 Task: Look for space in Cacém, Portugal from 13th August, 2023 to 17th August, 2023 for 2 adults in price range Rs.10000 to Rs.16000. Place can be entire place with 2 bedrooms having 2 beds and 1 bathroom. Property type can be house, flat, guest house. Booking option can be shelf check-in. Required host language is English.
Action: Mouse pressed left at (464, 98)
Screenshot: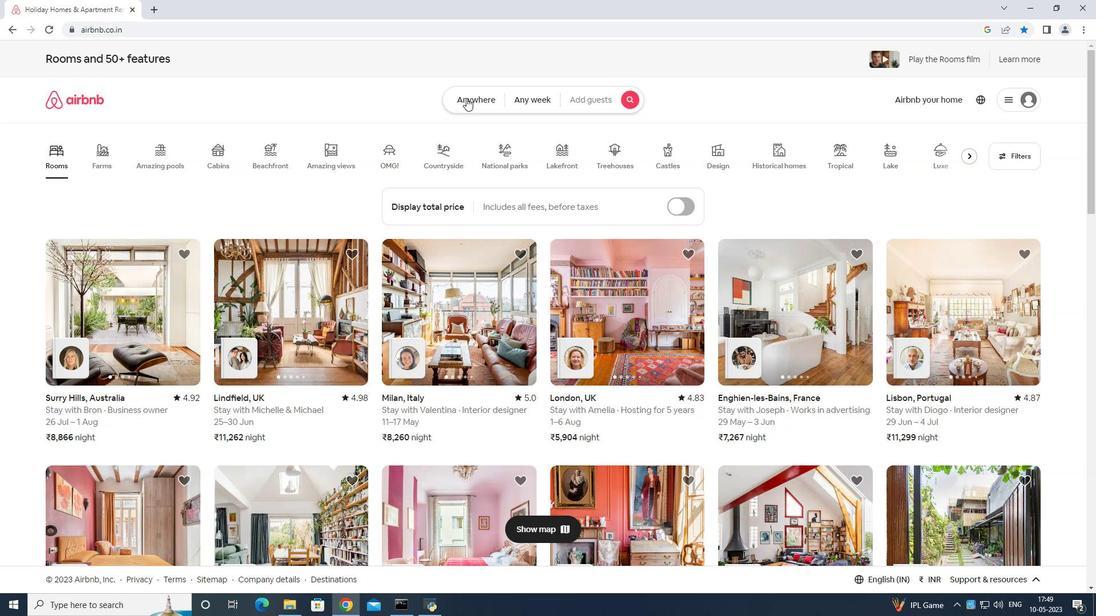 
Action: Mouse moved to (434, 147)
Screenshot: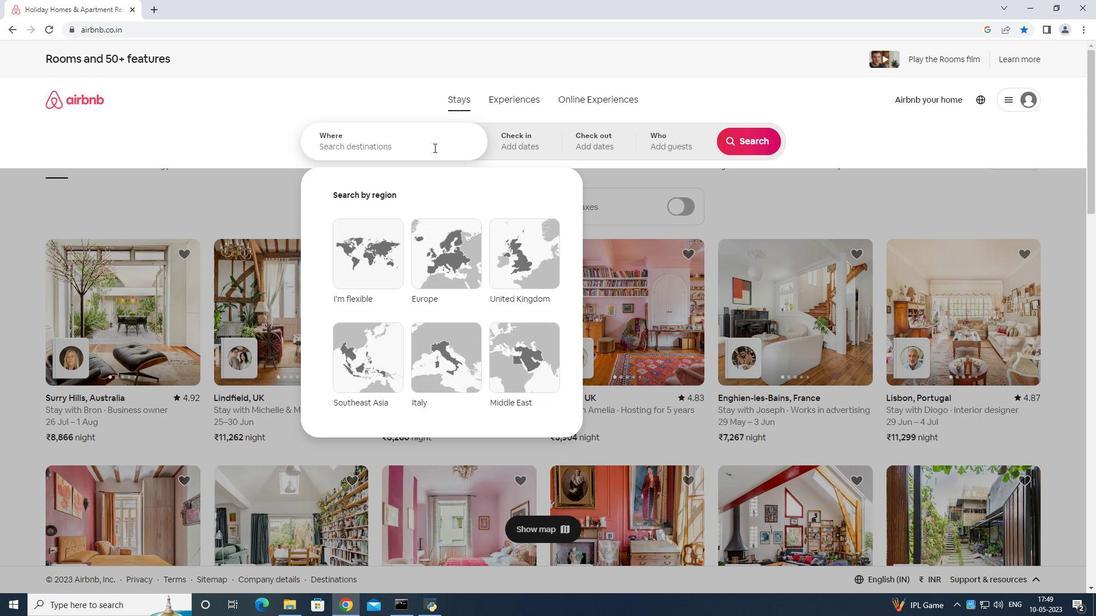 
Action: Mouse pressed left at (434, 147)
Screenshot: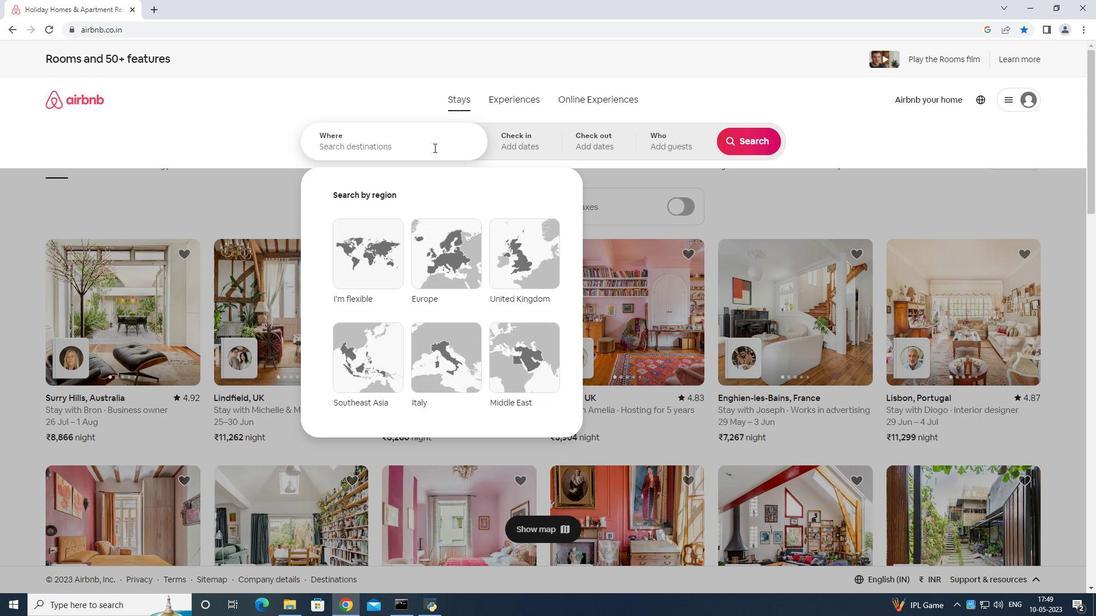 
Action: Mouse moved to (446, 162)
Screenshot: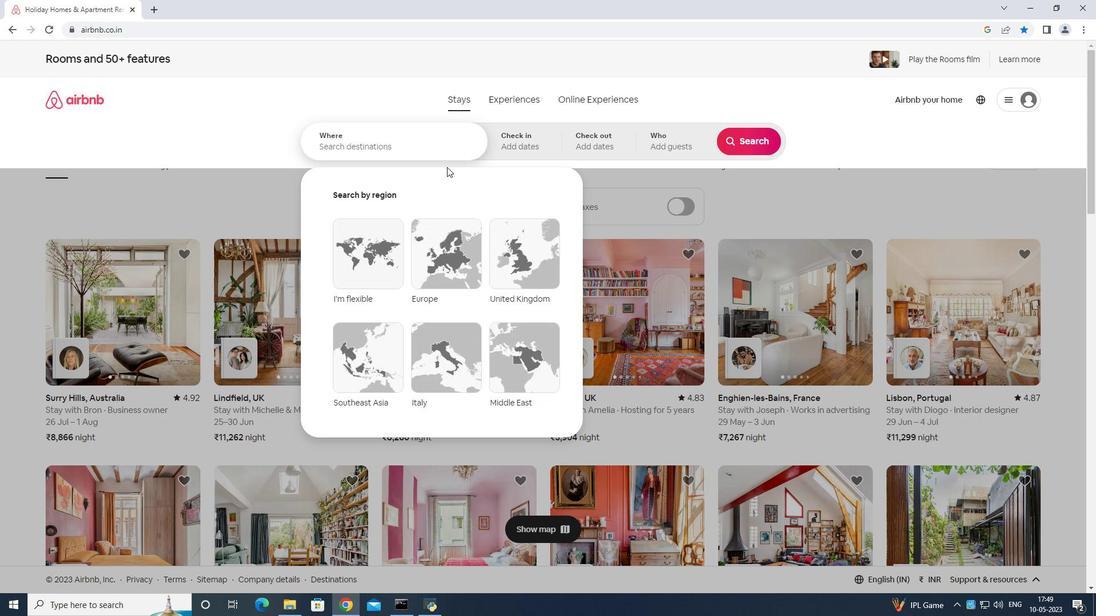 
Action: Key pressed <Key.shift>Ceca<Key.backspace><Key.backspace><Key.backspace>acem<Key.space>portugal<Key.enter>
Screenshot: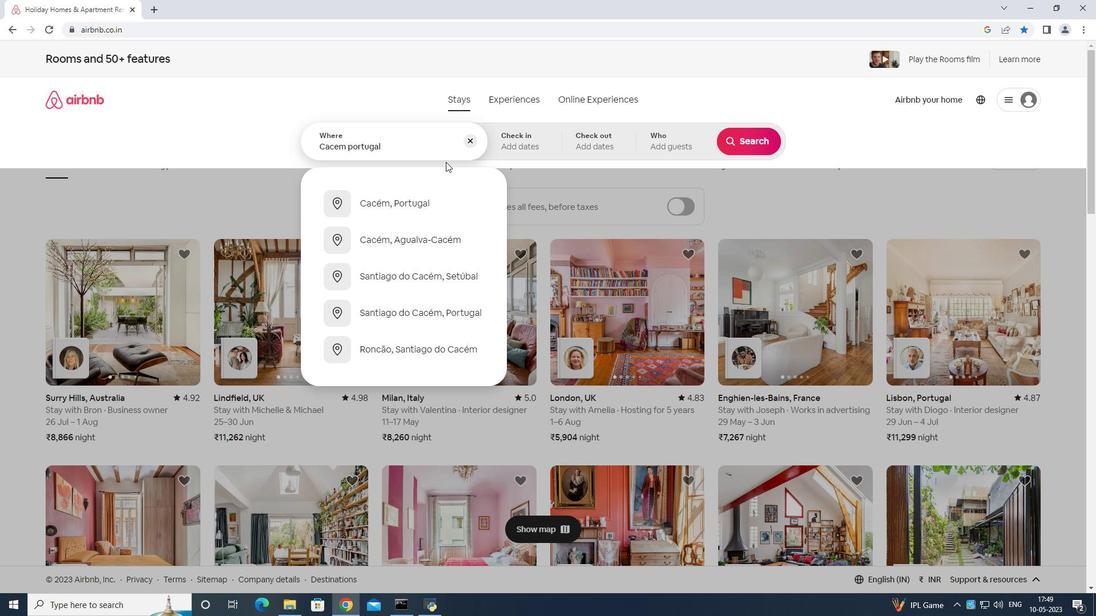 
Action: Mouse moved to (761, 228)
Screenshot: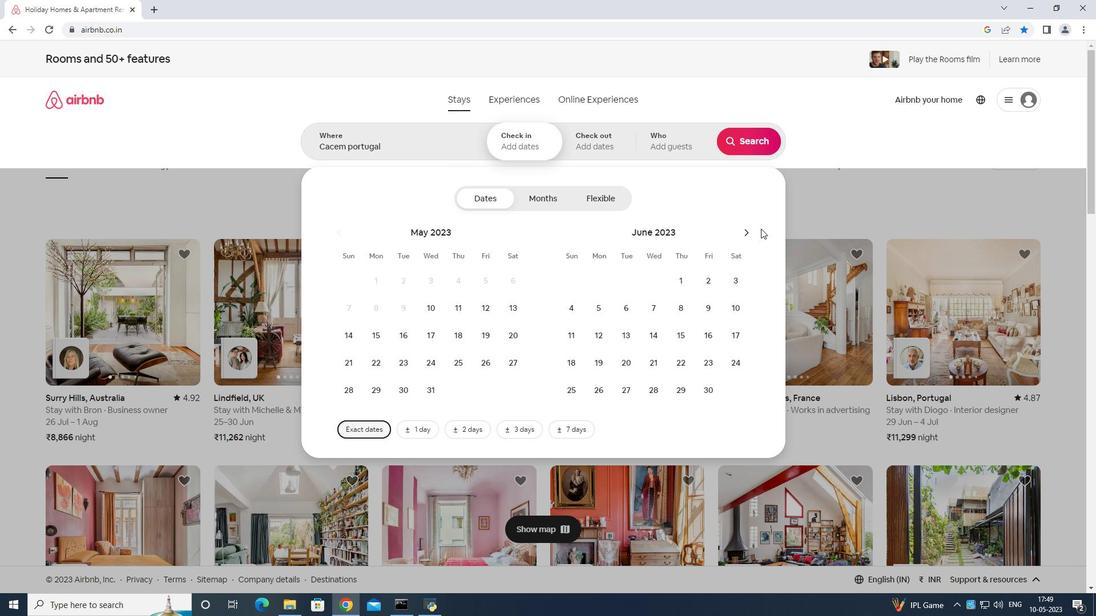 
Action: Mouse pressed left at (761, 228)
Screenshot: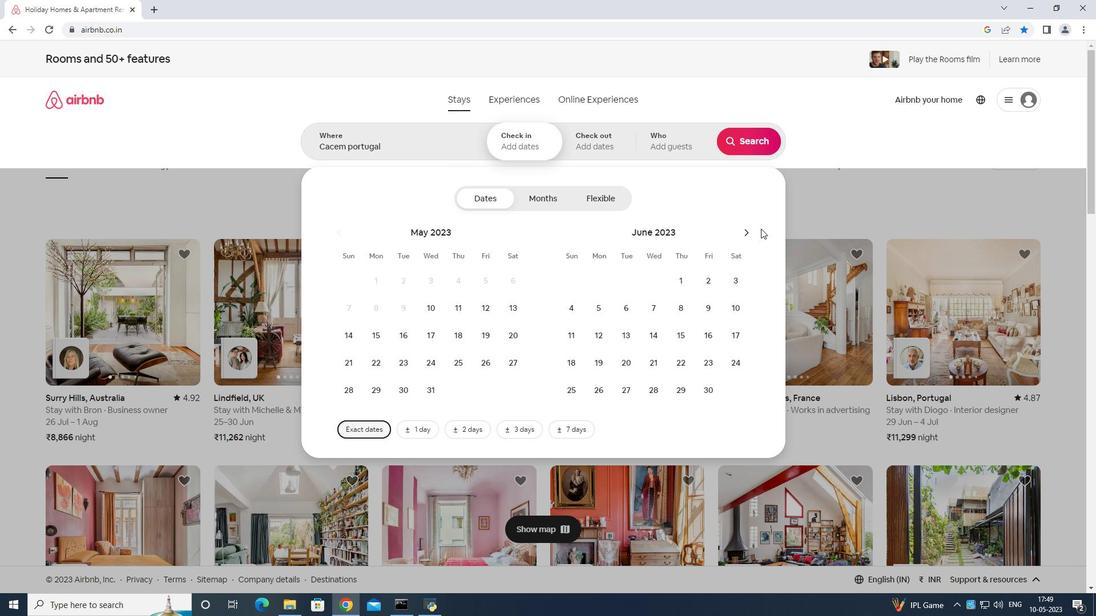
Action: Mouse moved to (738, 232)
Screenshot: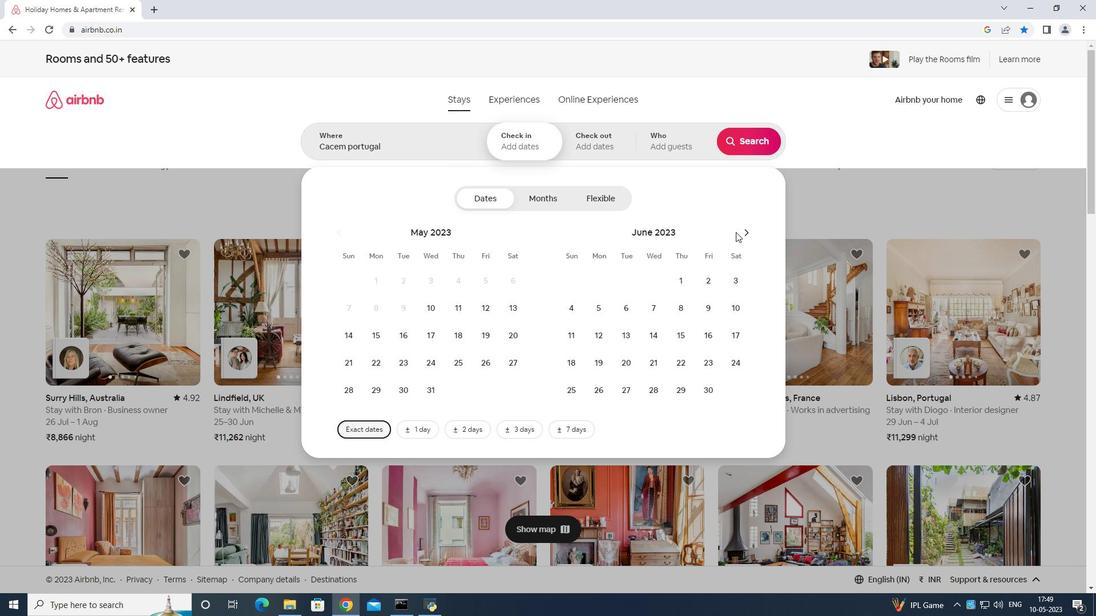 
Action: Mouse pressed left at (738, 232)
Screenshot: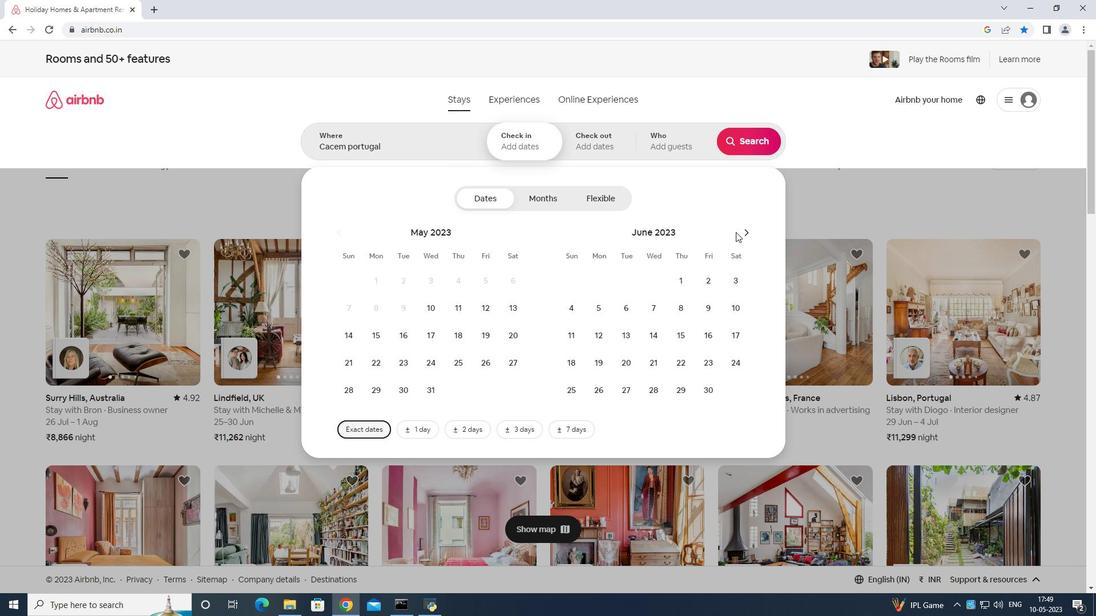 
Action: Mouse moved to (740, 231)
Screenshot: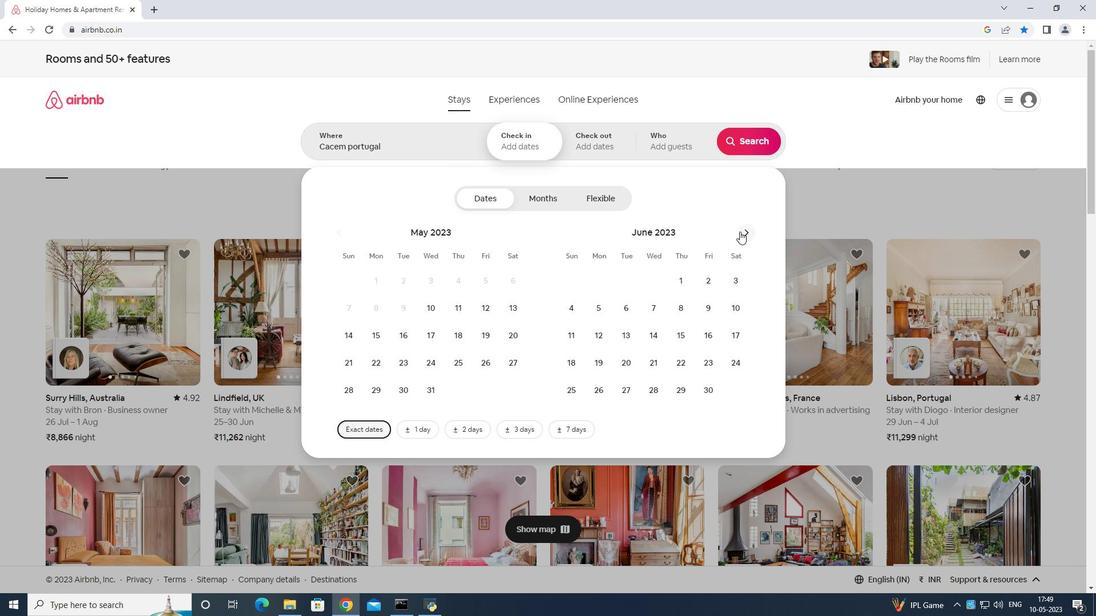 
Action: Mouse pressed left at (740, 231)
Screenshot: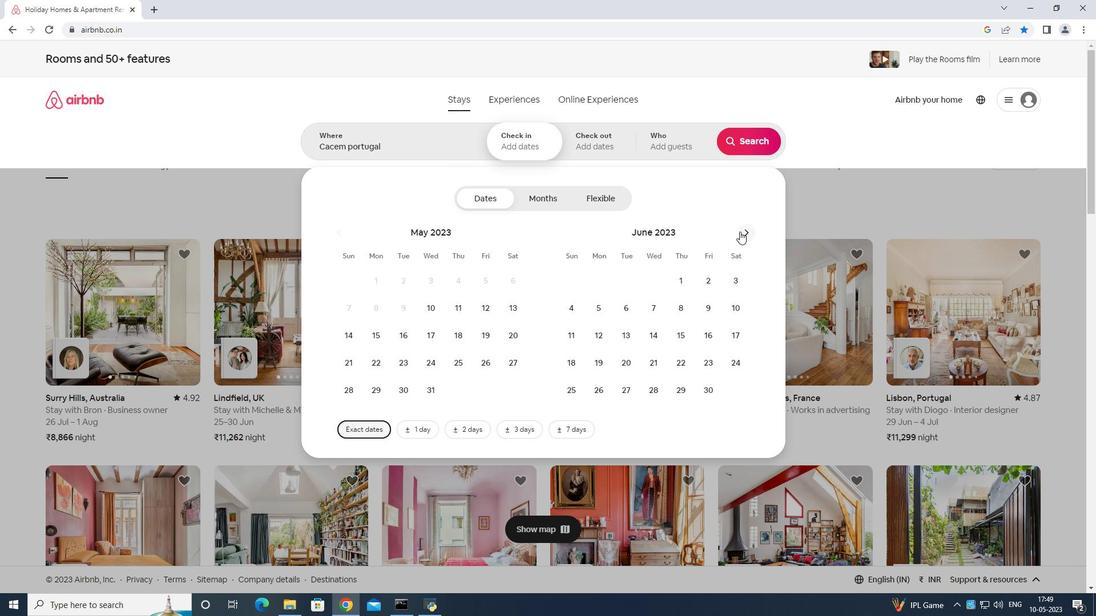 
Action: Mouse moved to (575, 335)
Screenshot: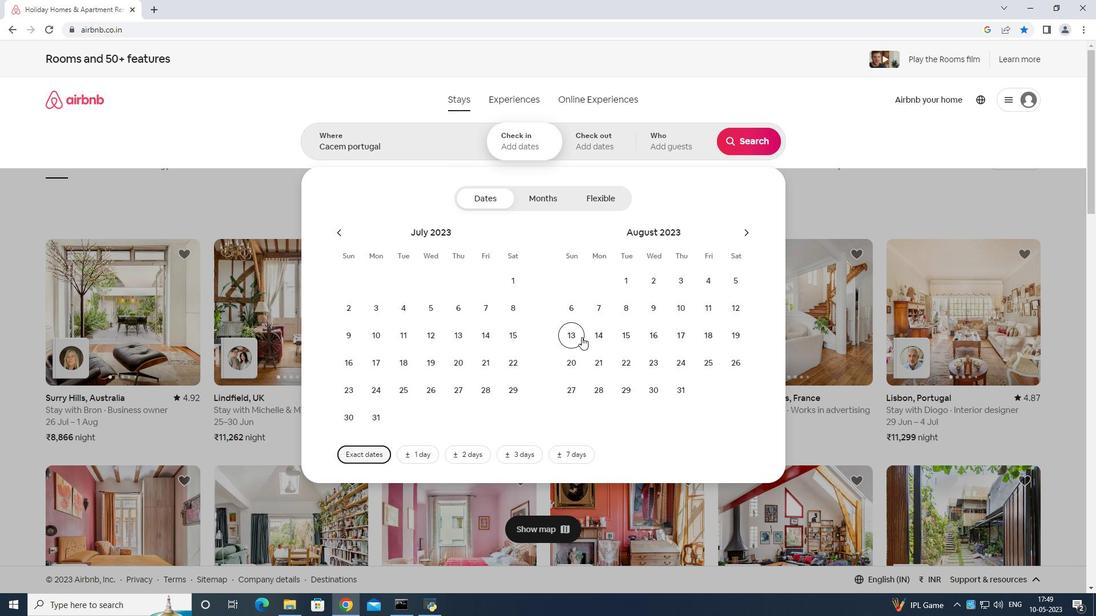 
Action: Mouse pressed left at (575, 335)
Screenshot: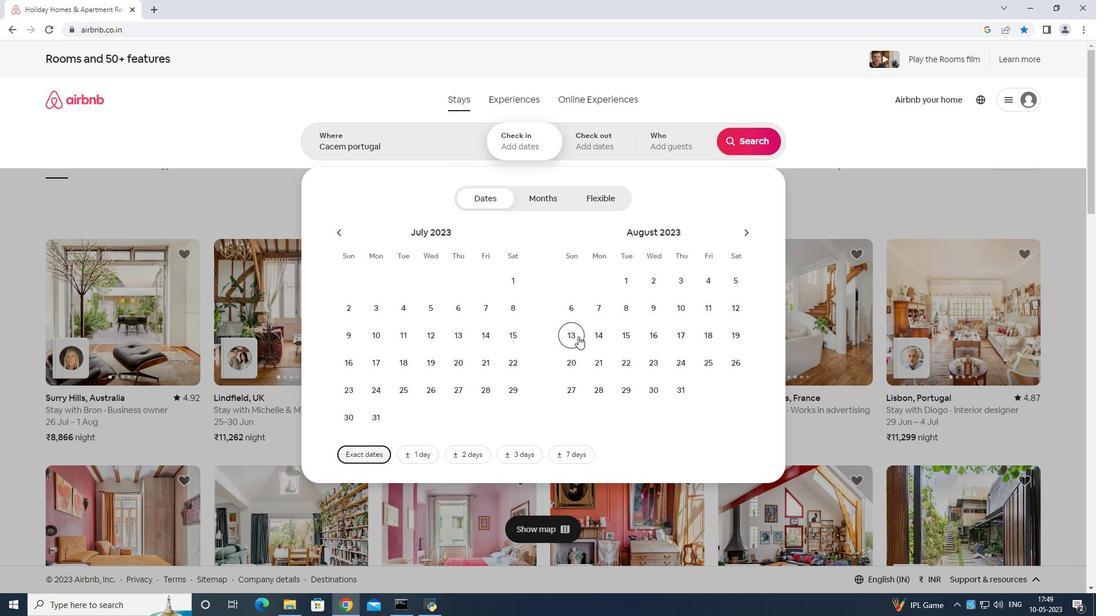 
Action: Mouse moved to (673, 334)
Screenshot: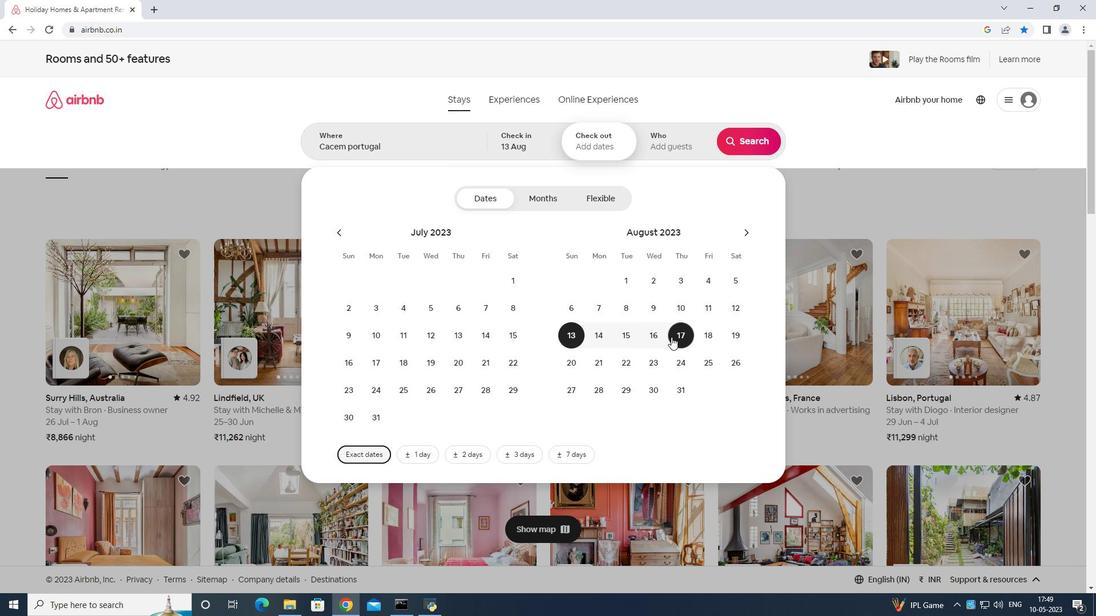 
Action: Mouse pressed left at (673, 334)
Screenshot: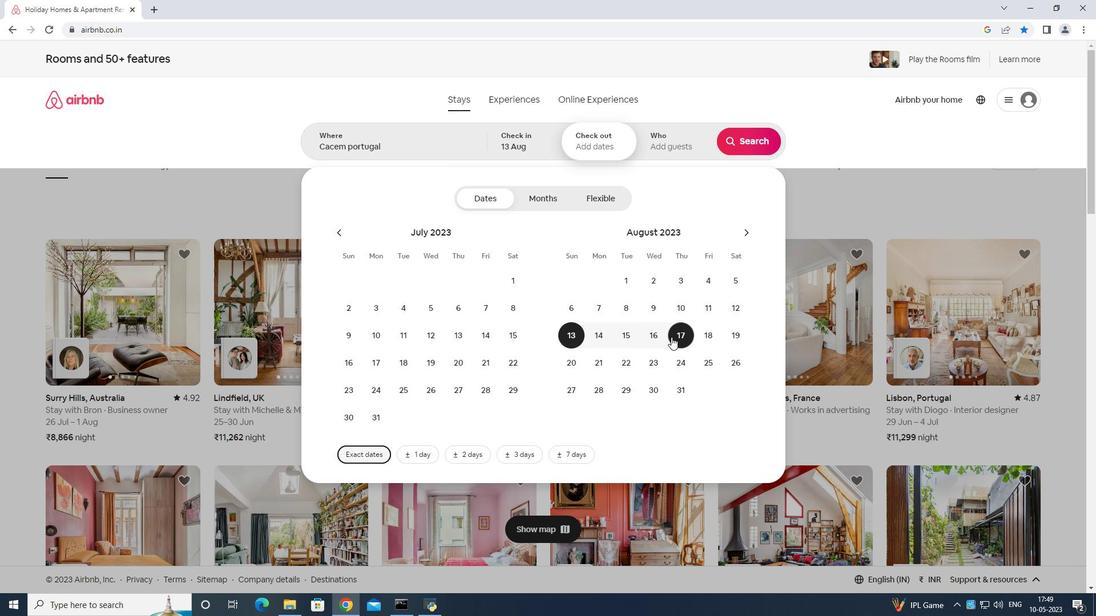 
Action: Mouse moved to (672, 139)
Screenshot: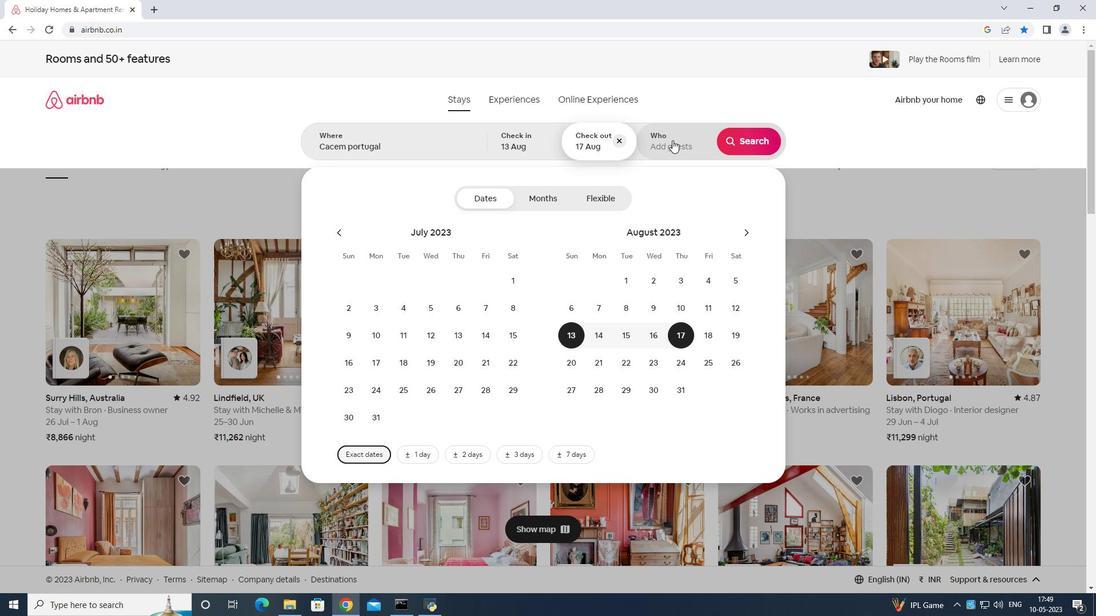 
Action: Mouse pressed left at (672, 139)
Screenshot: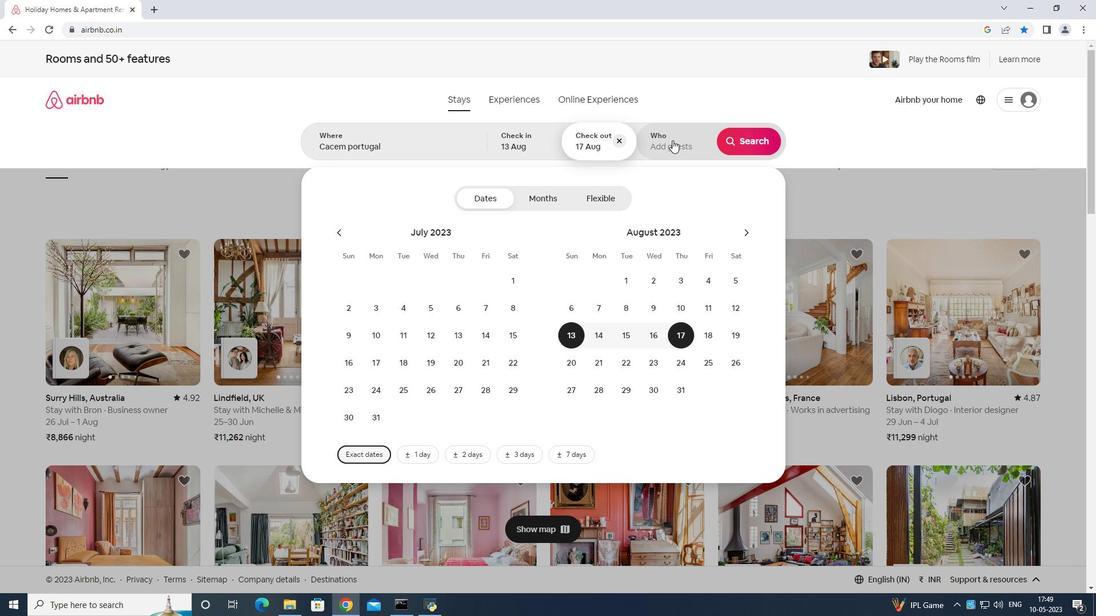 
Action: Mouse moved to (752, 203)
Screenshot: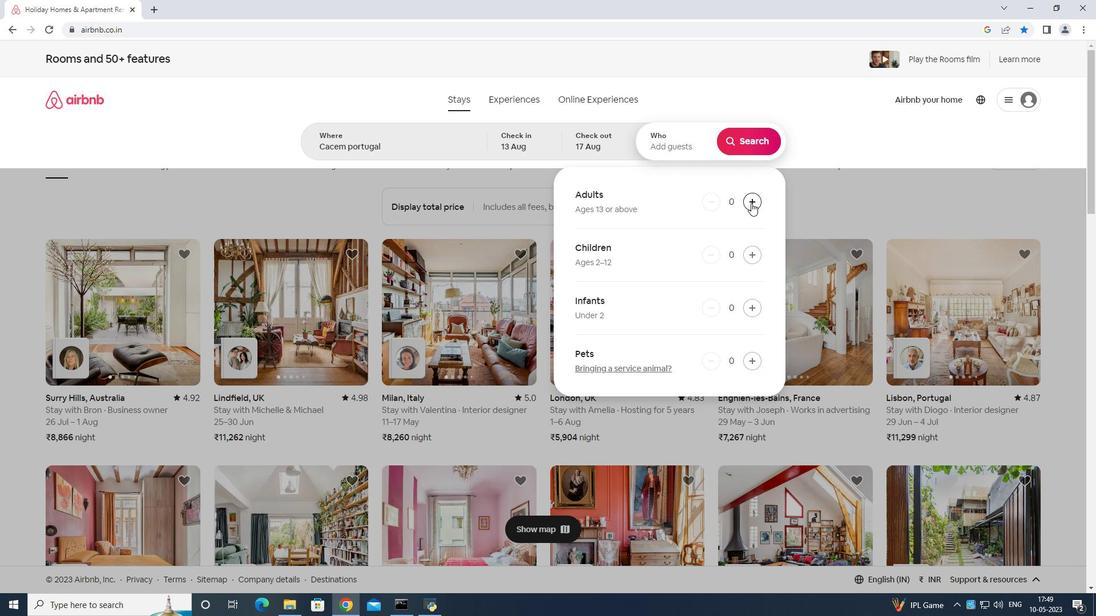
Action: Mouse pressed left at (752, 203)
Screenshot: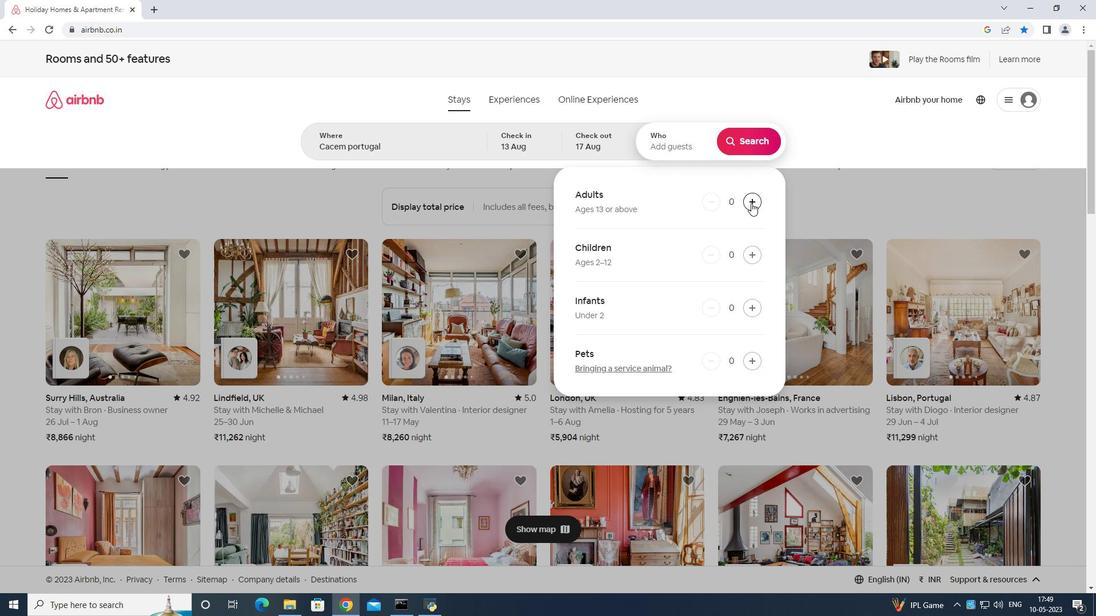 
Action: Mouse moved to (752, 202)
Screenshot: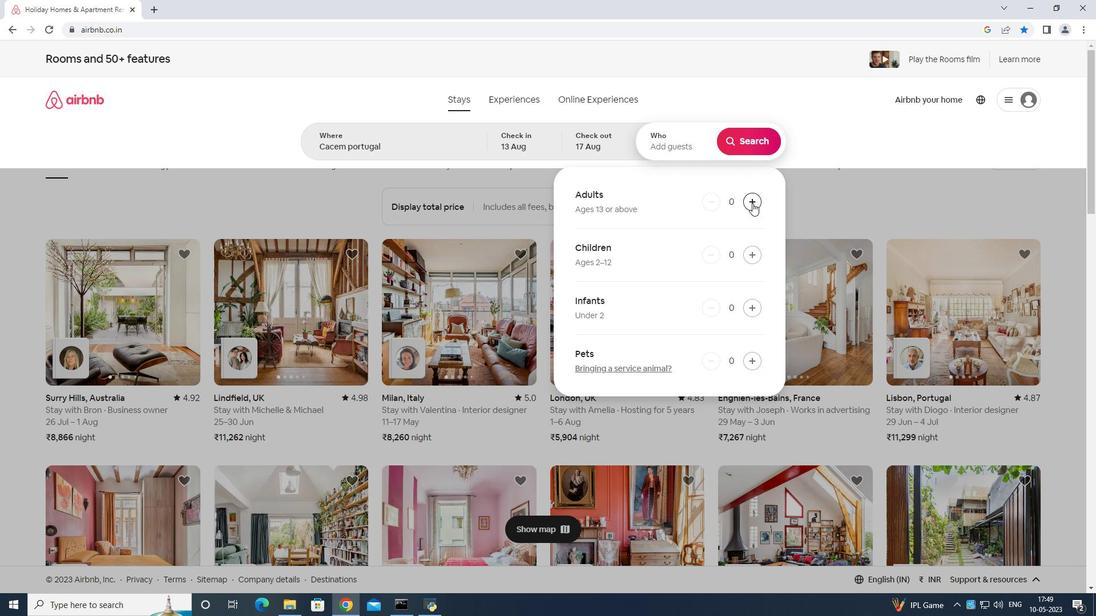 
Action: Mouse pressed left at (752, 202)
Screenshot: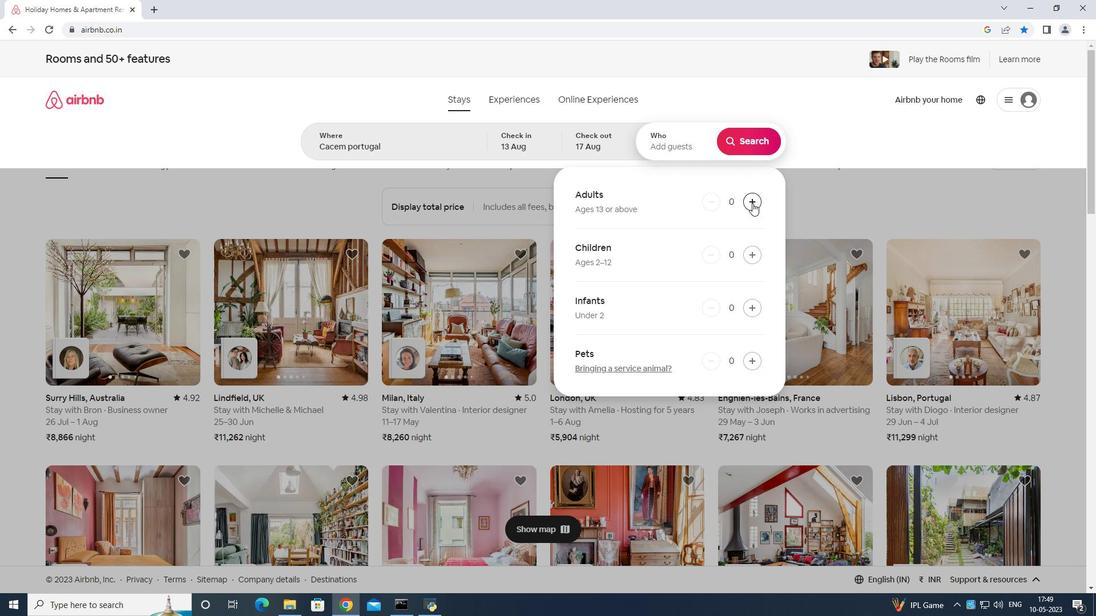 
Action: Mouse moved to (750, 137)
Screenshot: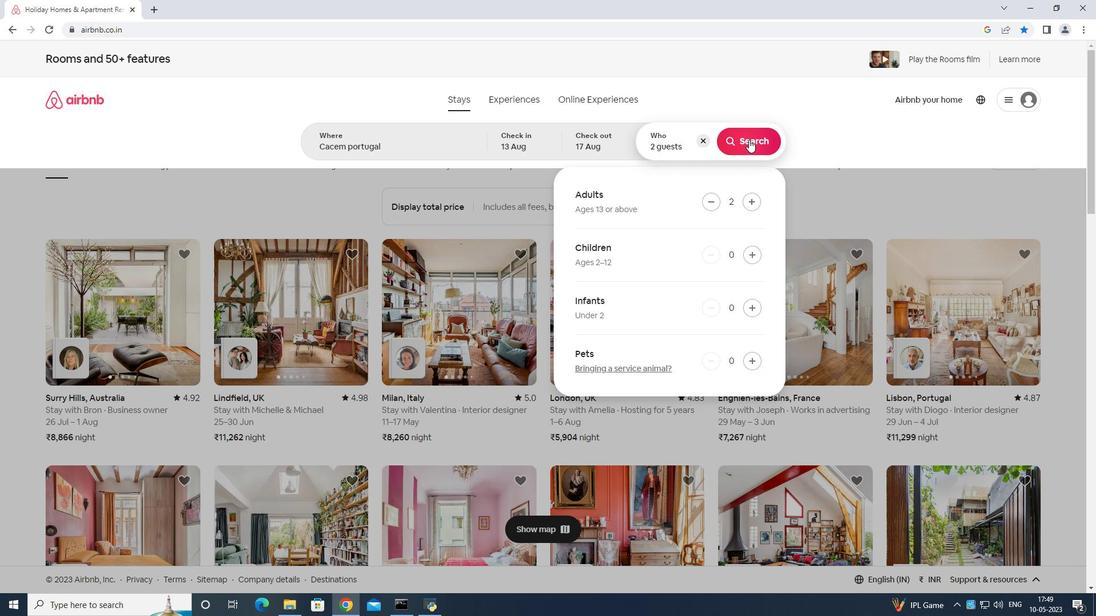 
Action: Mouse pressed left at (750, 137)
Screenshot: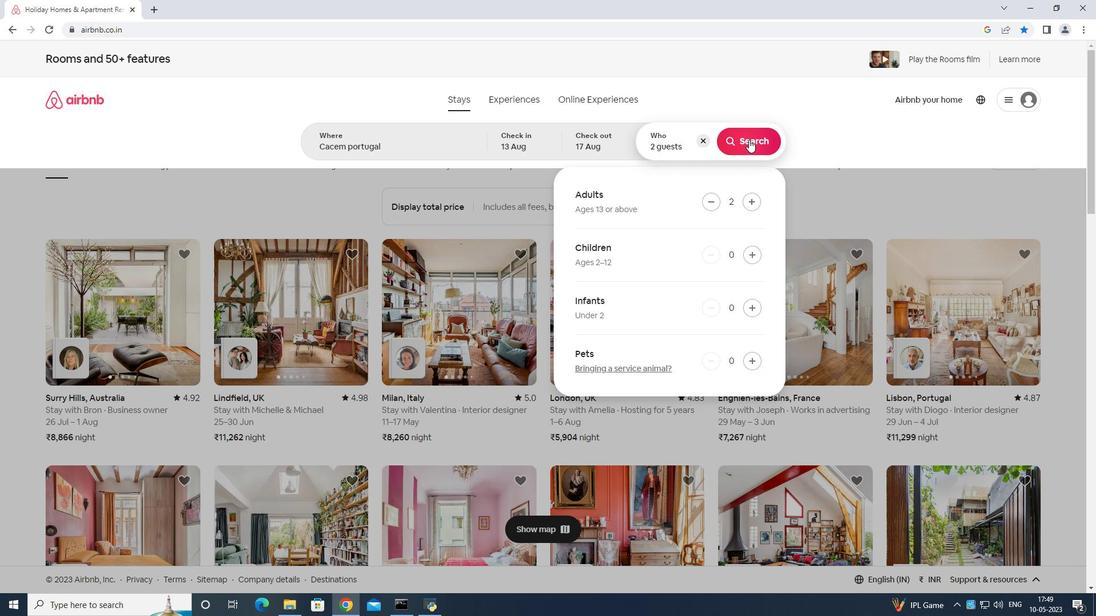 
Action: Mouse moved to (1052, 101)
Screenshot: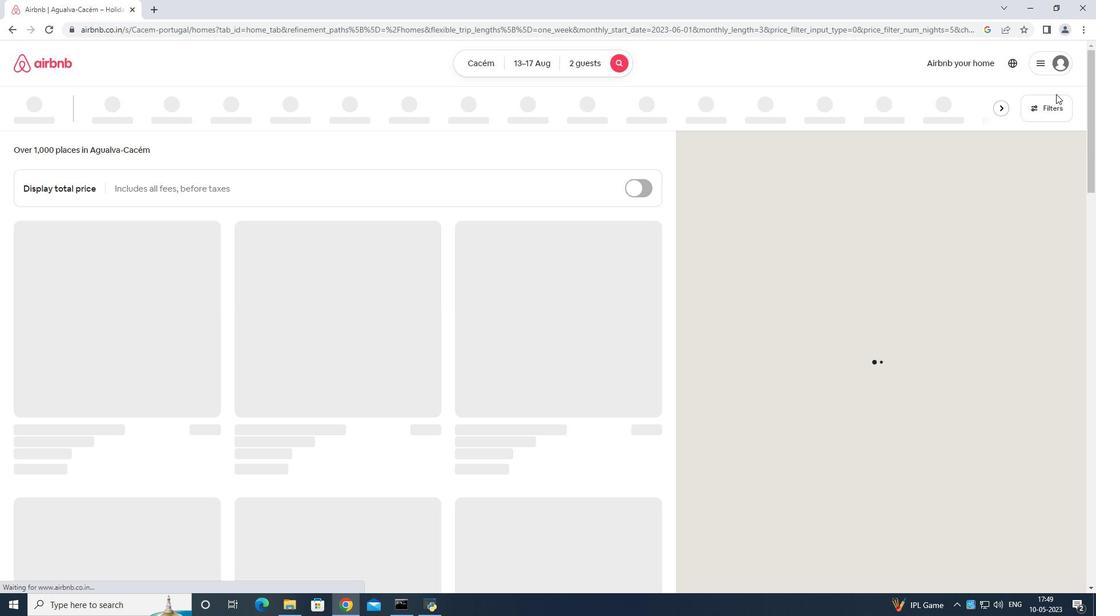 
Action: Mouse pressed left at (1052, 101)
Screenshot: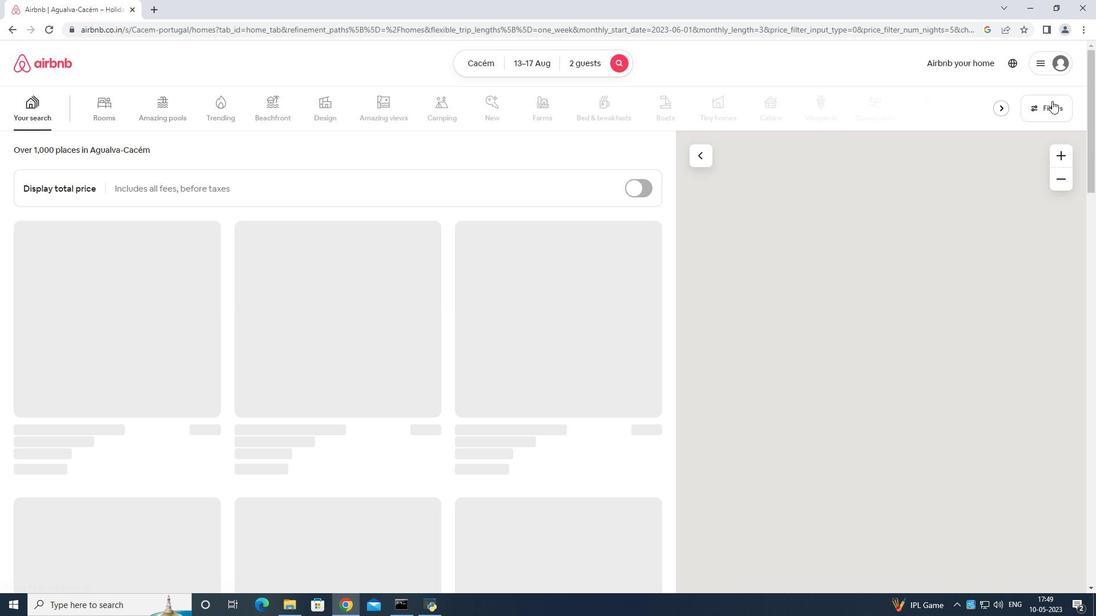 
Action: Mouse moved to (510, 382)
Screenshot: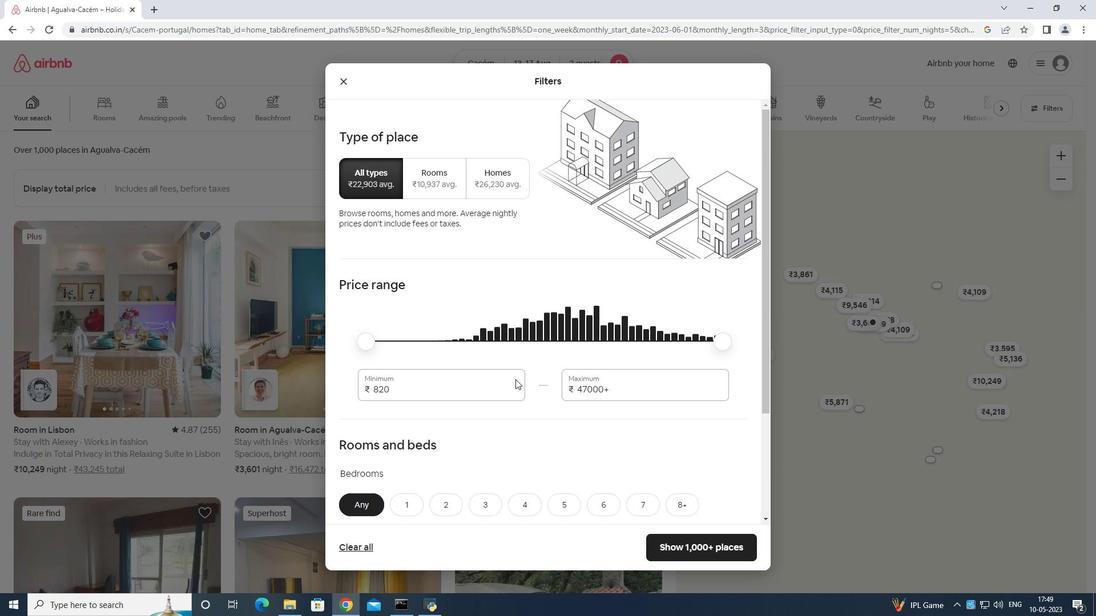 
Action: Mouse pressed left at (510, 382)
Screenshot: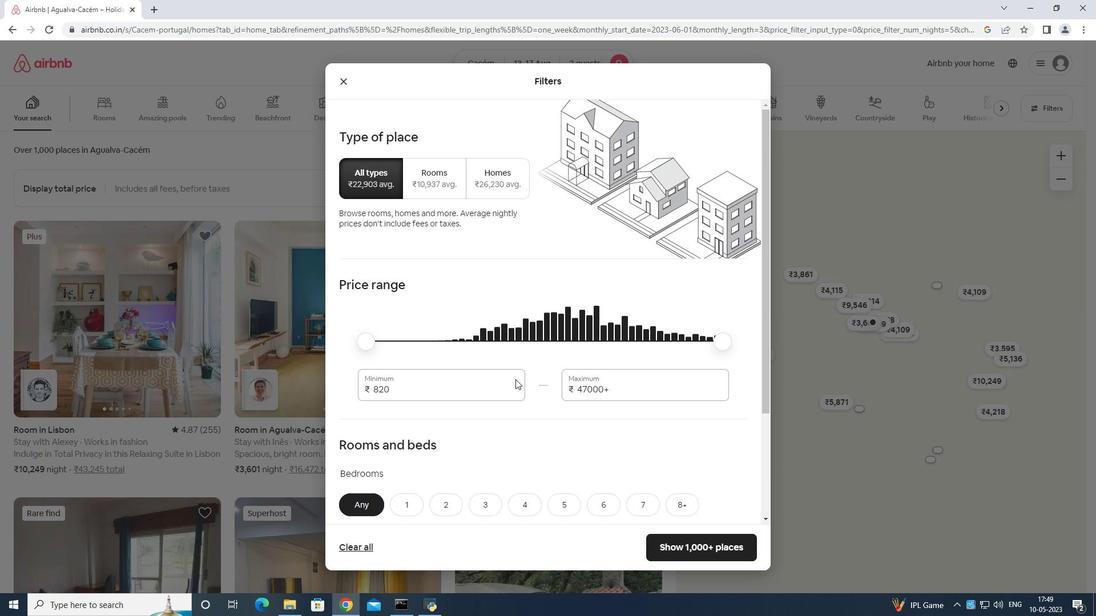 
Action: Mouse moved to (524, 365)
Screenshot: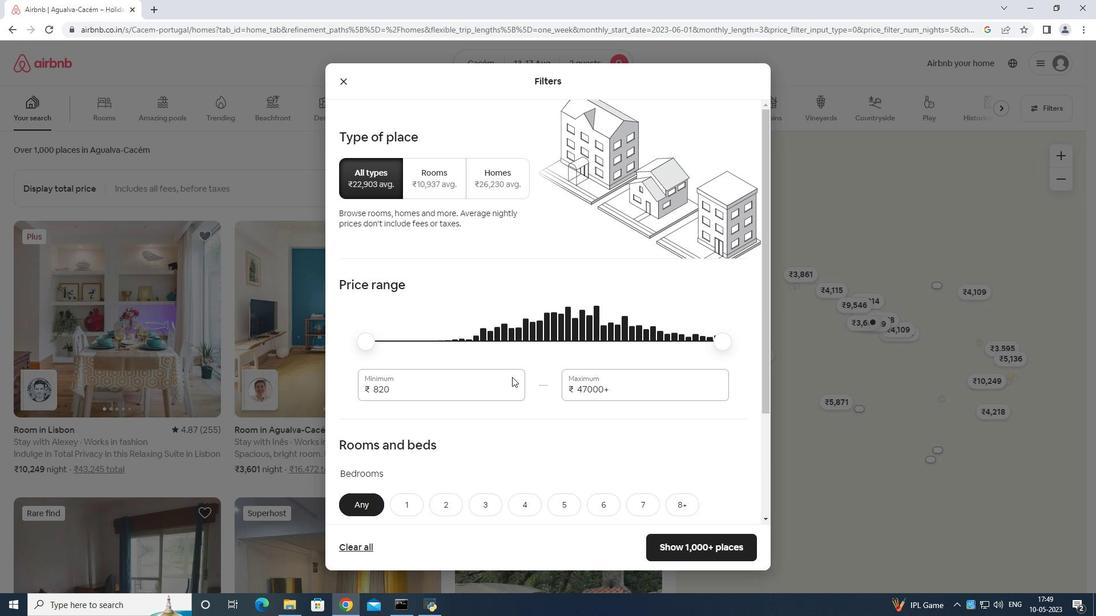 
Action: Key pressed <Key.backspace><Key.backspace><Key.backspace><Key.backspace>10000
Screenshot: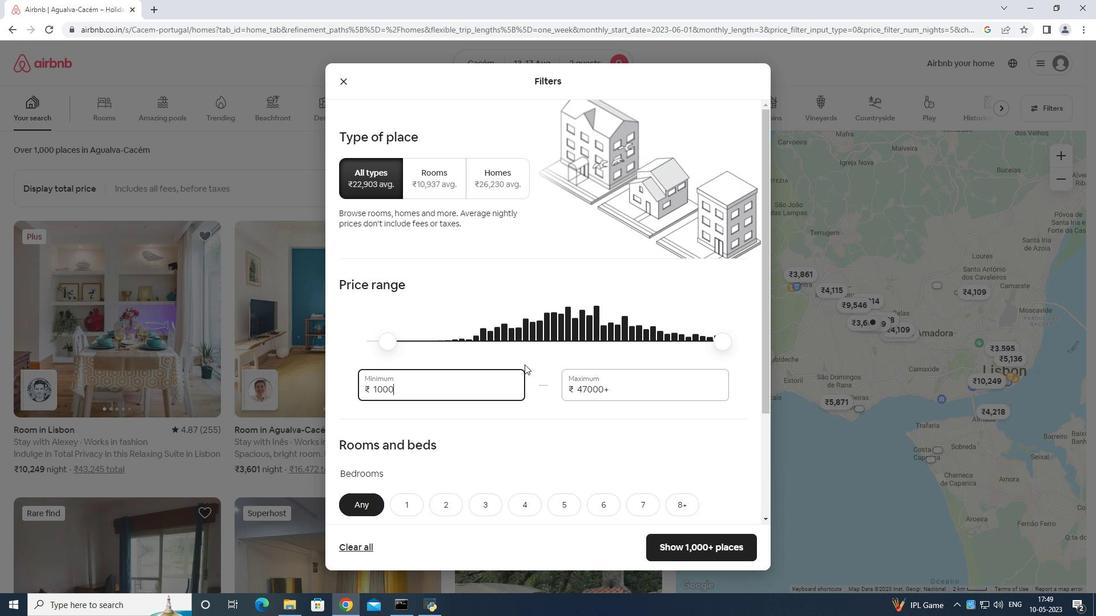 
Action: Mouse moved to (641, 395)
Screenshot: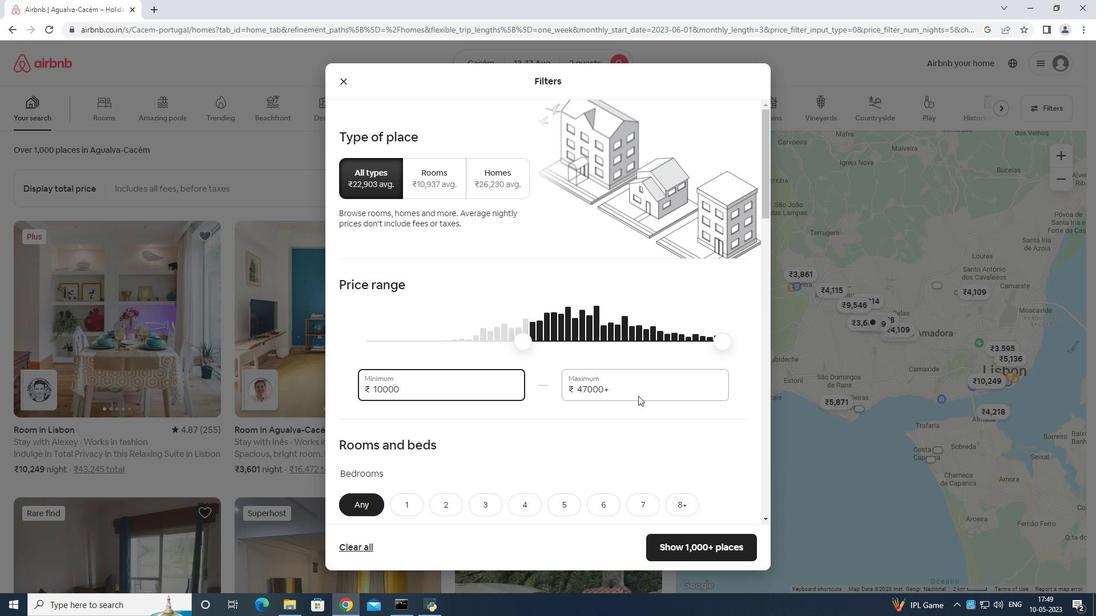
Action: Mouse pressed left at (641, 395)
Screenshot: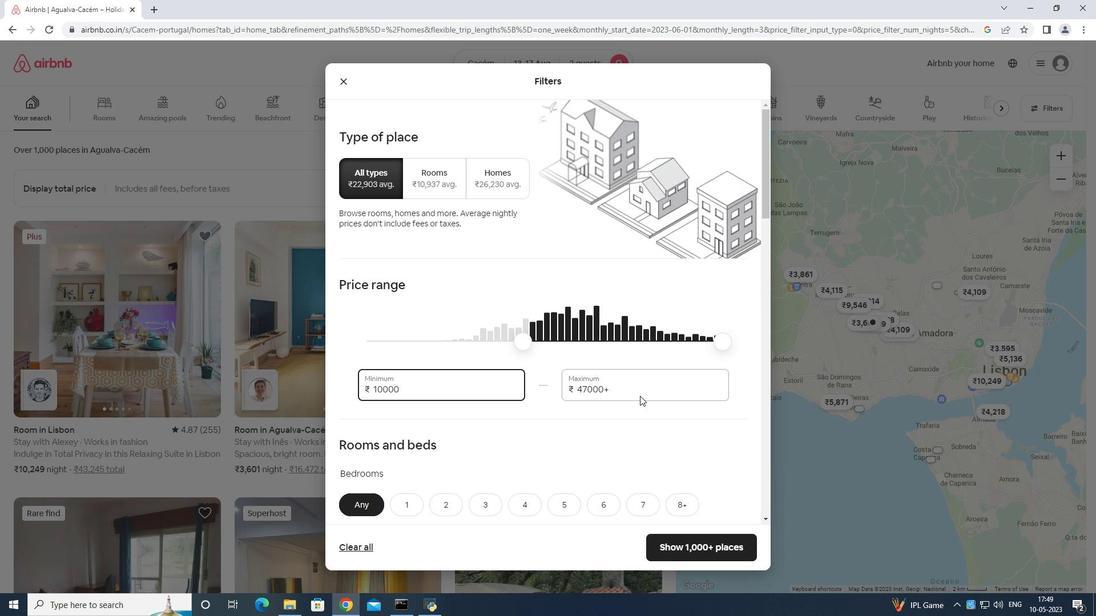 
Action: Mouse moved to (643, 391)
Screenshot: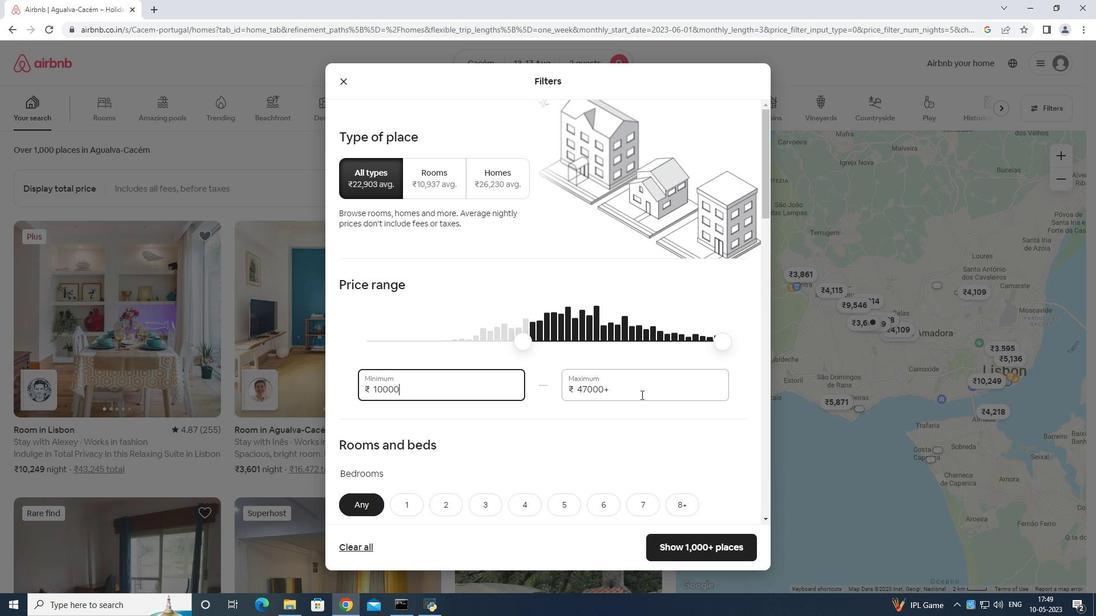 
Action: Key pressed <Key.backspace><Key.backspace><Key.backspace><Key.backspace><Key.backspace><Key.backspace><Key.backspace><Key.backspace><Key.backspace><Key.backspace><Key.backspace><Key.backspace><Key.backspace><Key.backspace>16000
Screenshot: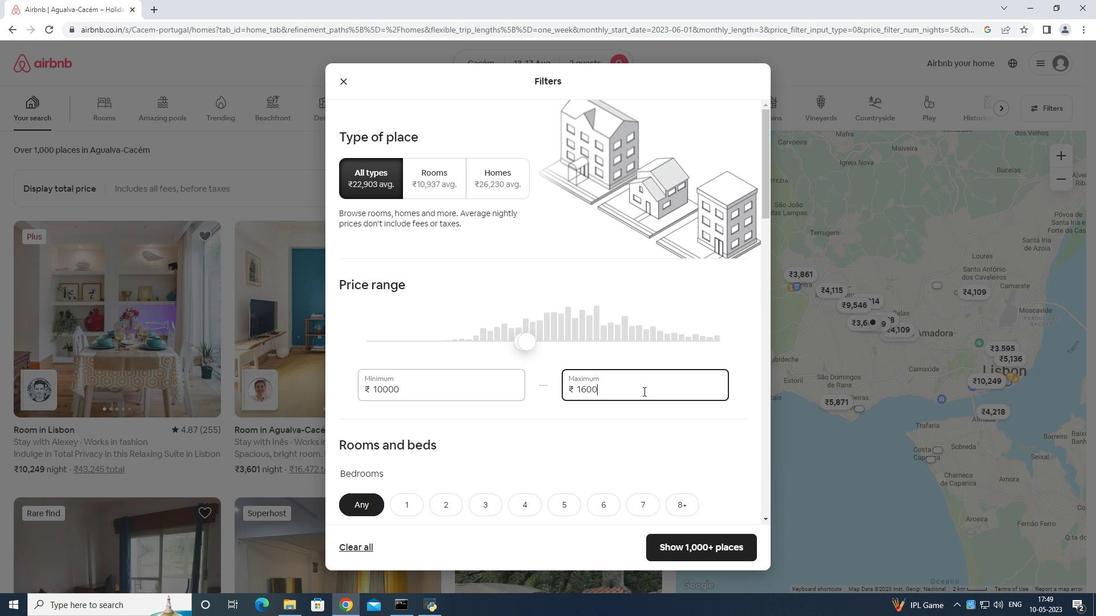 
Action: Mouse moved to (636, 382)
Screenshot: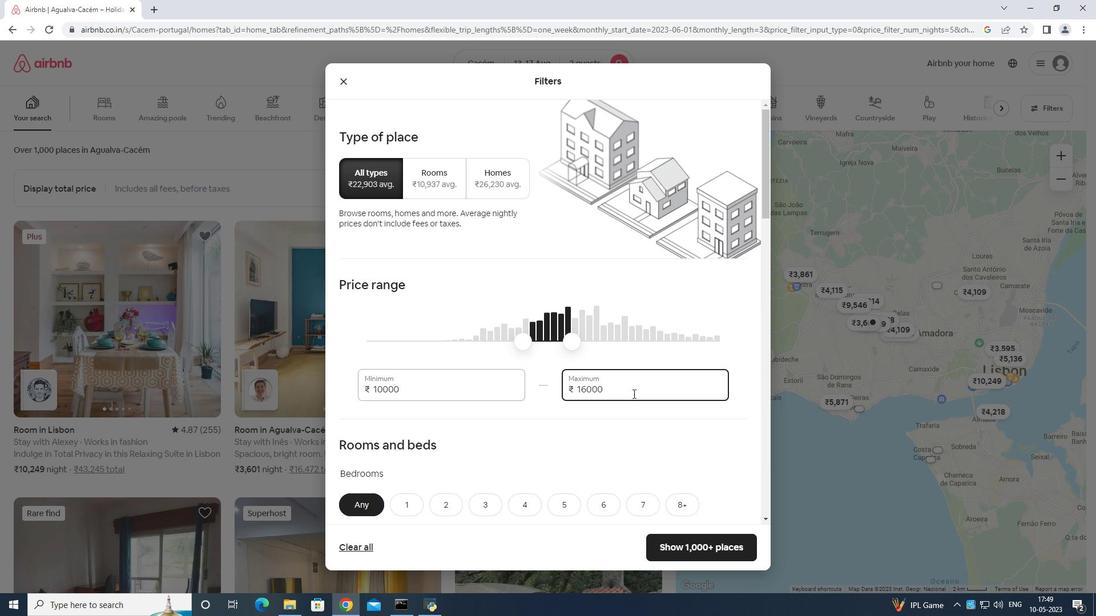 
Action: Mouse scrolled (636, 381) with delta (0, 0)
Screenshot: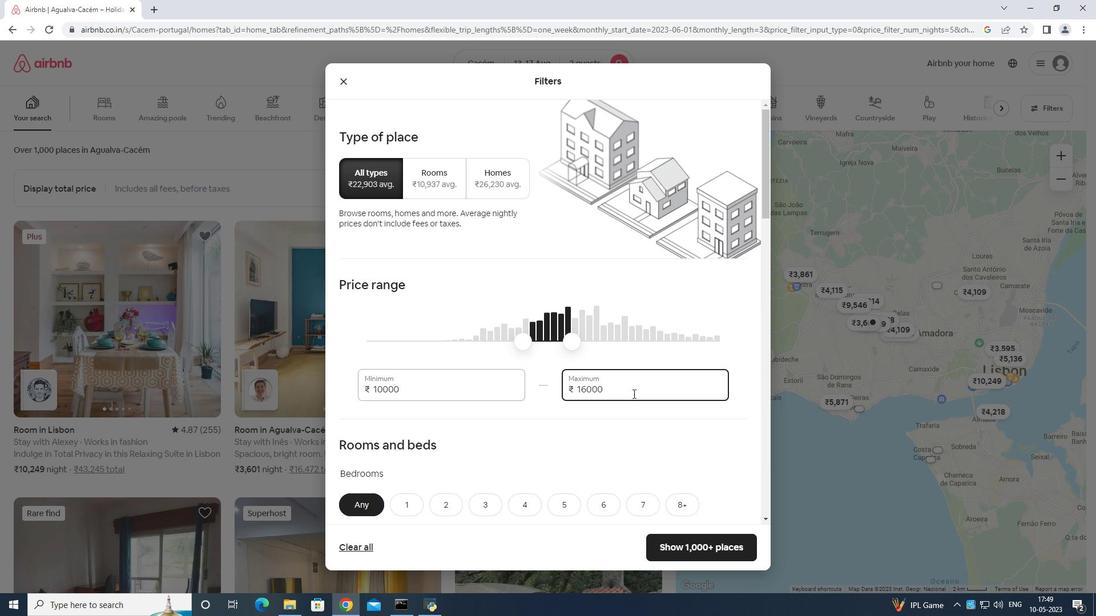 
Action: Mouse moved to (641, 367)
Screenshot: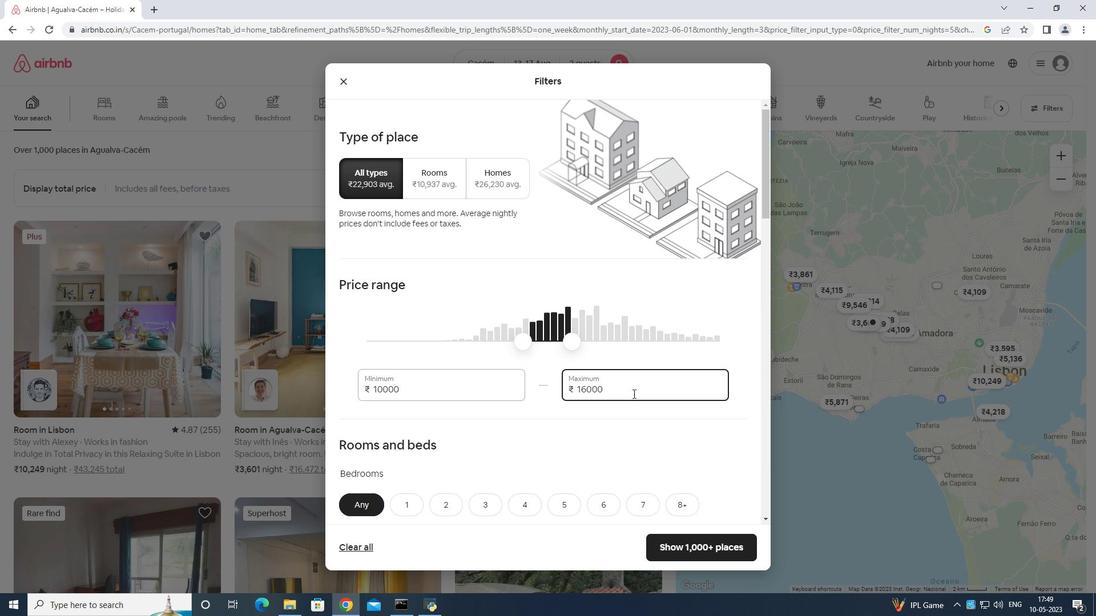 
Action: Mouse scrolled (641, 367) with delta (0, 0)
Screenshot: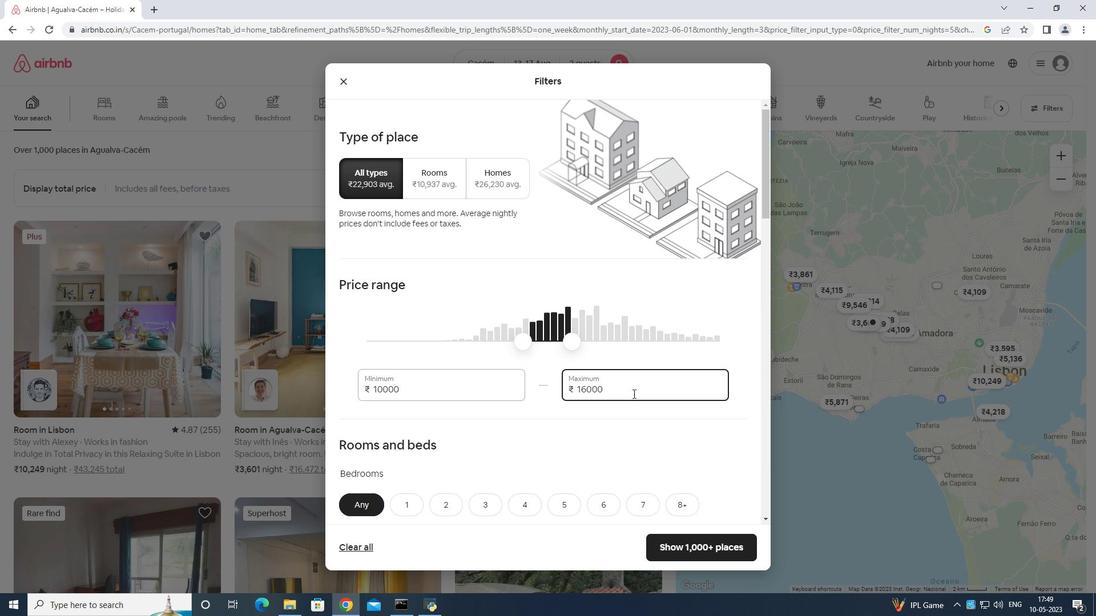 
Action: Mouse moved to (644, 353)
Screenshot: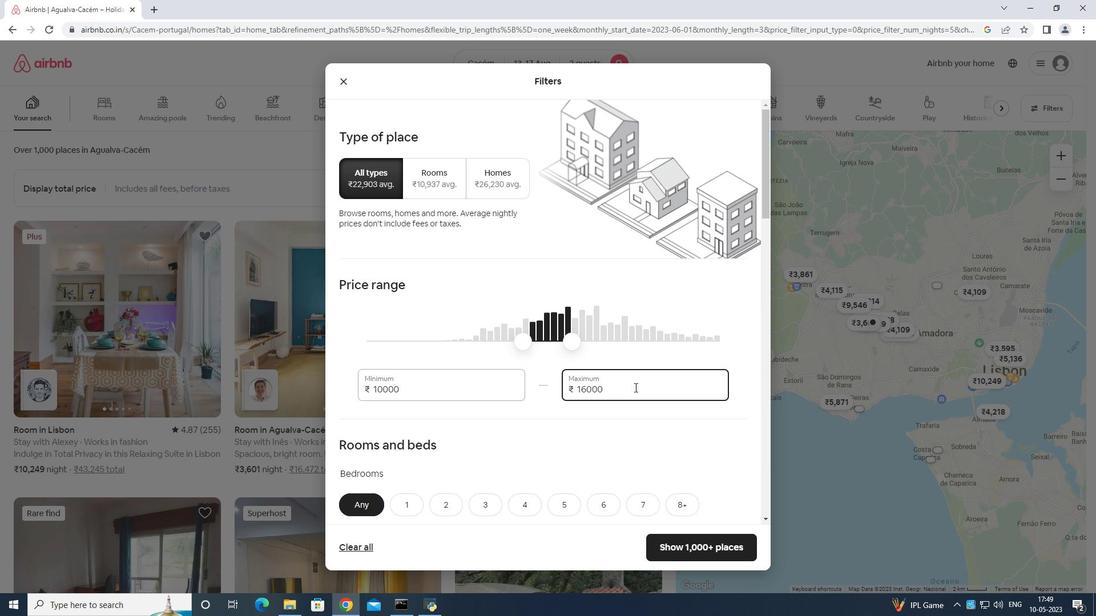 
Action: Mouse scrolled (644, 352) with delta (0, 0)
Screenshot: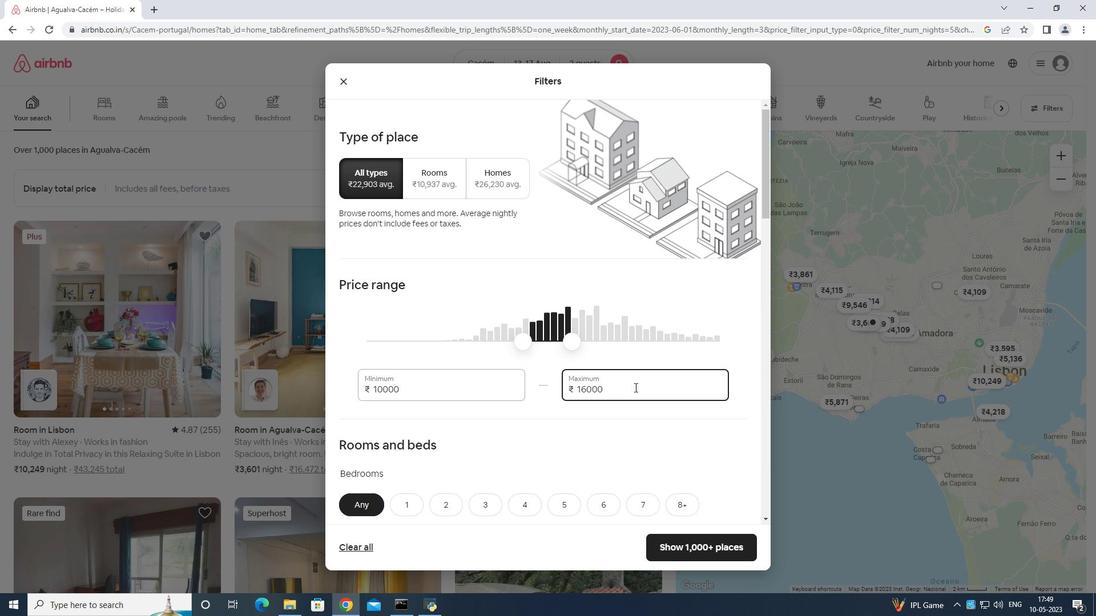 
Action: Mouse moved to (444, 333)
Screenshot: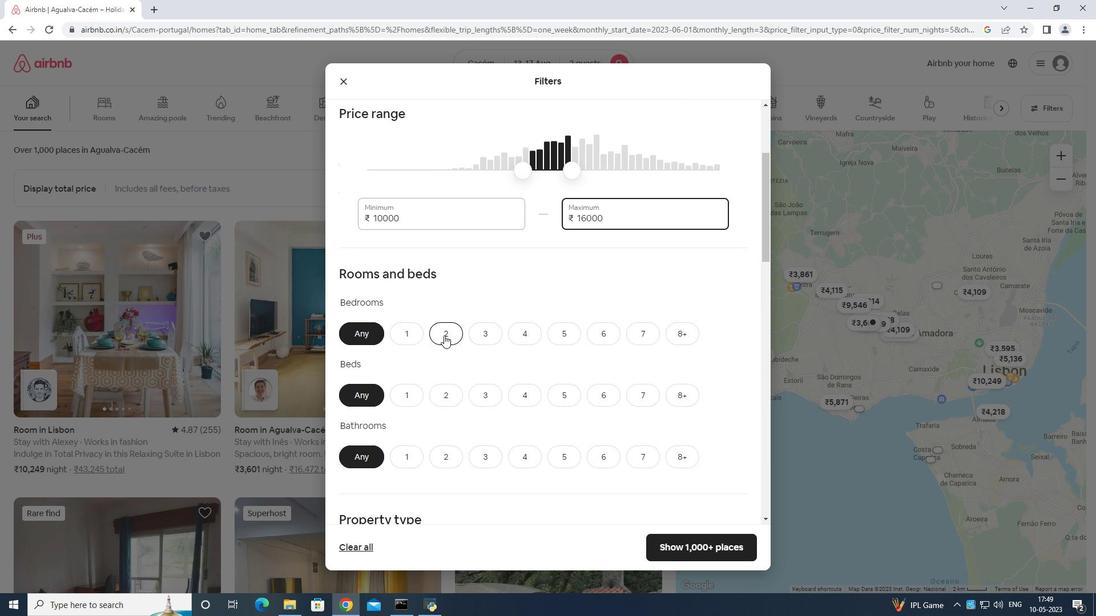 
Action: Mouse pressed left at (444, 333)
Screenshot: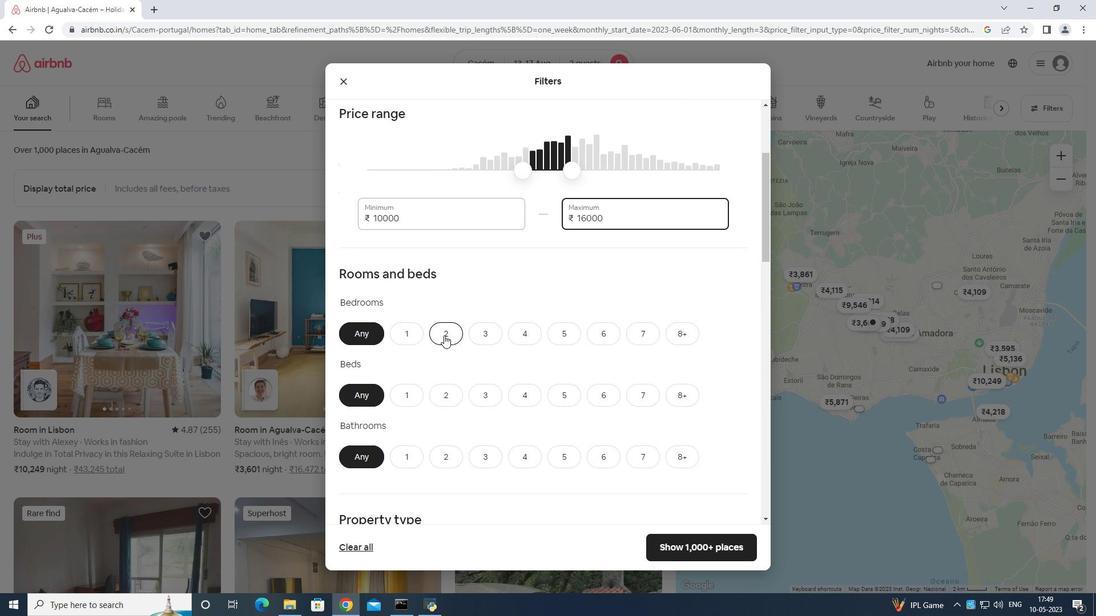 
Action: Mouse moved to (447, 392)
Screenshot: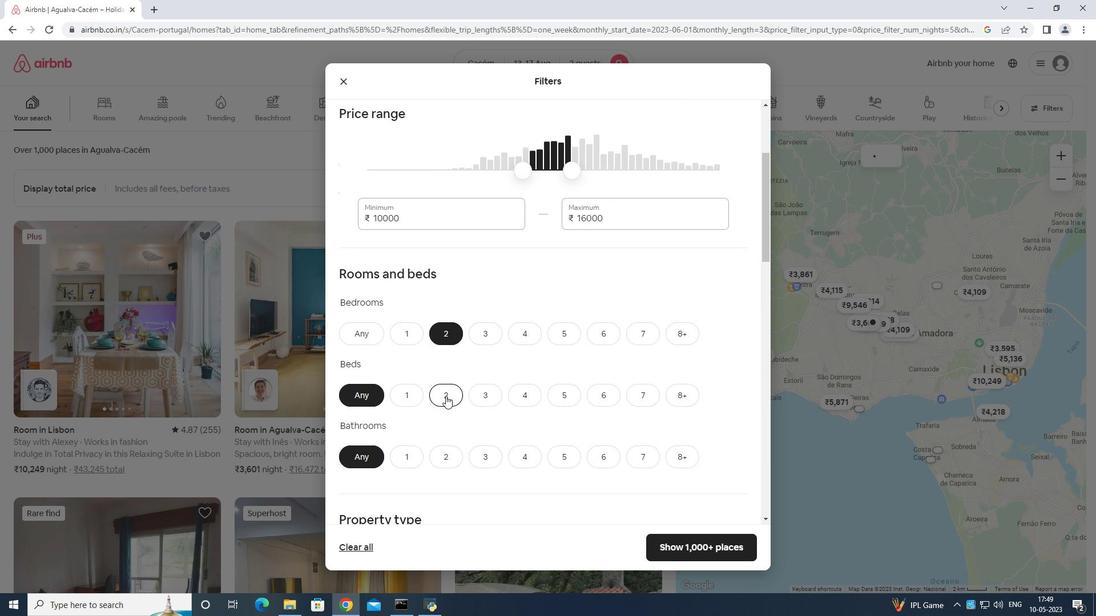 
Action: Mouse pressed left at (447, 392)
Screenshot: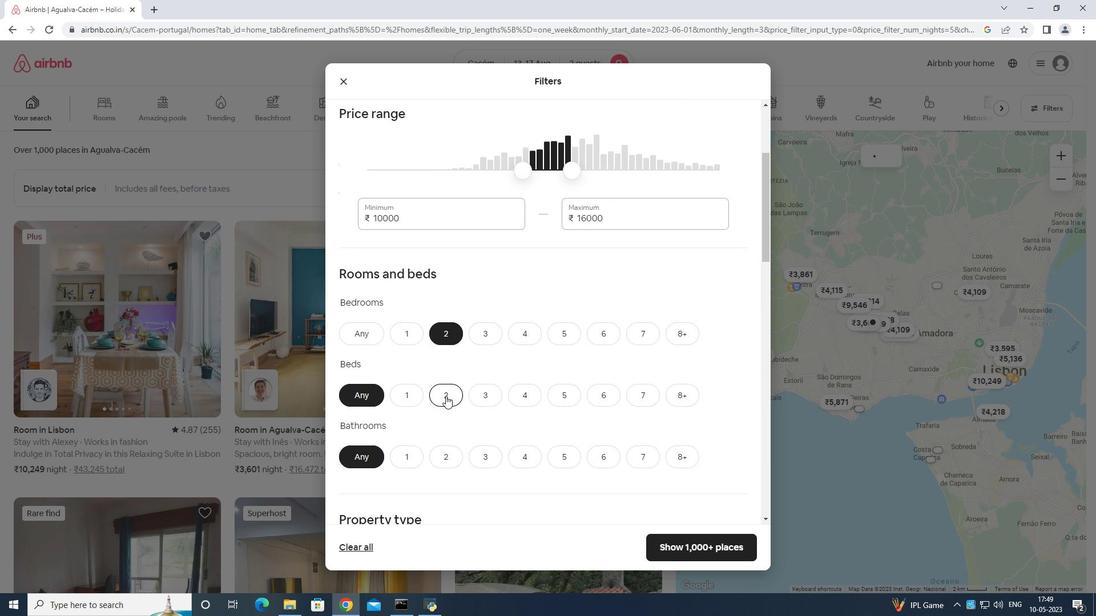 
Action: Mouse moved to (405, 450)
Screenshot: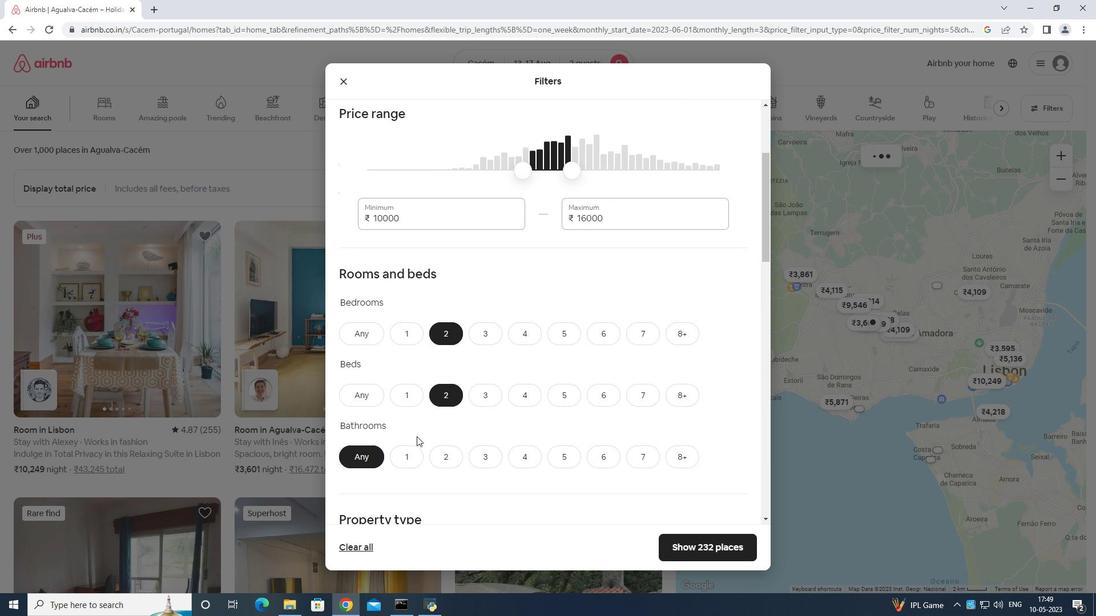 
Action: Mouse pressed left at (405, 450)
Screenshot: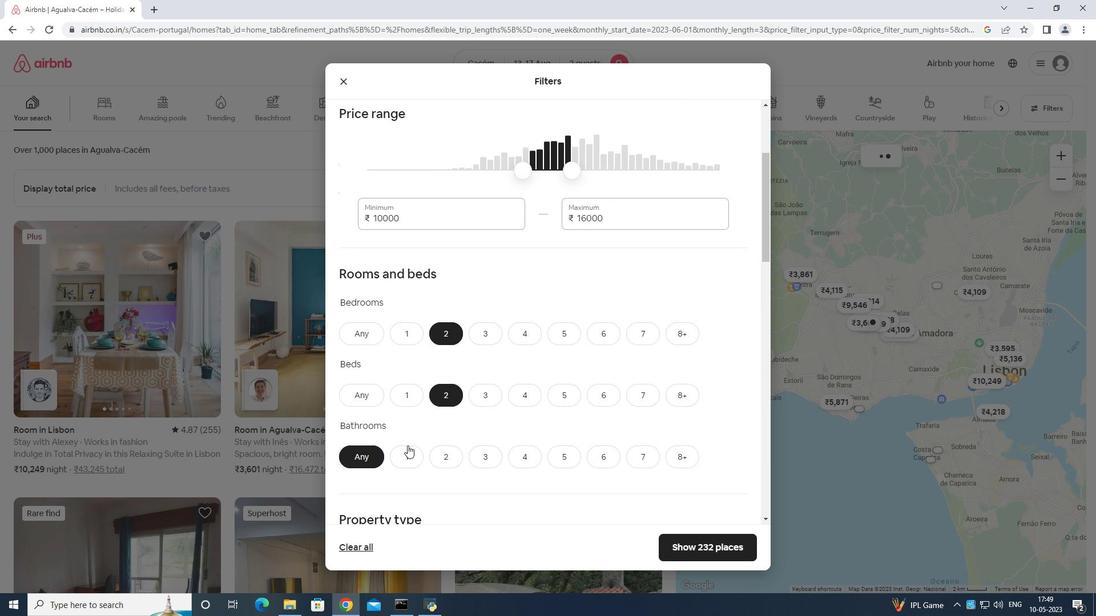 
Action: Mouse moved to (426, 430)
Screenshot: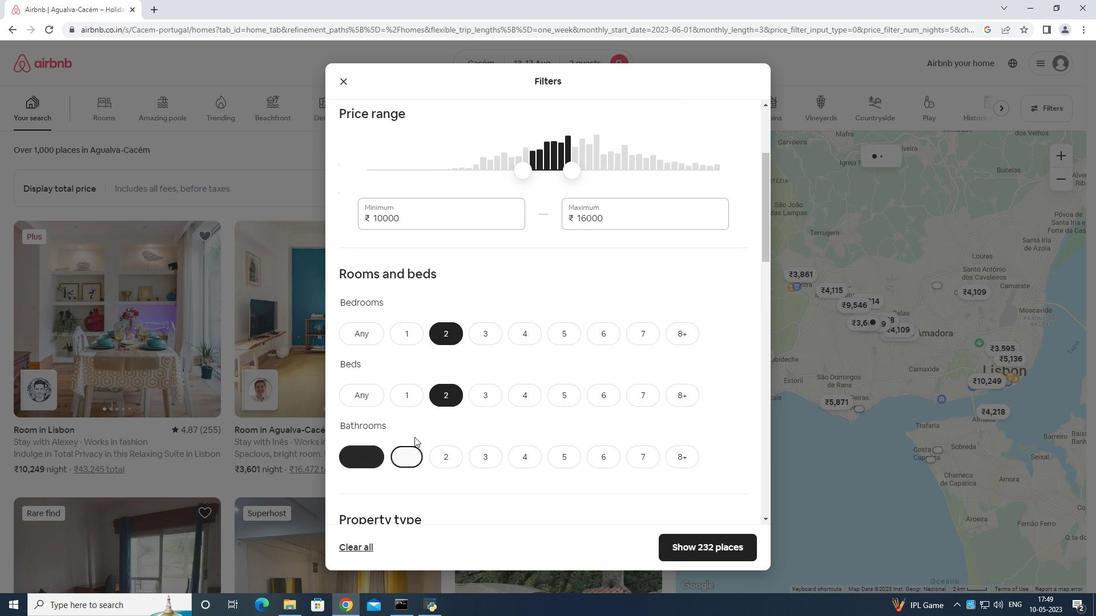 
Action: Mouse scrolled (426, 429) with delta (0, 0)
Screenshot: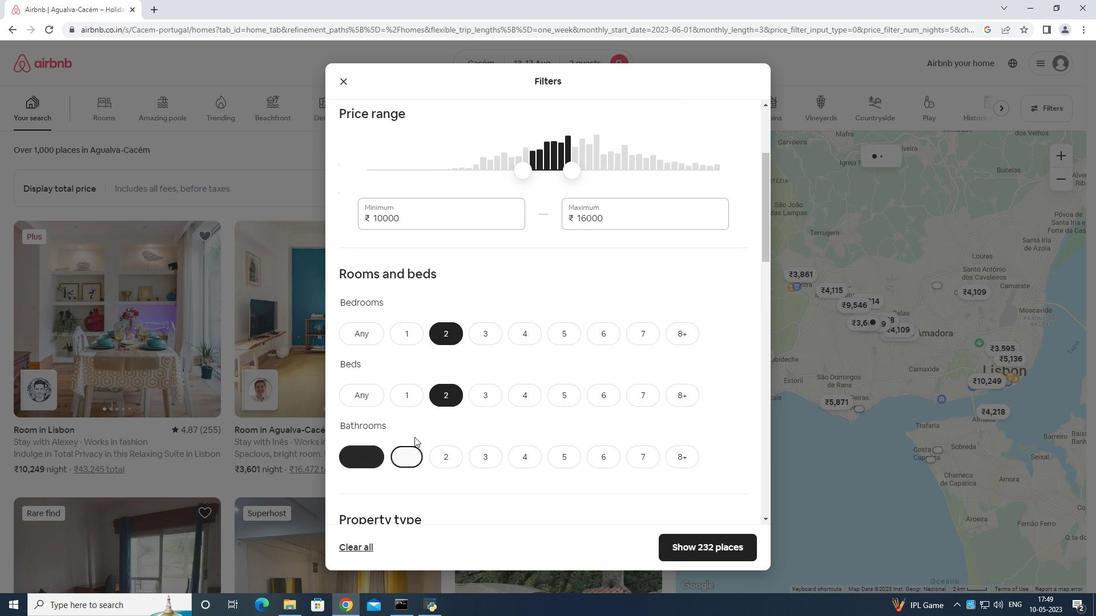 
Action: Mouse moved to (446, 430)
Screenshot: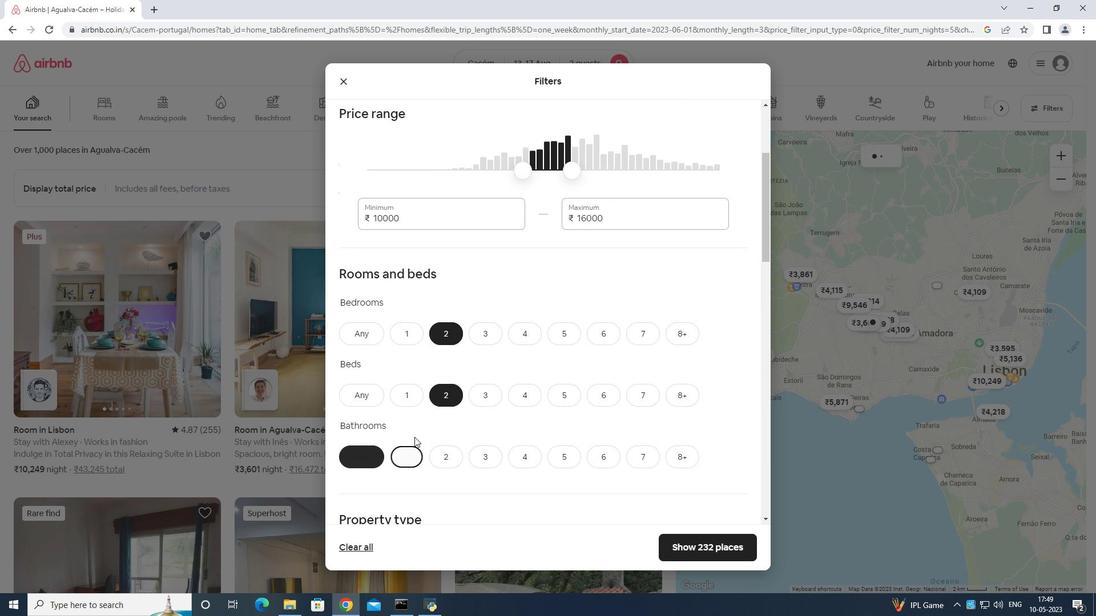 
Action: Mouse scrolled (443, 429) with delta (0, 0)
Screenshot: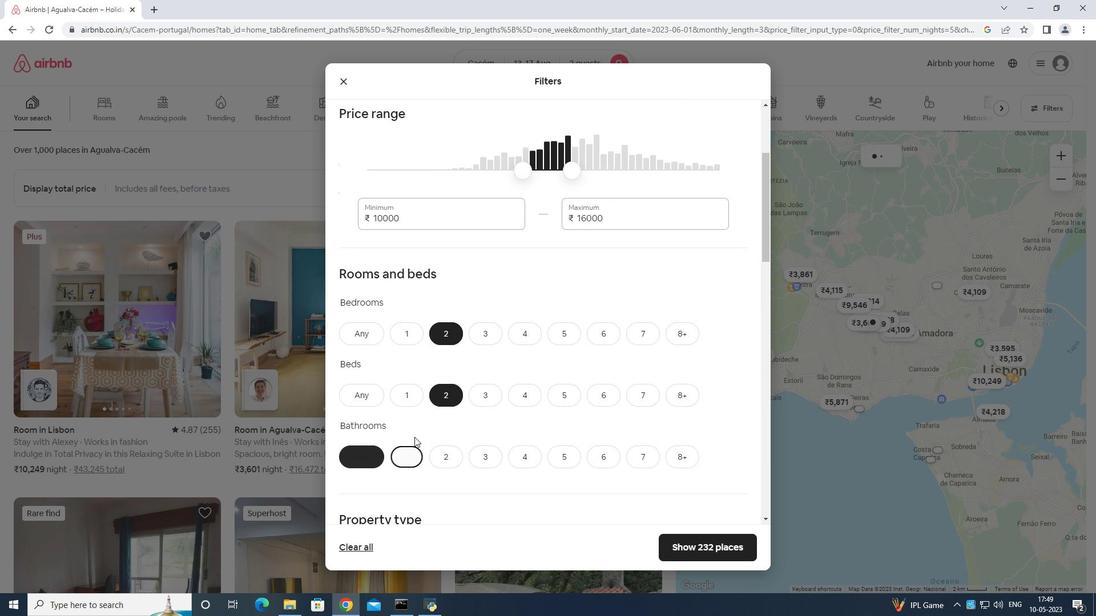 
Action: Mouse moved to (451, 427)
Screenshot: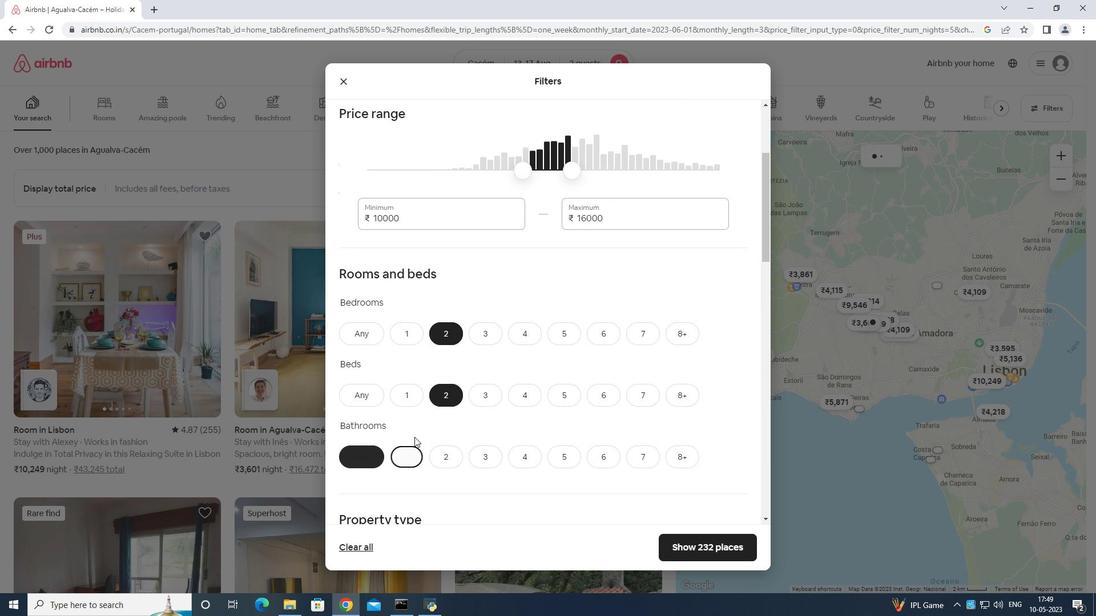 
Action: Mouse scrolled (451, 426) with delta (0, 0)
Screenshot: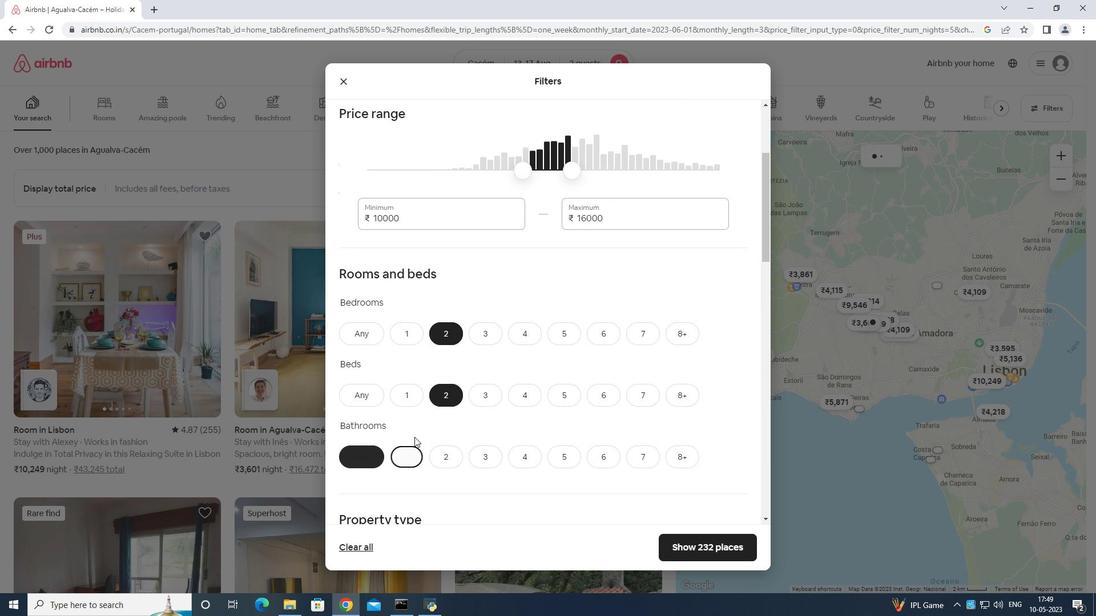 
Action: Mouse moved to (455, 421)
Screenshot: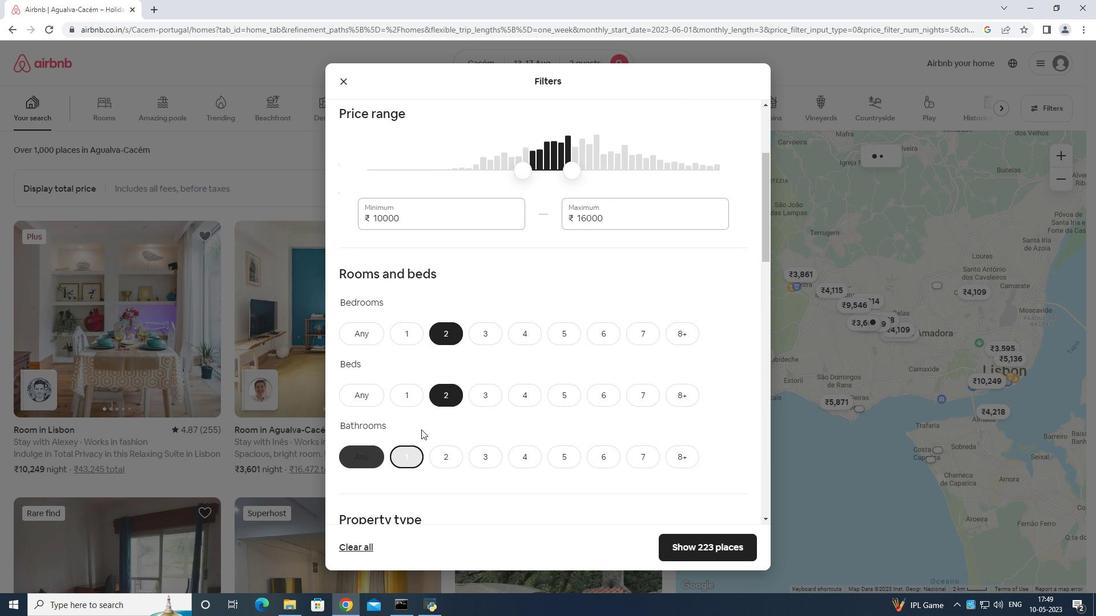 
Action: Mouse scrolled (455, 420) with delta (0, 0)
Screenshot: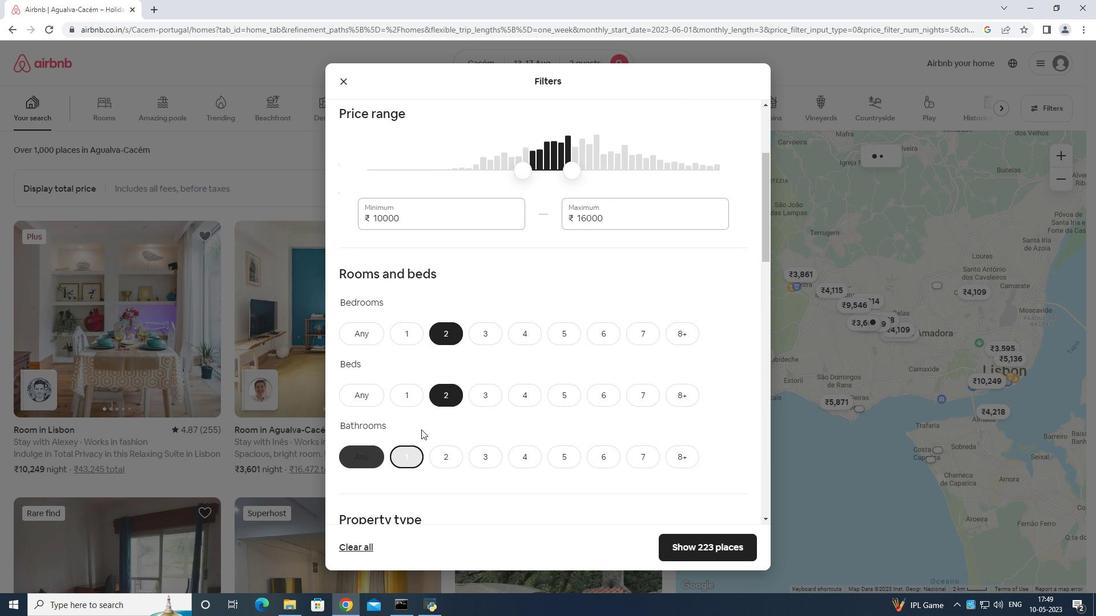
Action: Mouse moved to (389, 351)
Screenshot: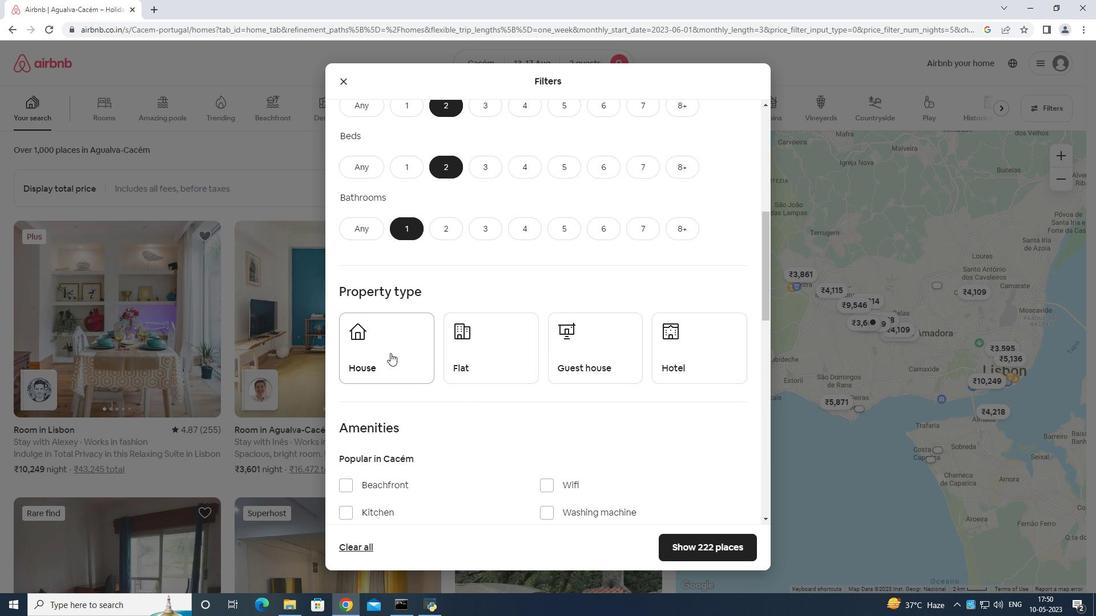 
Action: Mouse pressed left at (389, 351)
Screenshot: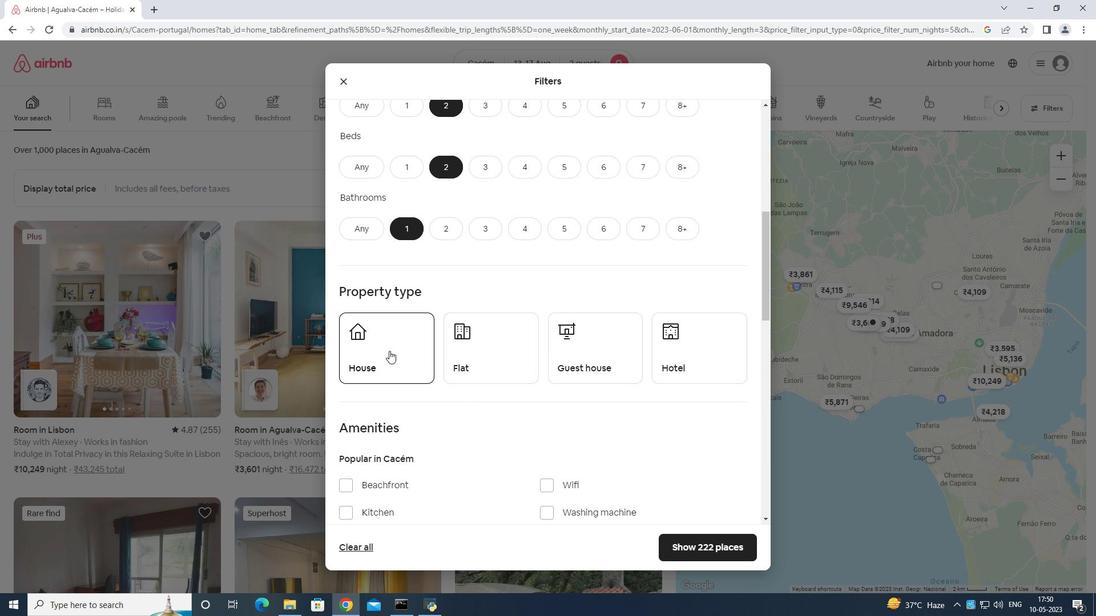 
Action: Mouse moved to (455, 343)
Screenshot: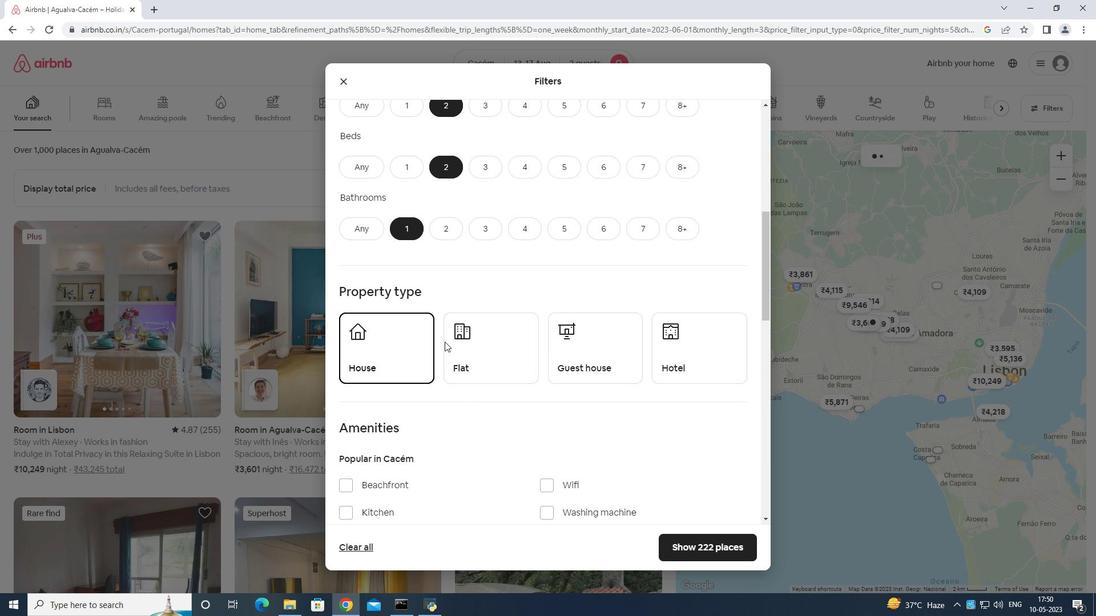 
Action: Mouse pressed left at (455, 343)
Screenshot: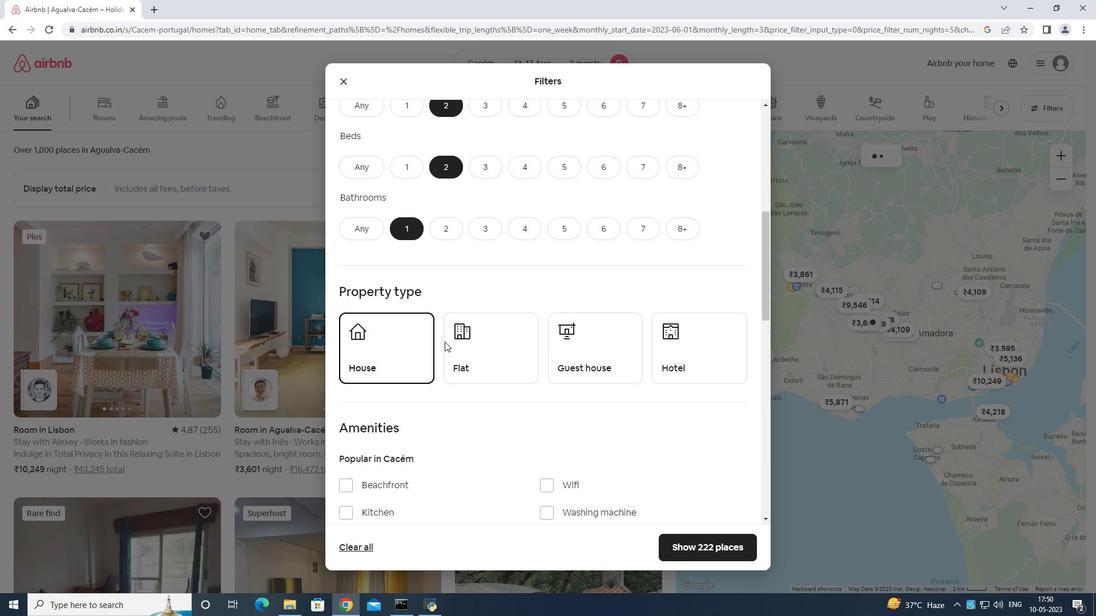 
Action: Mouse moved to (588, 341)
Screenshot: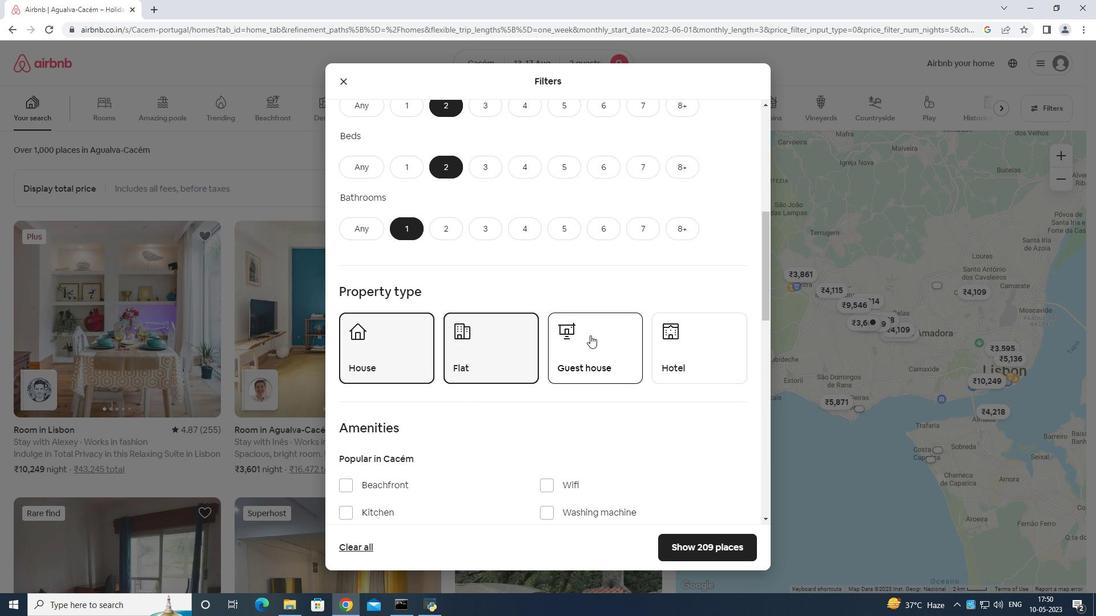 
Action: Mouse pressed left at (588, 341)
Screenshot: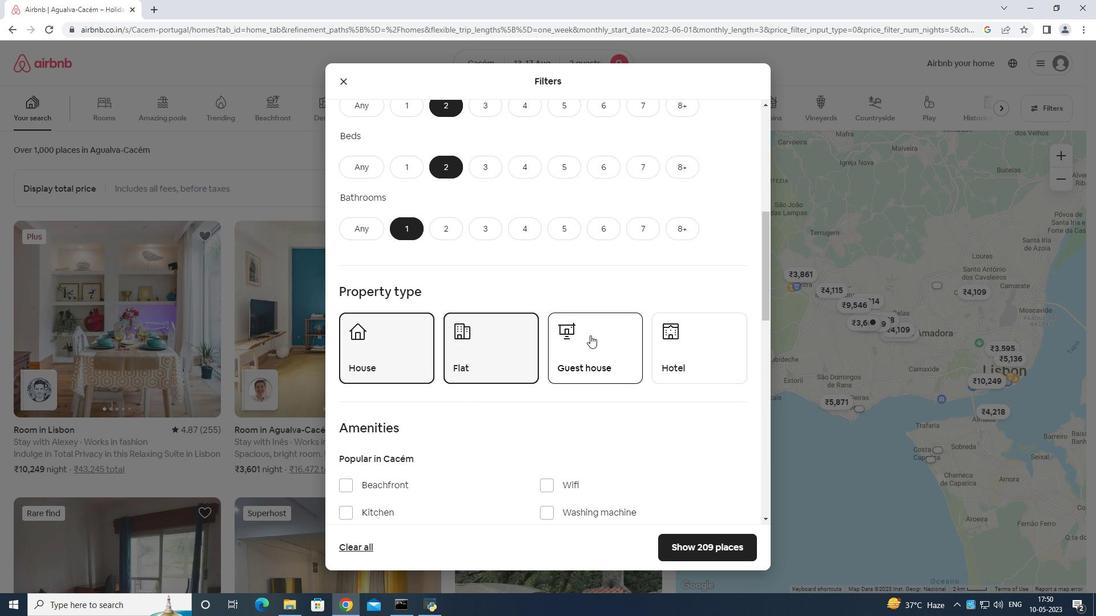 
Action: Mouse moved to (589, 327)
Screenshot: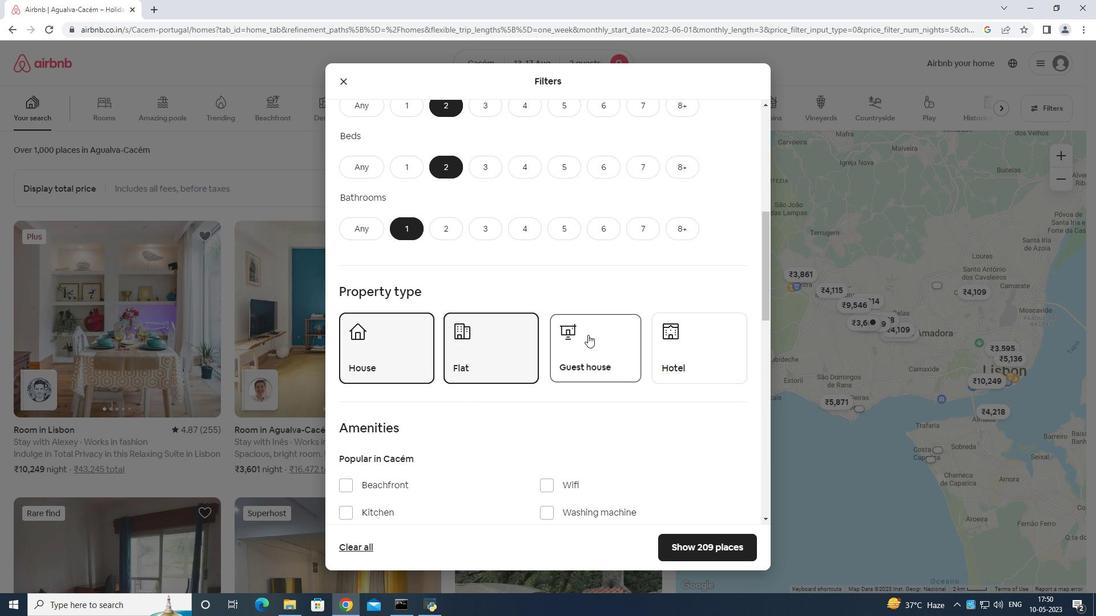 
Action: Mouse scrolled (589, 327) with delta (0, 0)
Screenshot: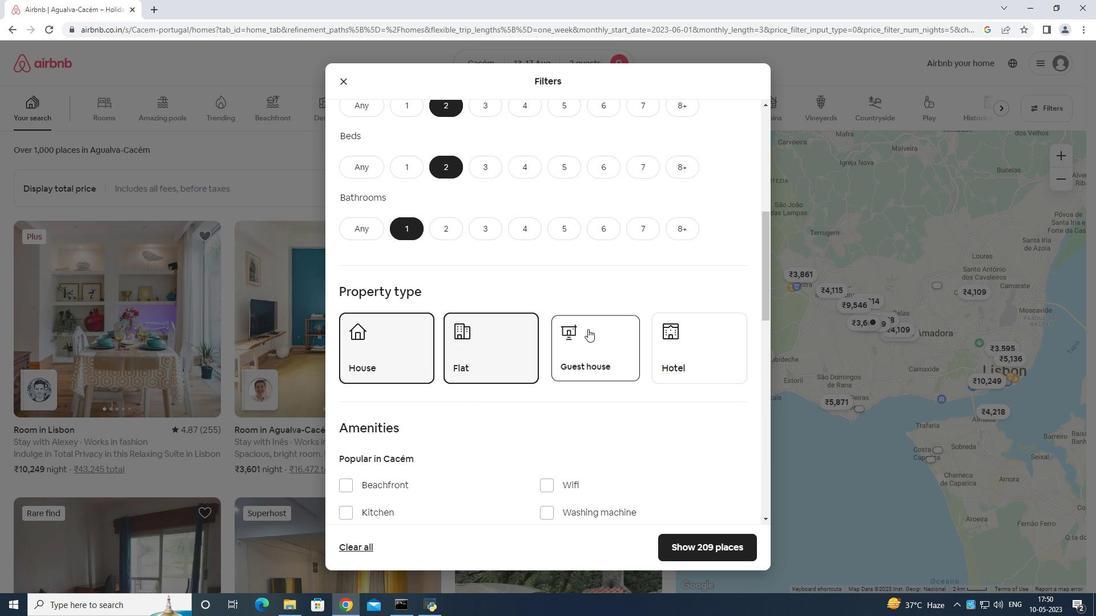
Action: Mouse scrolled (589, 327) with delta (0, 0)
Screenshot: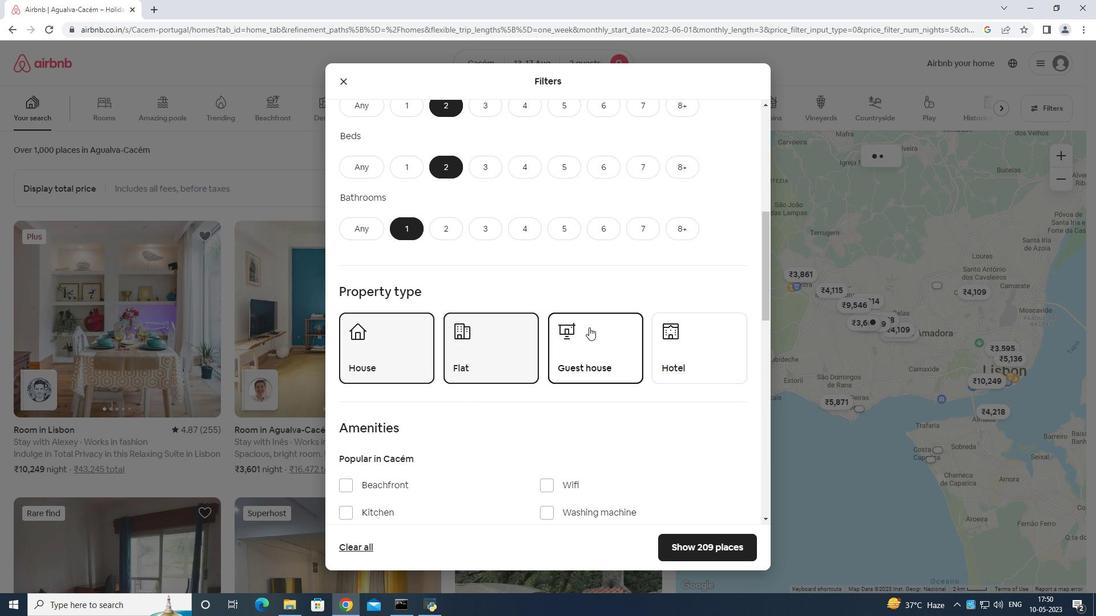 
Action: Mouse moved to (591, 326)
Screenshot: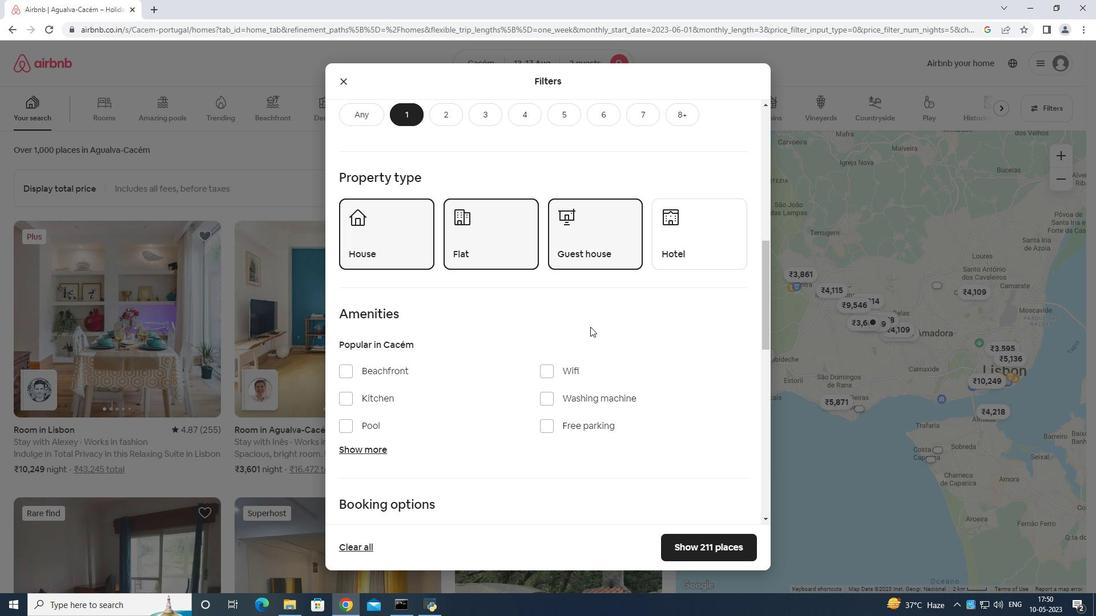 
Action: Mouse scrolled (591, 325) with delta (0, 0)
Screenshot: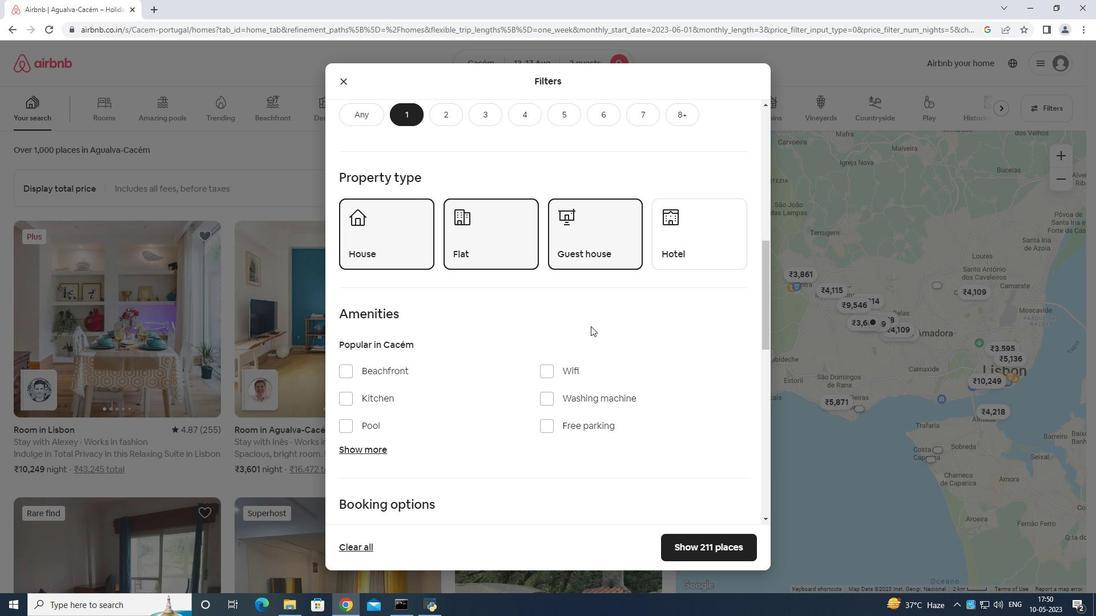 
Action: Mouse scrolled (591, 325) with delta (0, 0)
Screenshot: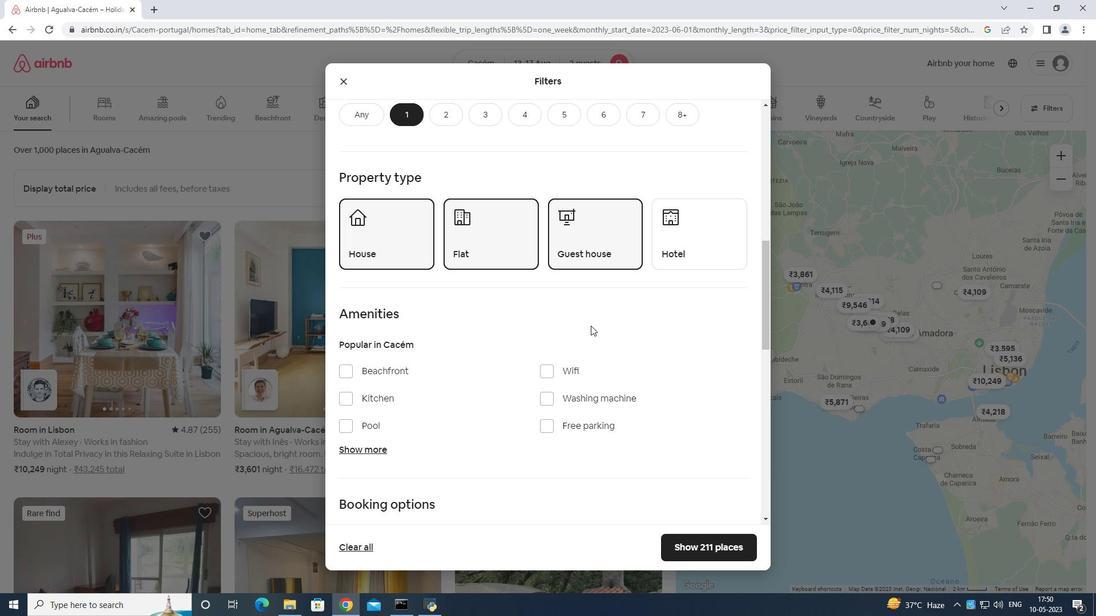 
Action: Mouse moved to (591, 326)
Screenshot: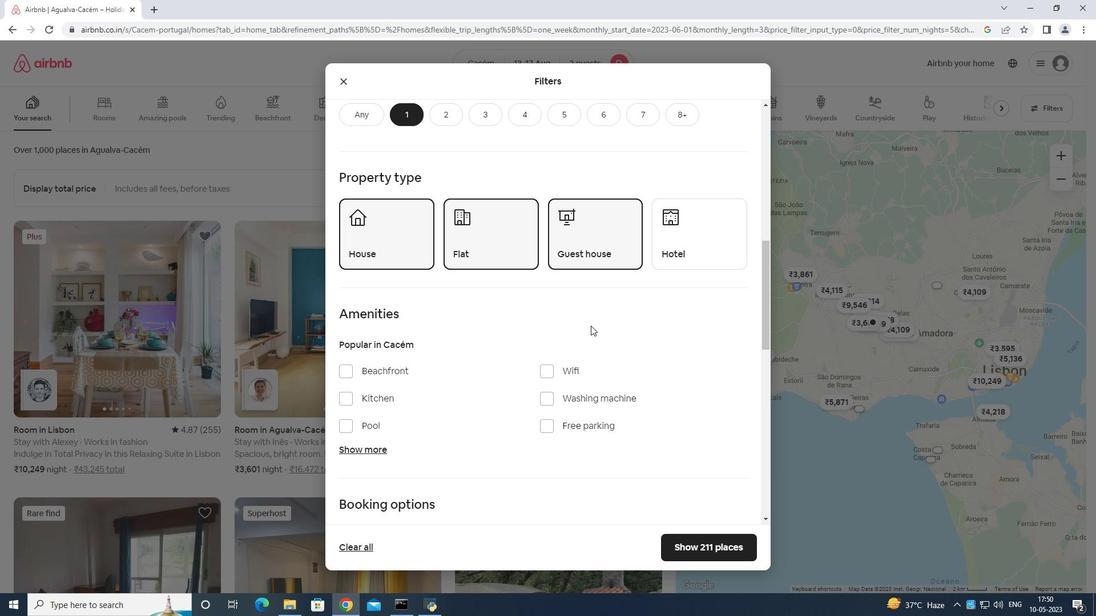 
Action: Mouse scrolled (591, 325) with delta (0, 0)
Screenshot: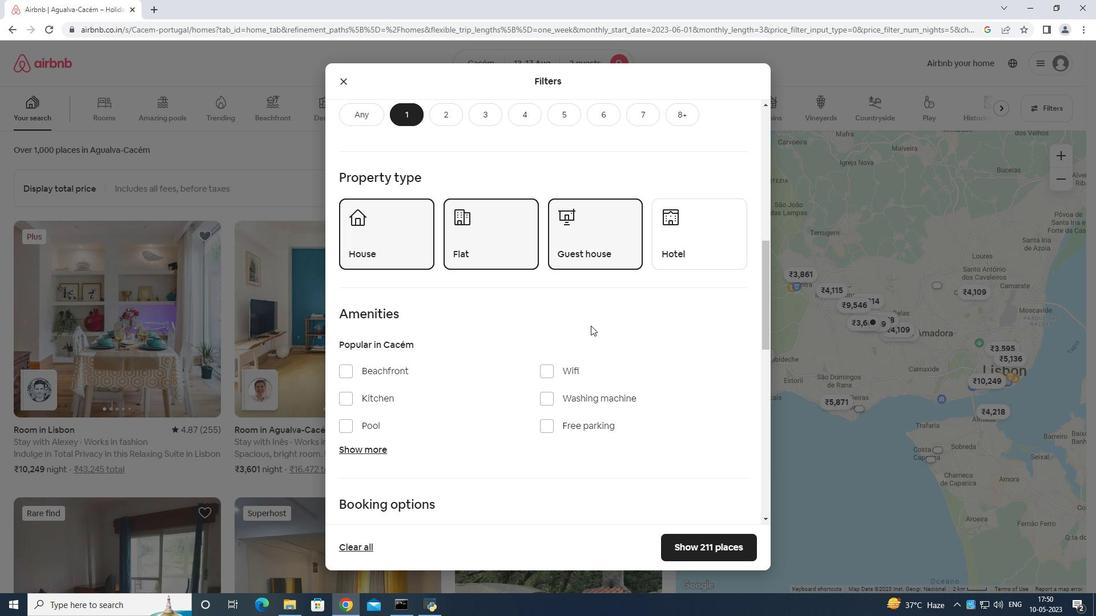 
Action: Mouse scrolled (591, 325) with delta (0, 0)
Screenshot: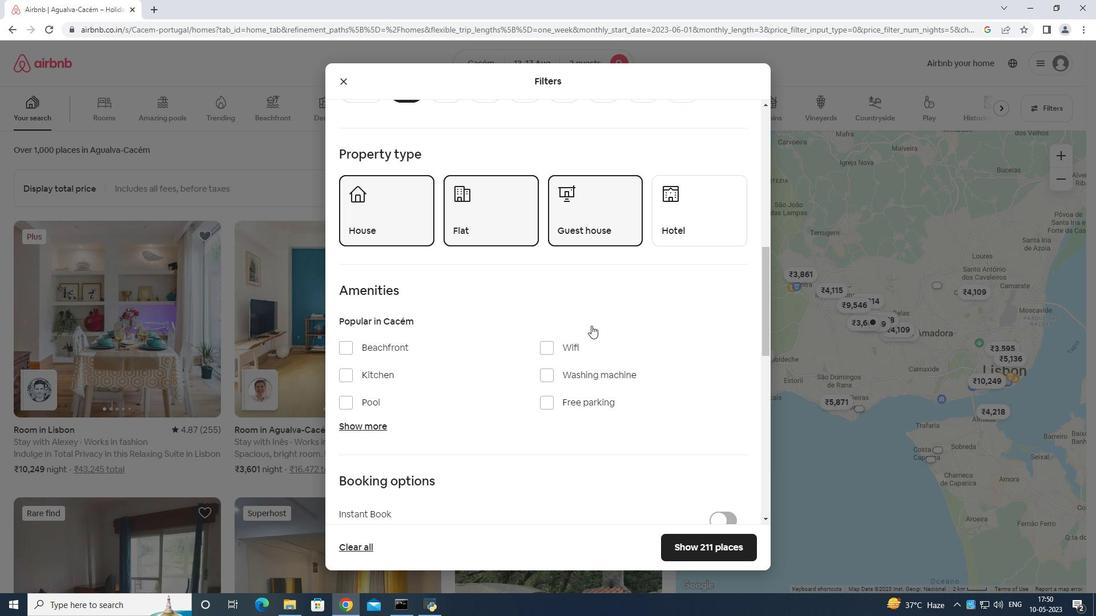 
Action: Mouse scrolled (591, 325) with delta (0, 0)
Screenshot: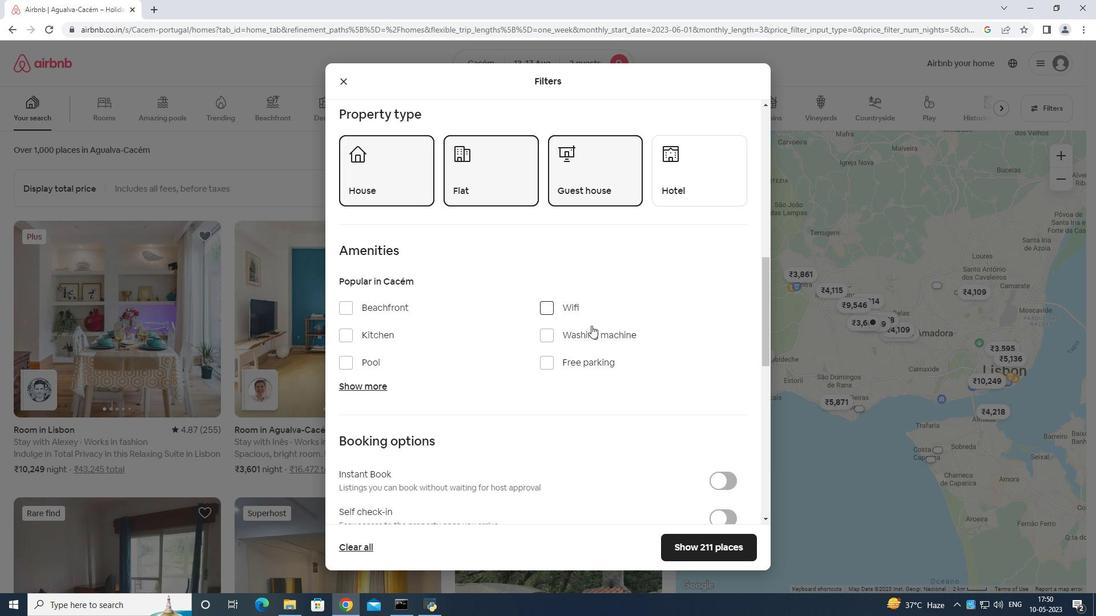 
Action: Mouse moved to (592, 321)
Screenshot: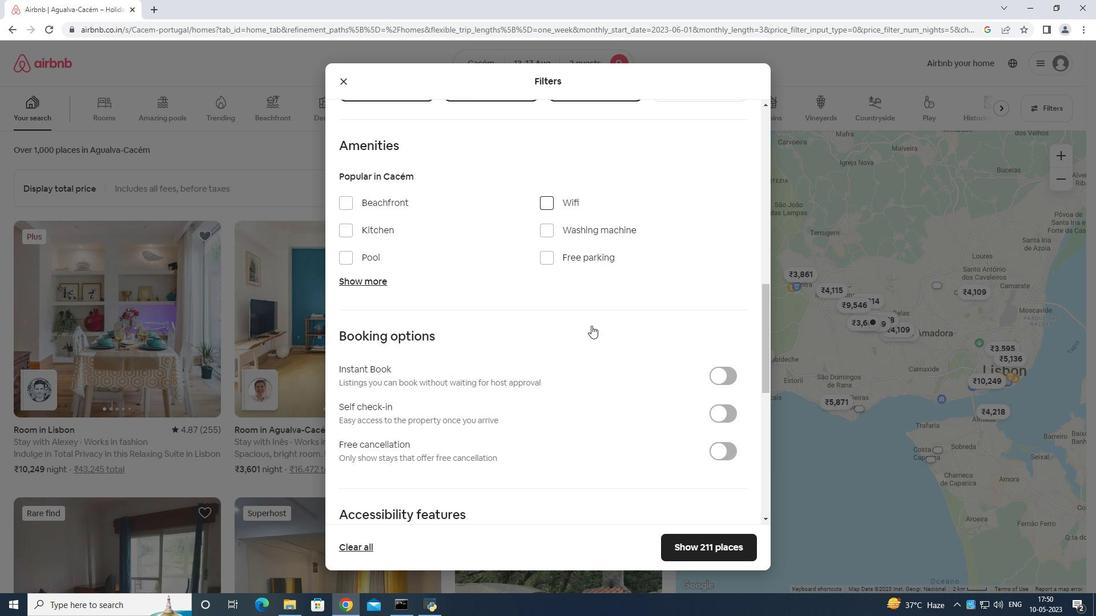 
Action: Mouse scrolled (592, 321) with delta (0, 0)
Screenshot: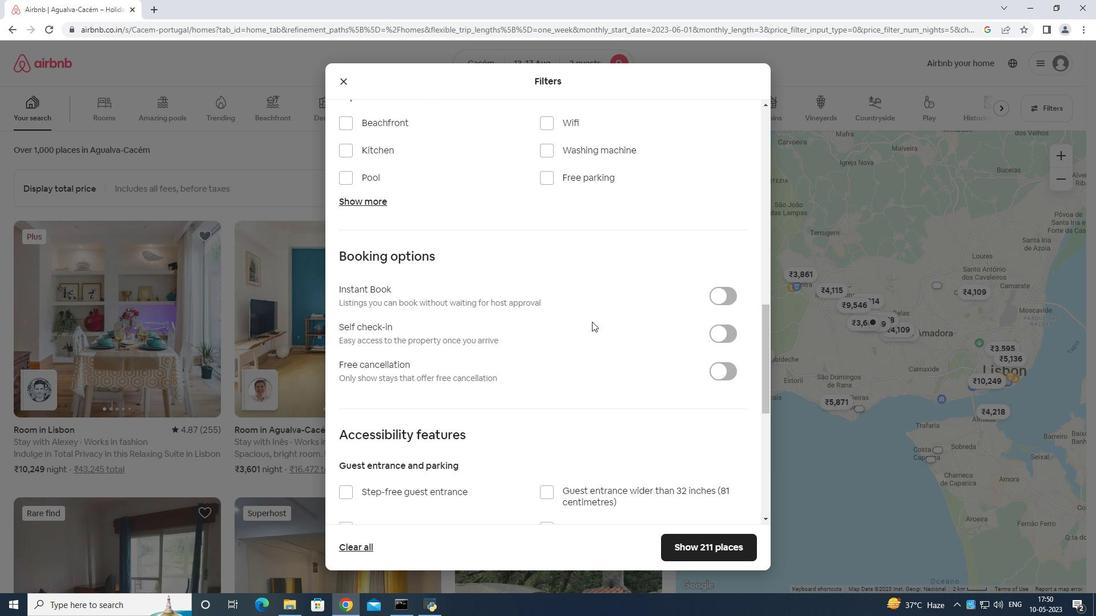
Action: Mouse scrolled (592, 321) with delta (0, 0)
Screenshot: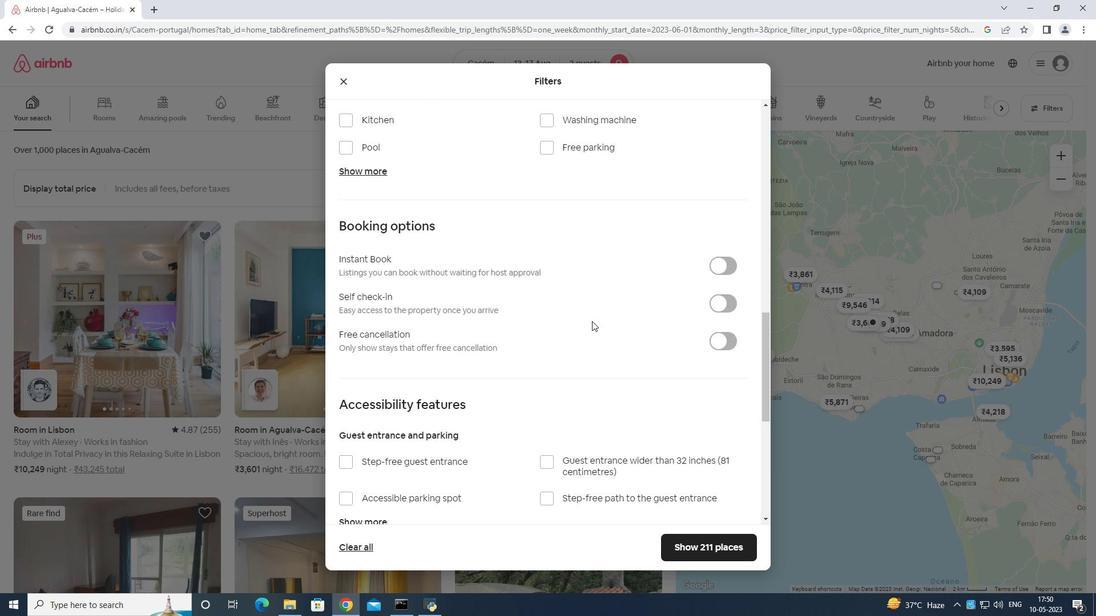 
Action: Mouse scrolled (592, 321) with delta (0, 0)
Screenshot: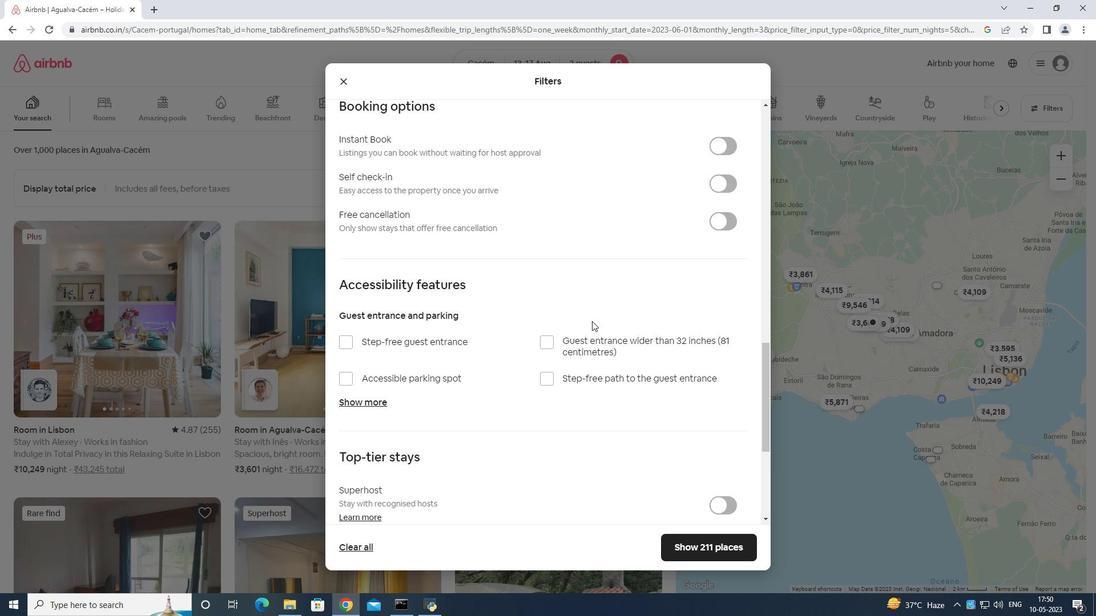
Action: Mouse moved to (593, 319)
Screenshot: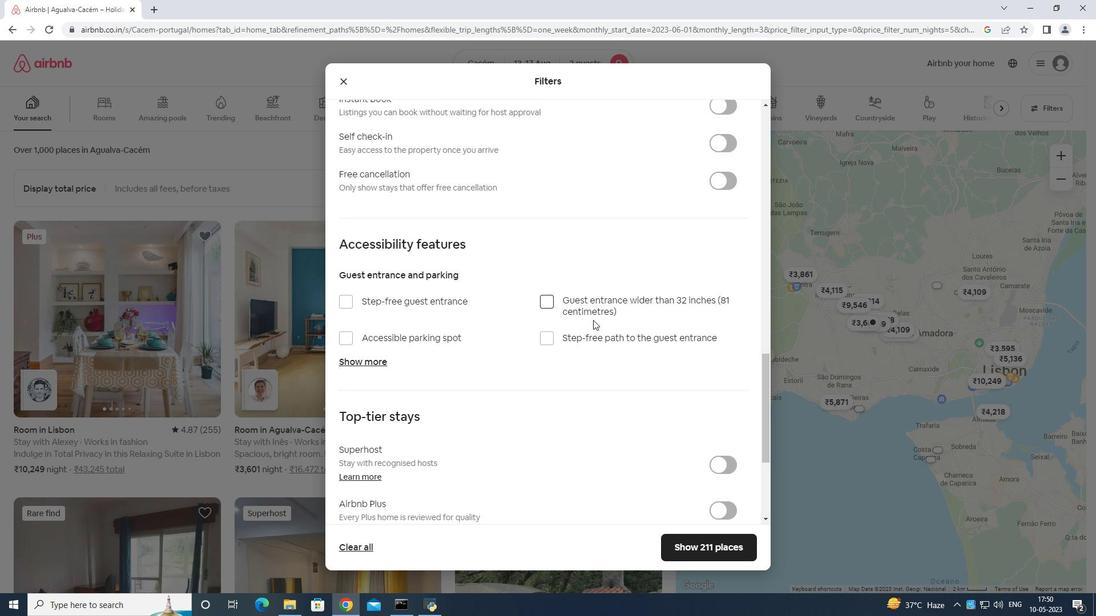 
Action: Mouse scrolled (593, 319) with delta (0, 0)
Screenshot: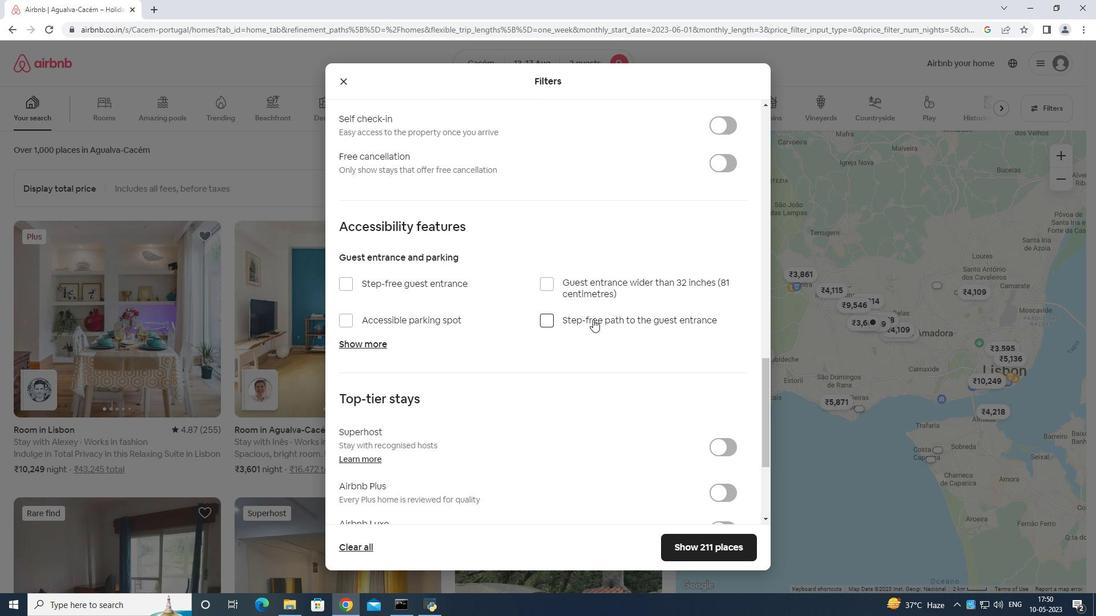
Action: Mouse moved to (718, 434)
Screenshot: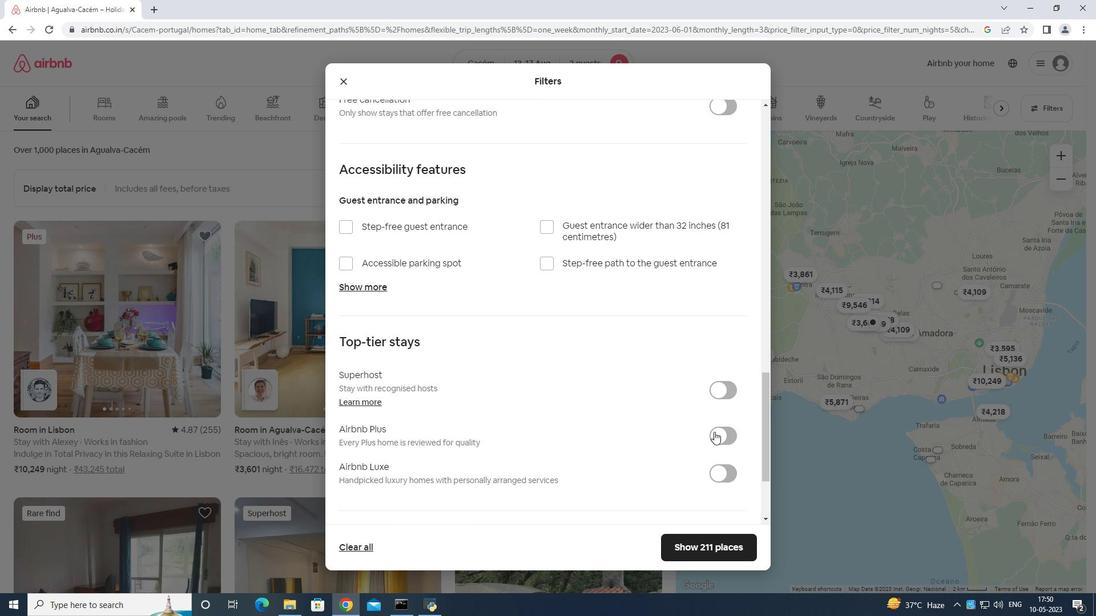 
Action: Mouse pressed left at (718, 434)
Screenshot: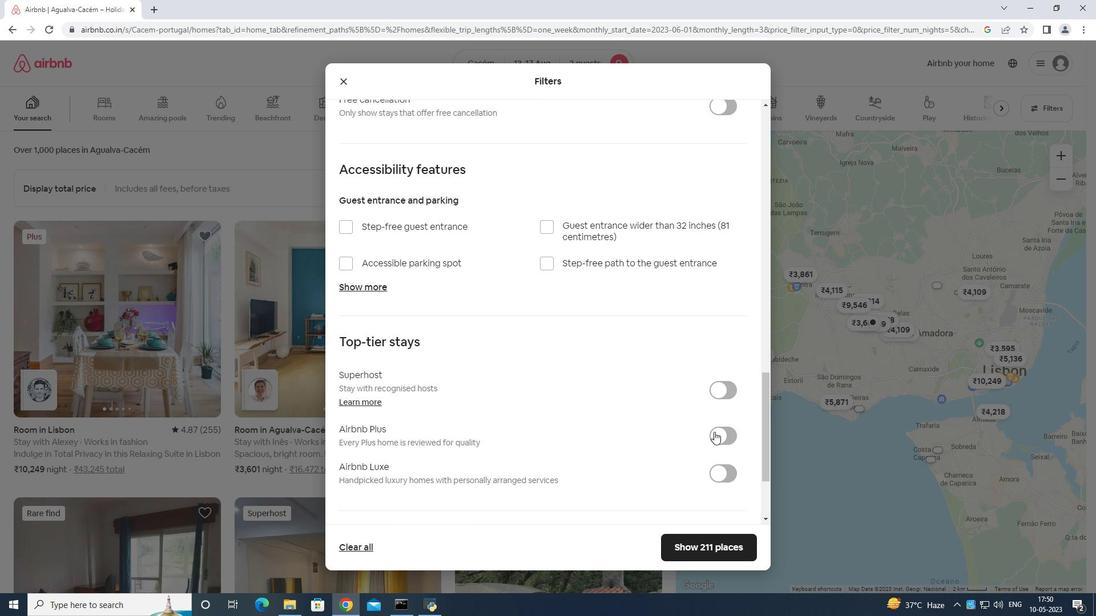 
Action: Mouse moved to (736, 413)
Screenshot: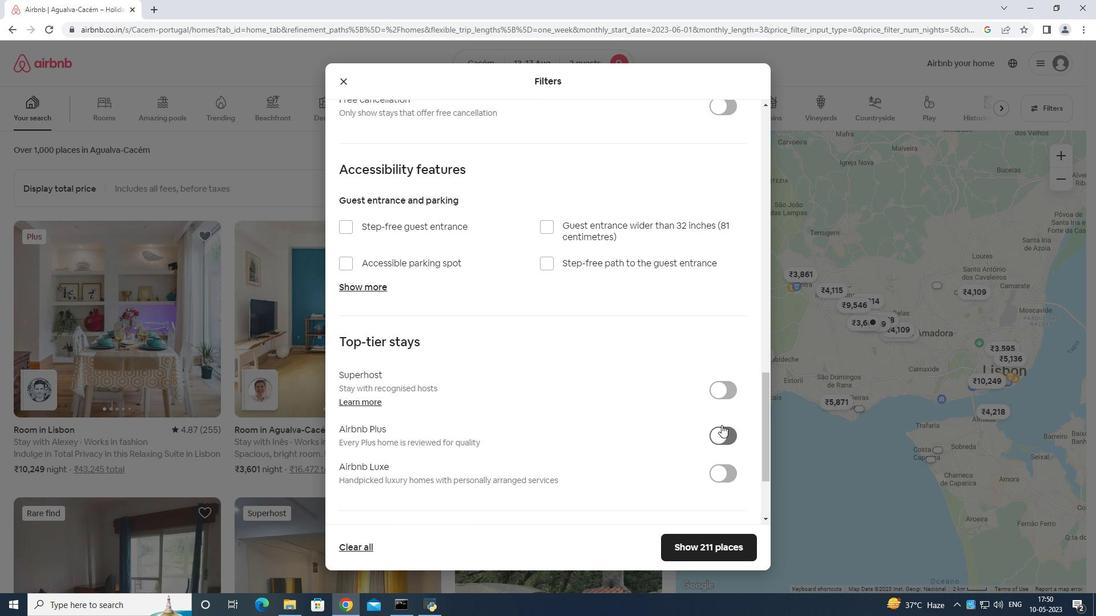 
Action: Mouse scrolled (736, 412) with delta (0, 0)
Screenshot: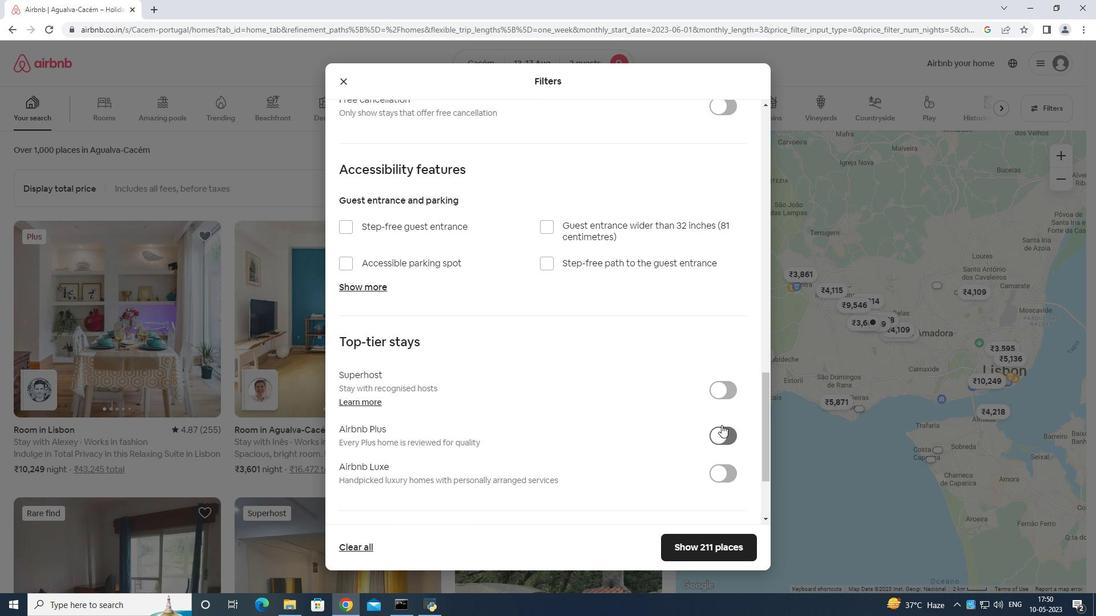 
Action: Mouse moved to (736, 415)
Screenshot: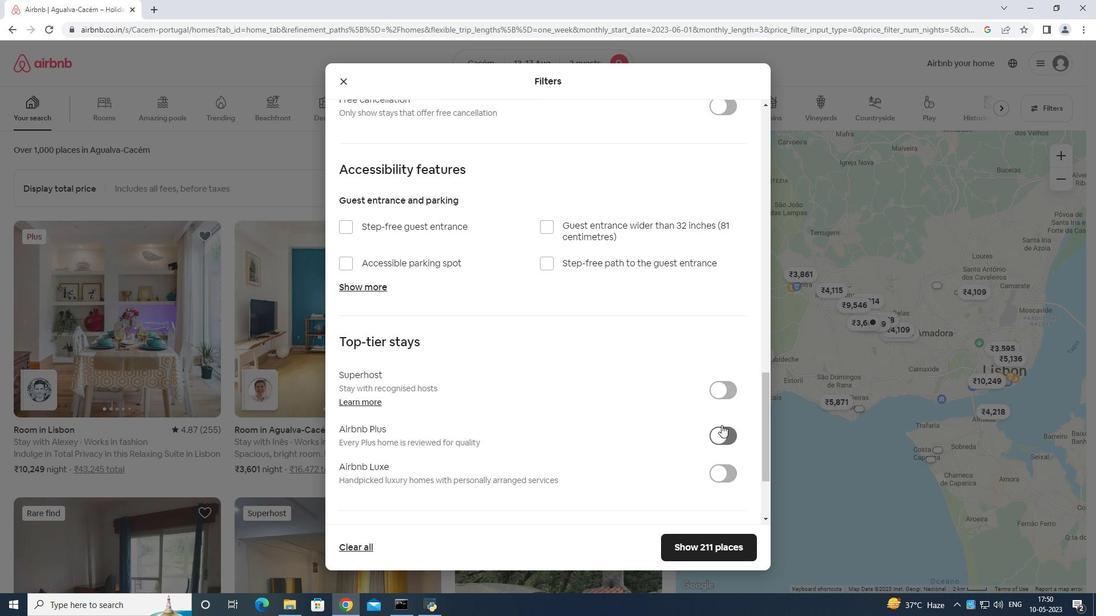 
Action: Mouse scrolled (736, 414) with delta (0, 0)
Screenshot: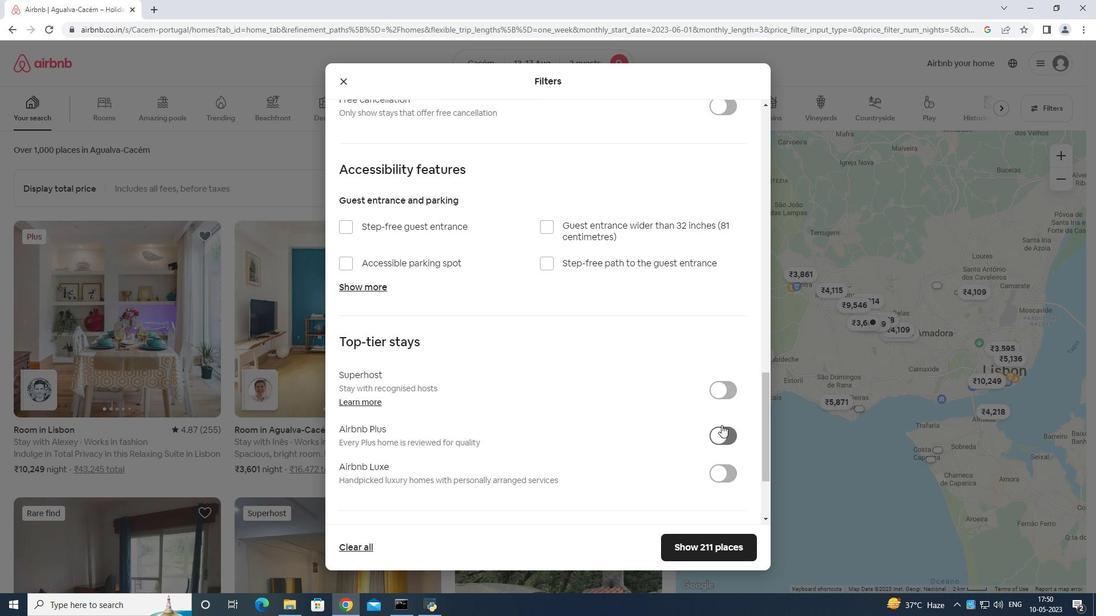 
Action: Mouse moved to (736, 415)
Screenshot: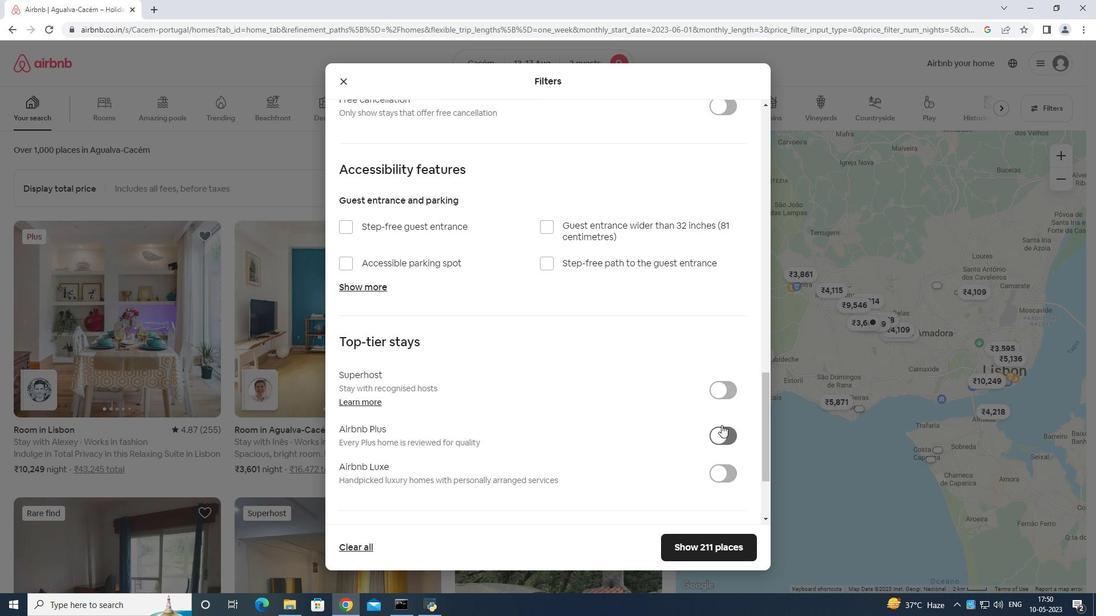 
Action: Mouse scrolled (736, 414) with delta (0, 0)
Screenshot: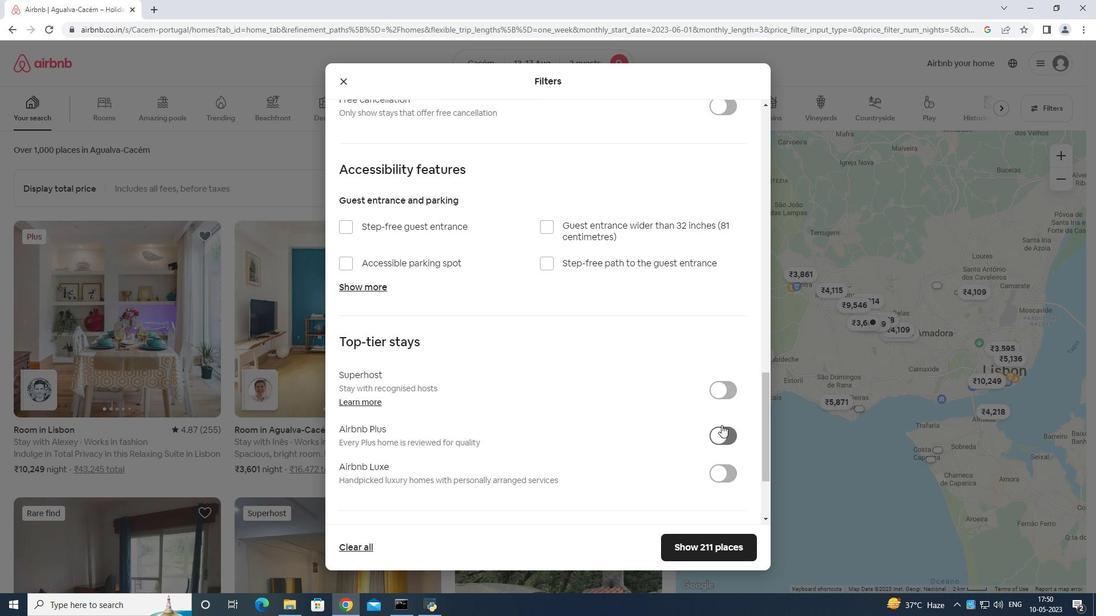 
Action: Mouse moved to (735, 416)
Screenshot: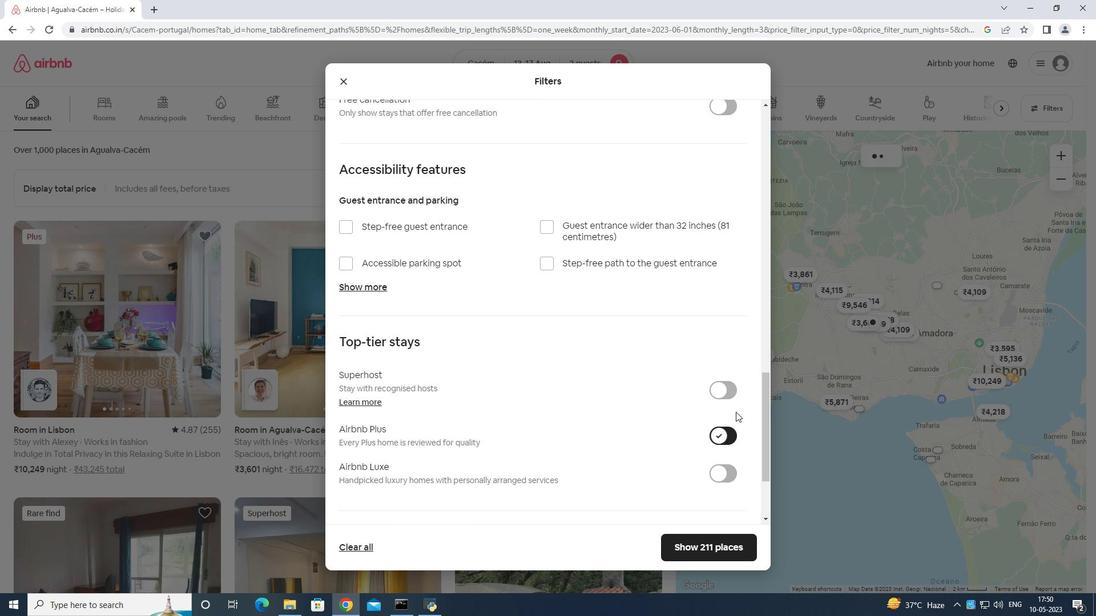 
Action: Mouse scrolled (735, 415) with delta (0, 0)
Screenshot: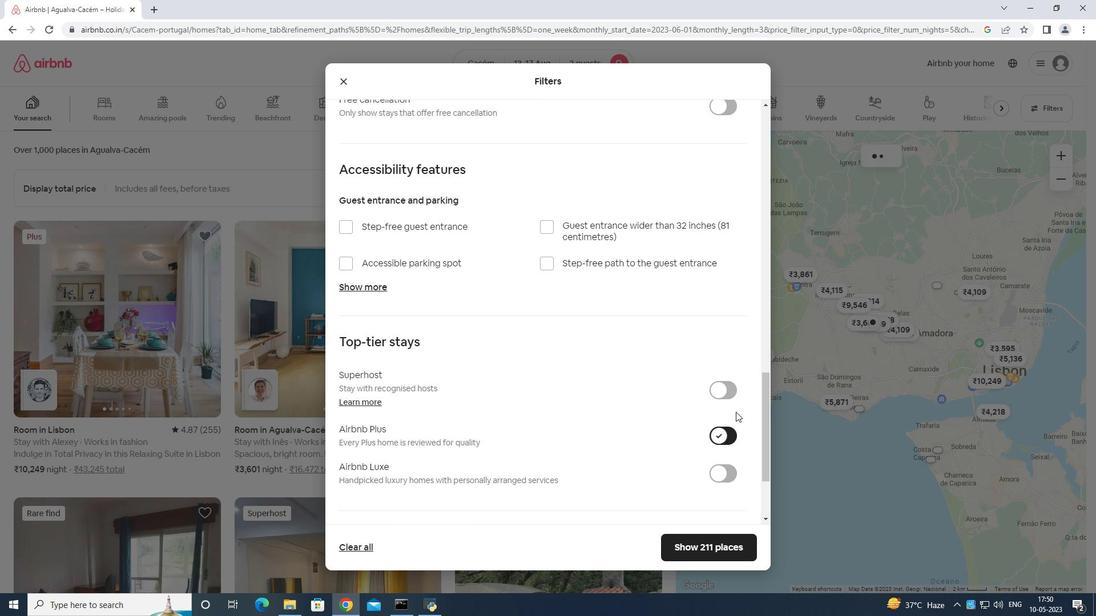 
Action: Mouse moved to (722, 394)
Screenshot: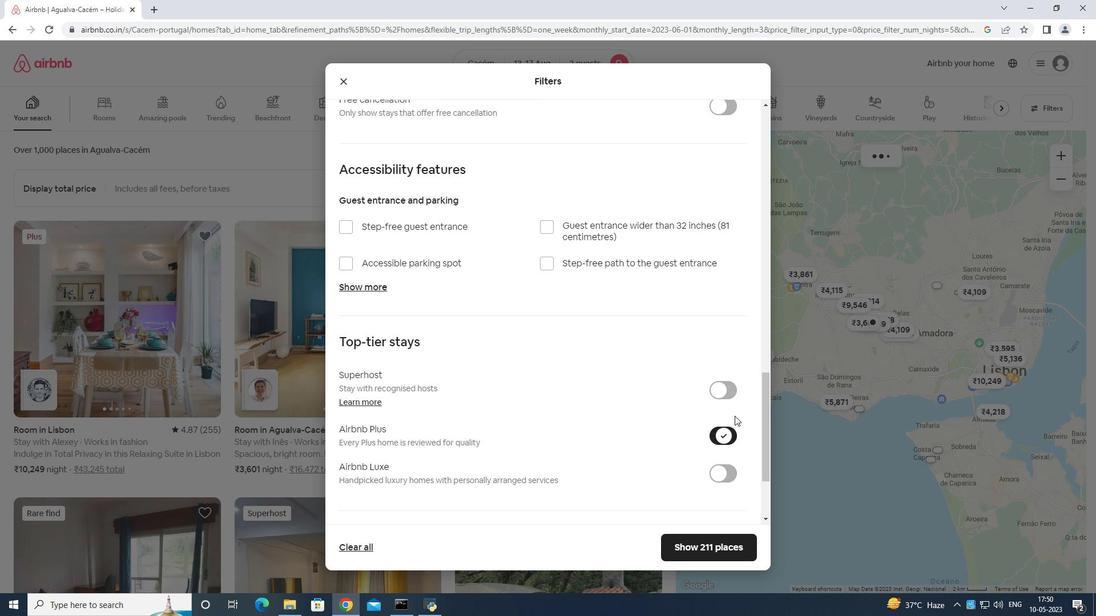 
Action: Mouse scrolled (730, 416) with delta (0, 0)
Screenshot: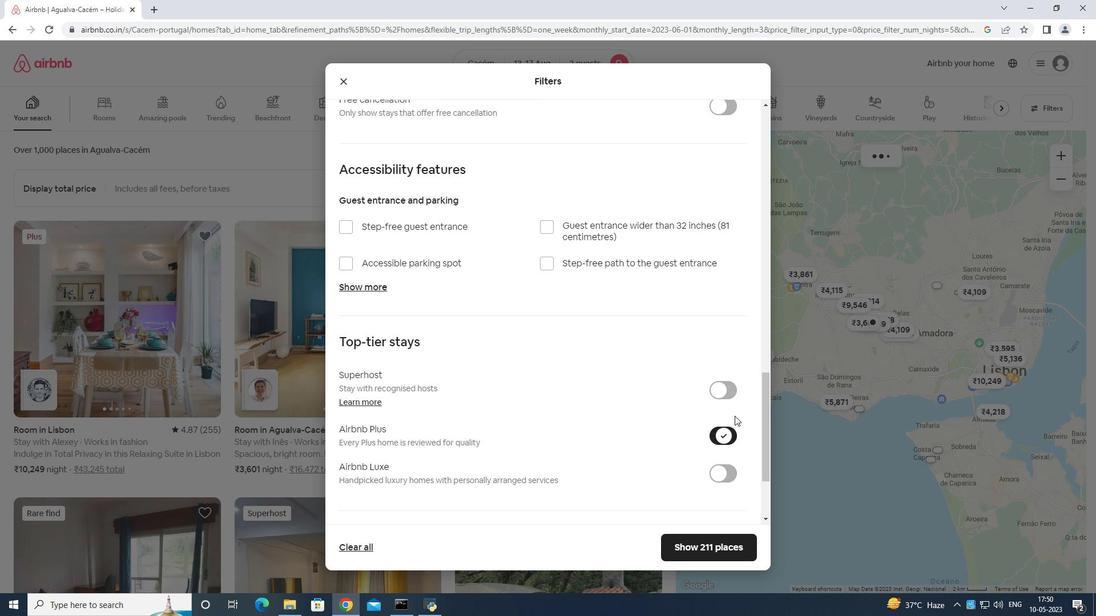 
Action: Mouse moved to (722, 394)
Screenshot: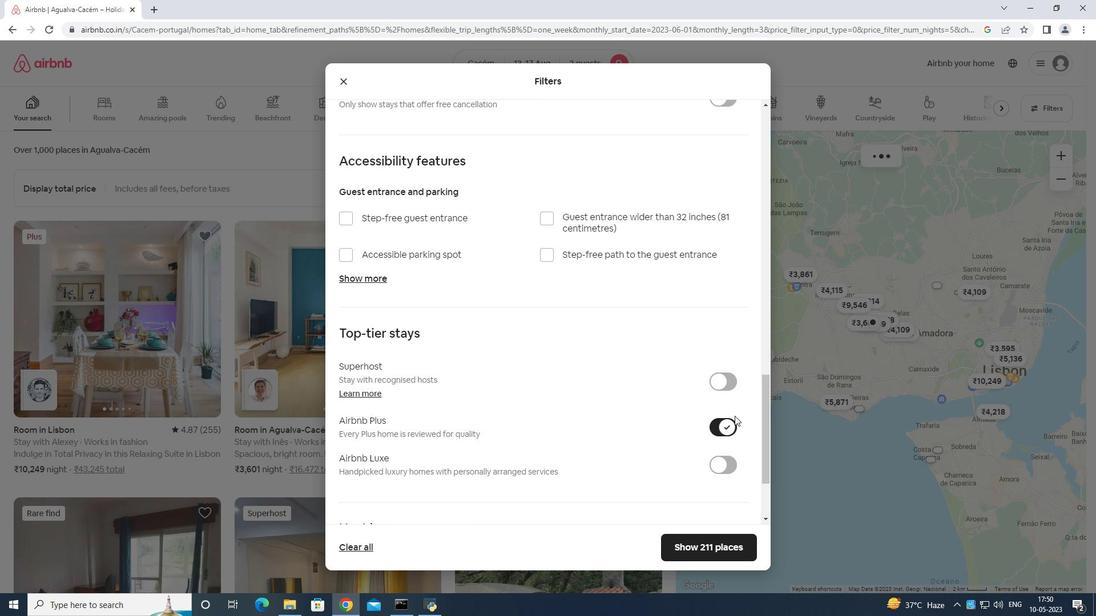 
Action: Mouse scrolled (722, 394) with delta (0, 0)
Screenshot: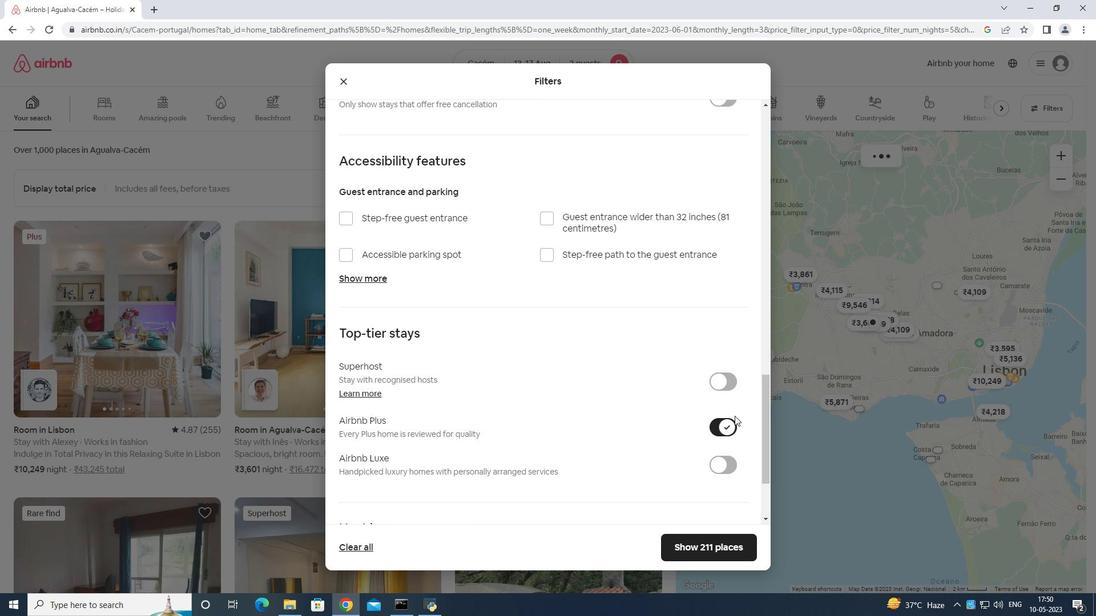 
Action: Mouse moved to (720, 394)
Screenshot: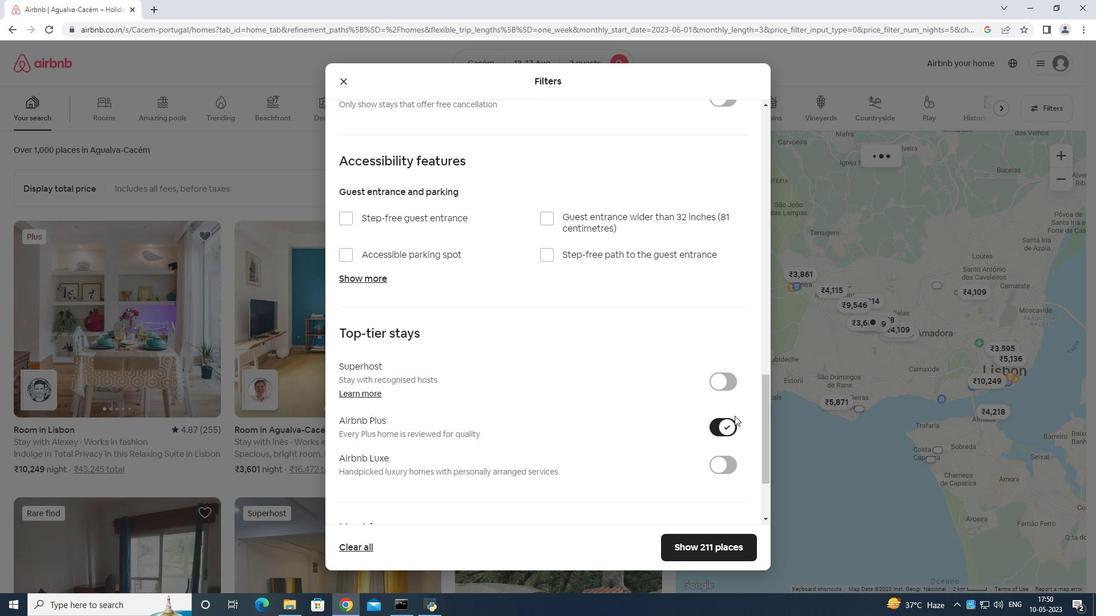 
Action: Mouse scrolled (720, 394) with delta (0, 0)
Screenshot: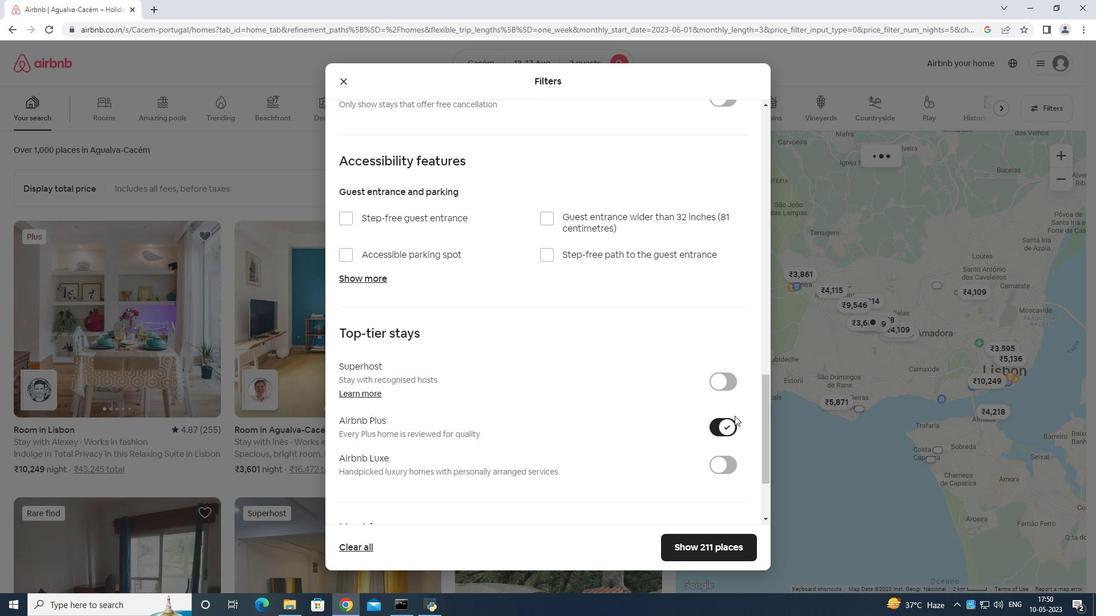 
Action: Mouse moved to (720, 394)
Screenshot: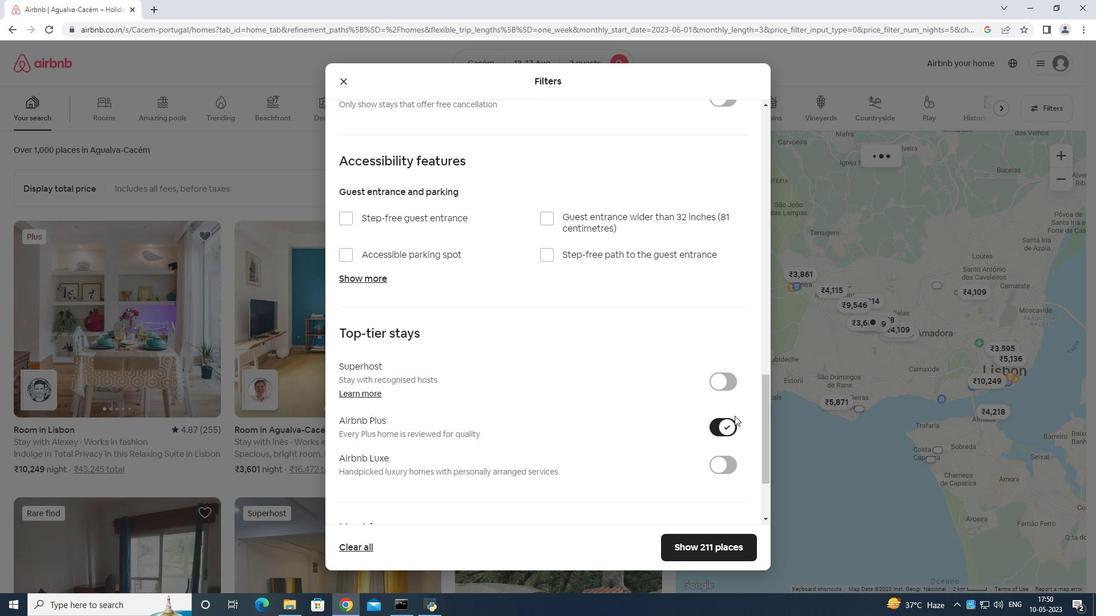 
Action: Mouse scrolled (720, 394) with delta (0, 0)
Screenshot: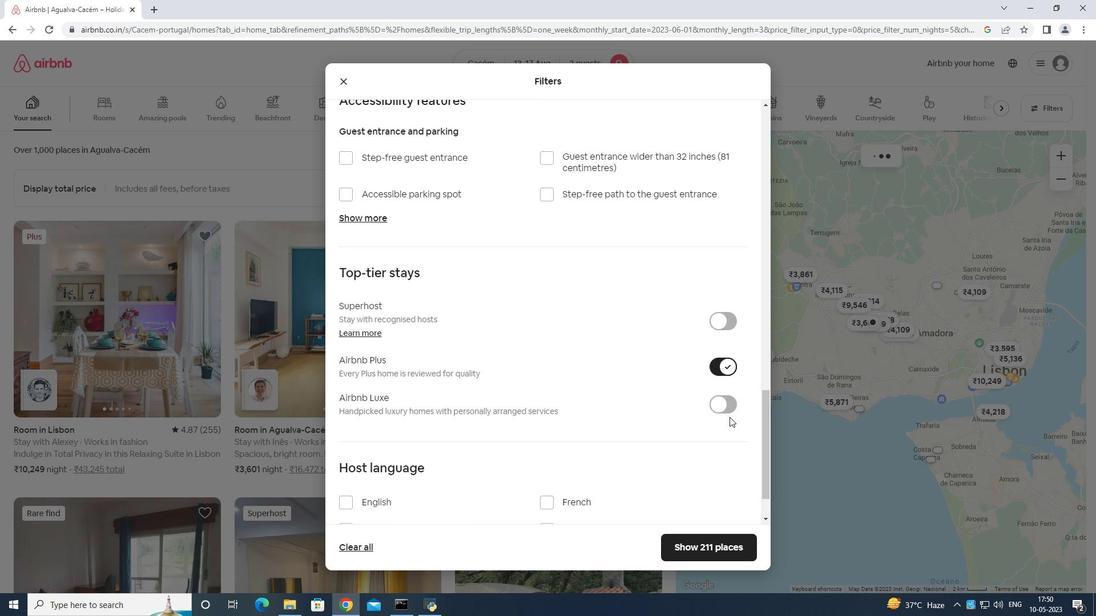 
Action: Mouse moved to (719, 396)
Screenshot: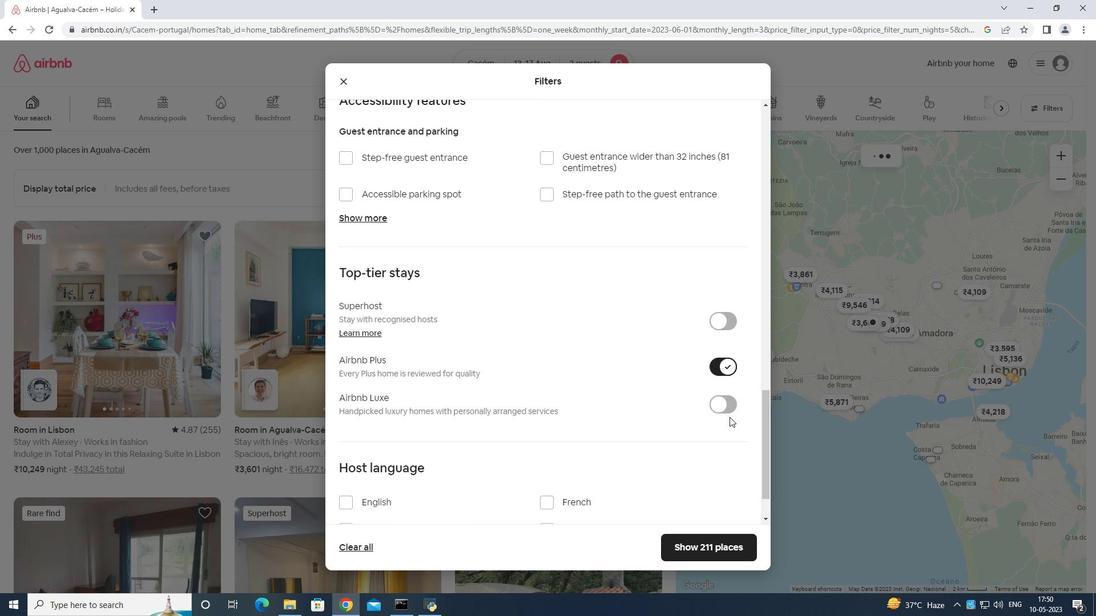 
Action: Mouse scrolled (719, 395) with delta (0, 0)
Screenshot: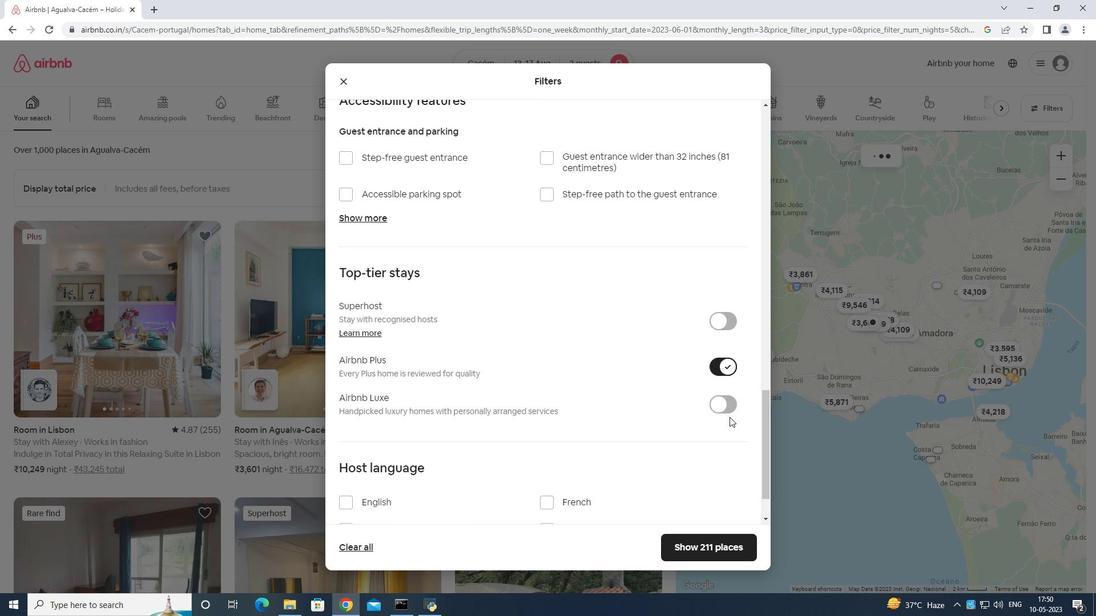 
Action: Mouse moved to (720, 376)
Screenshot: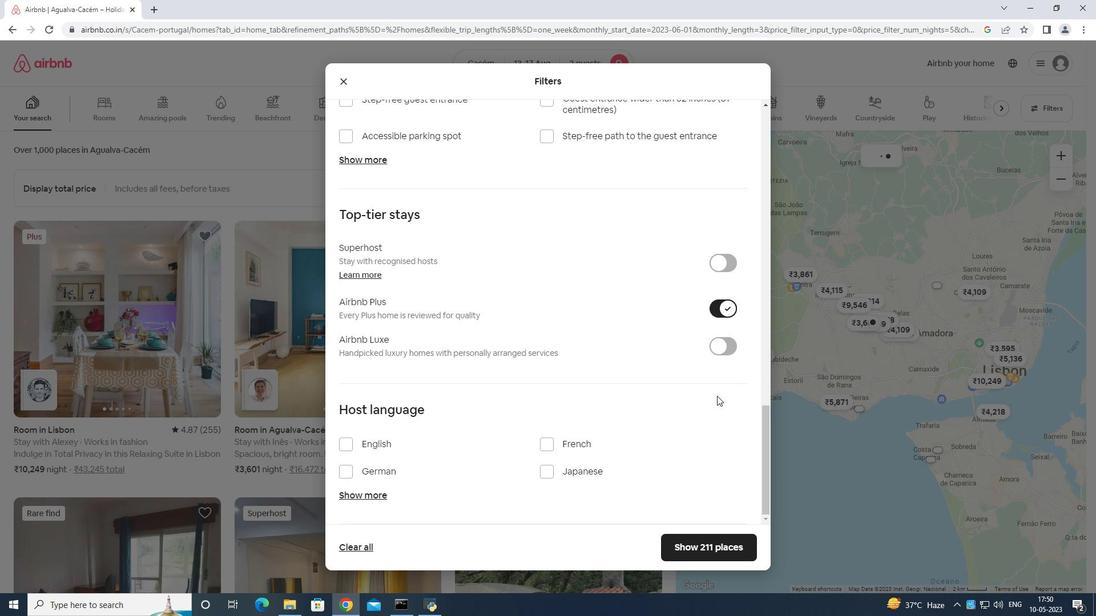 
Action: Mouse scrolled (720, 376) with delta (0, 0)
Screenshot: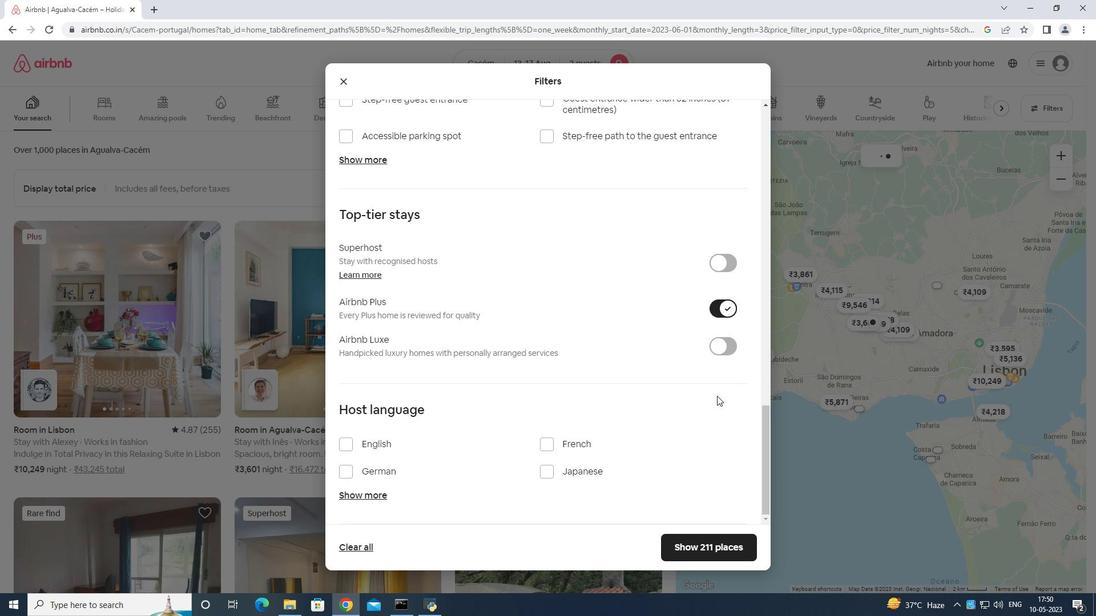 
Action: Mouse moved to (468, 448)
Screenshot: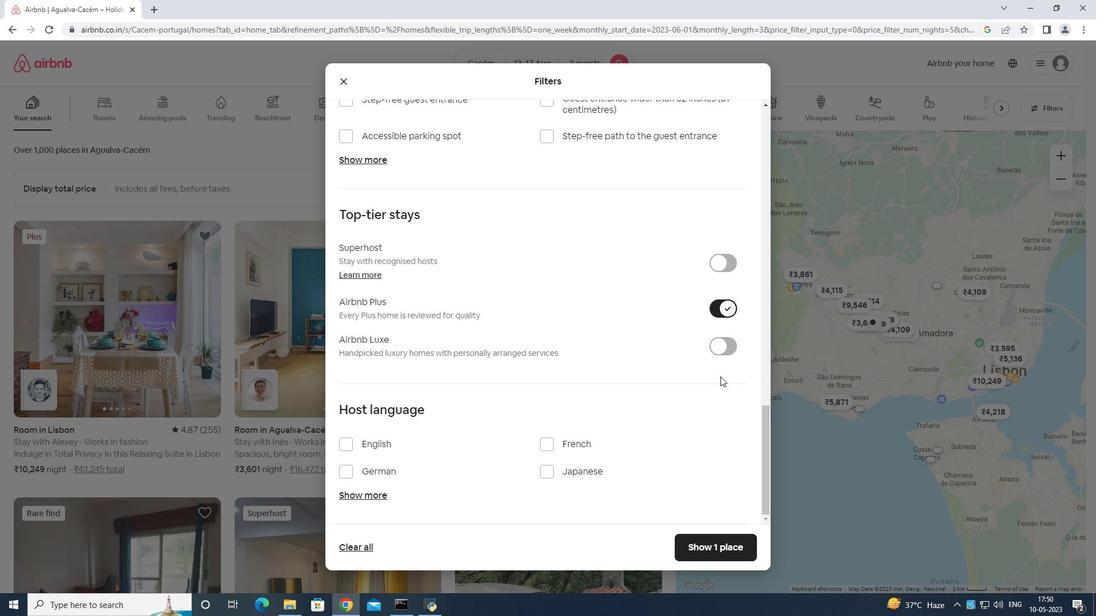 
Action: Mouse scrolled (720, 376) with delta (0, 0)
Screenshot: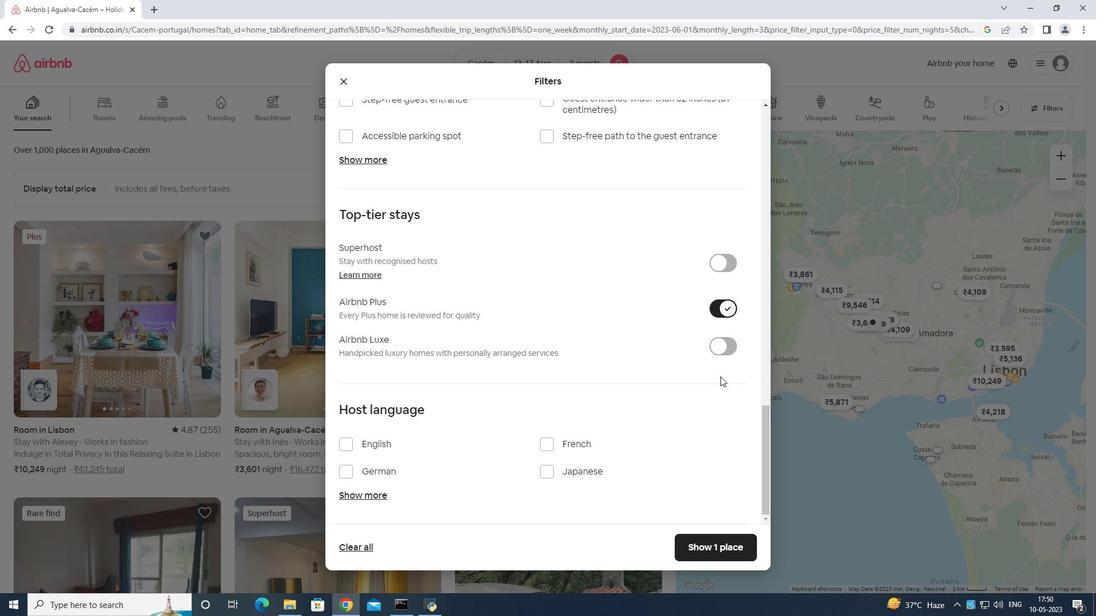 
Action: Mouse moved to (345, 443)
Screenshot: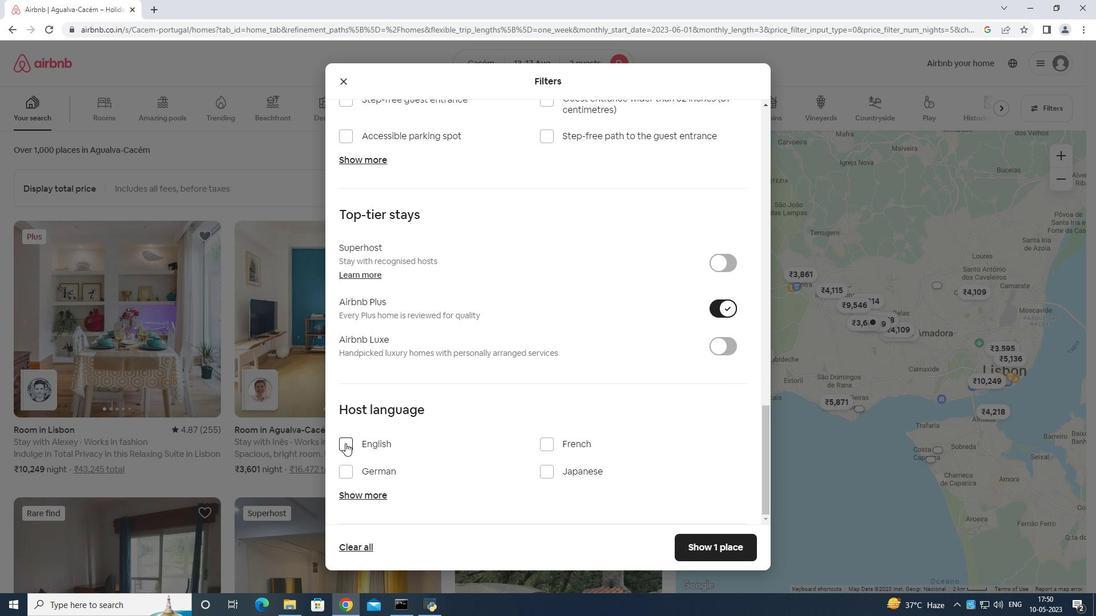 
Action: Mouse pressed left at (345, 443)
Screenshot: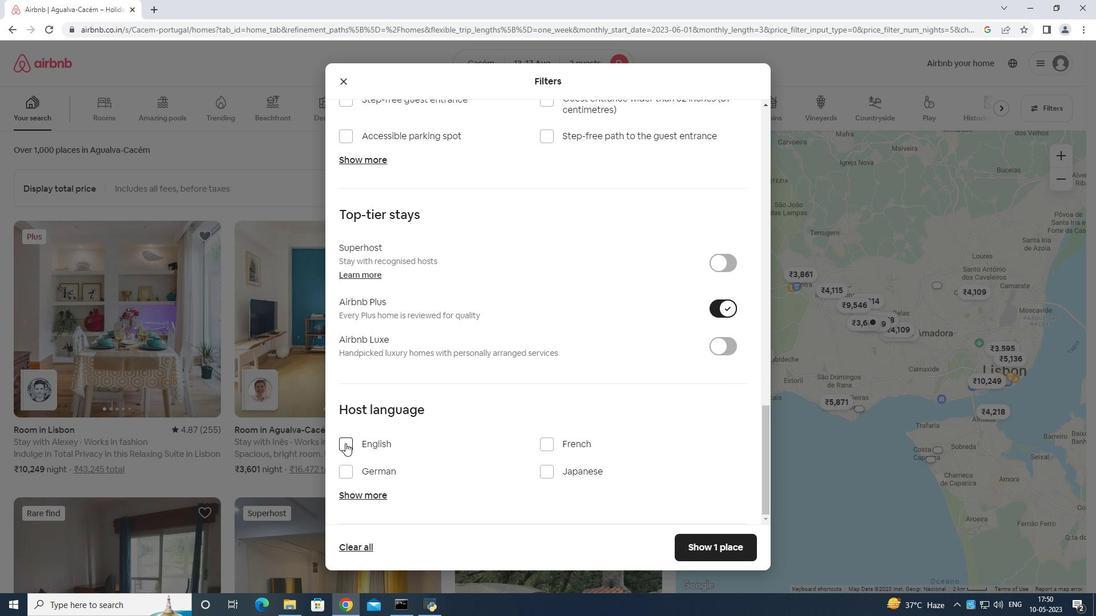 
Action: Mouse moved to (719, 543)
Screenshot: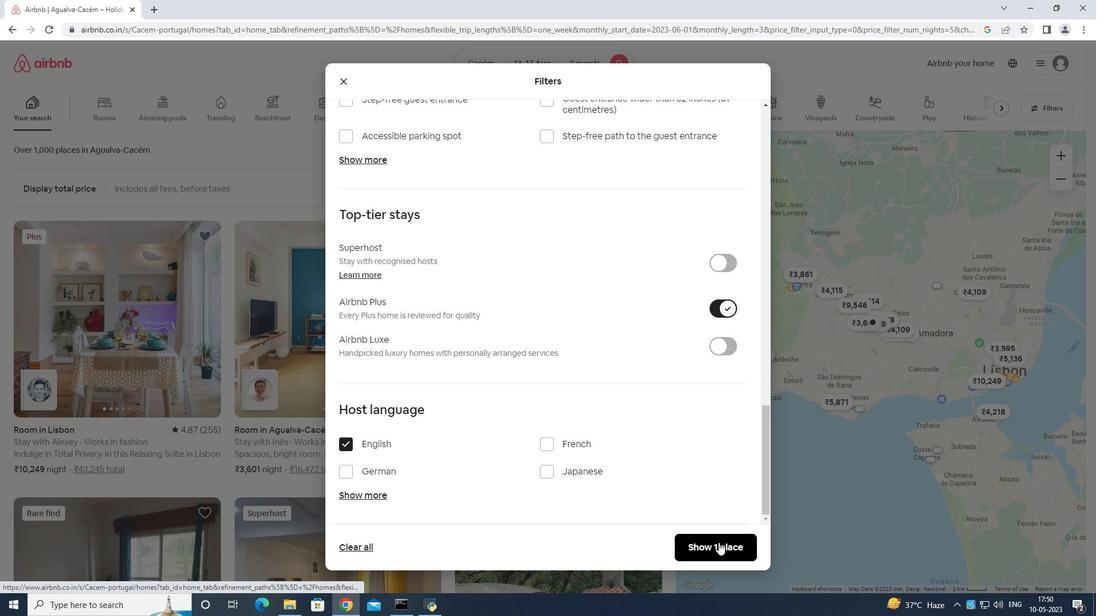 
Action: Mouse pressed left at (719, 543)
Screenshot: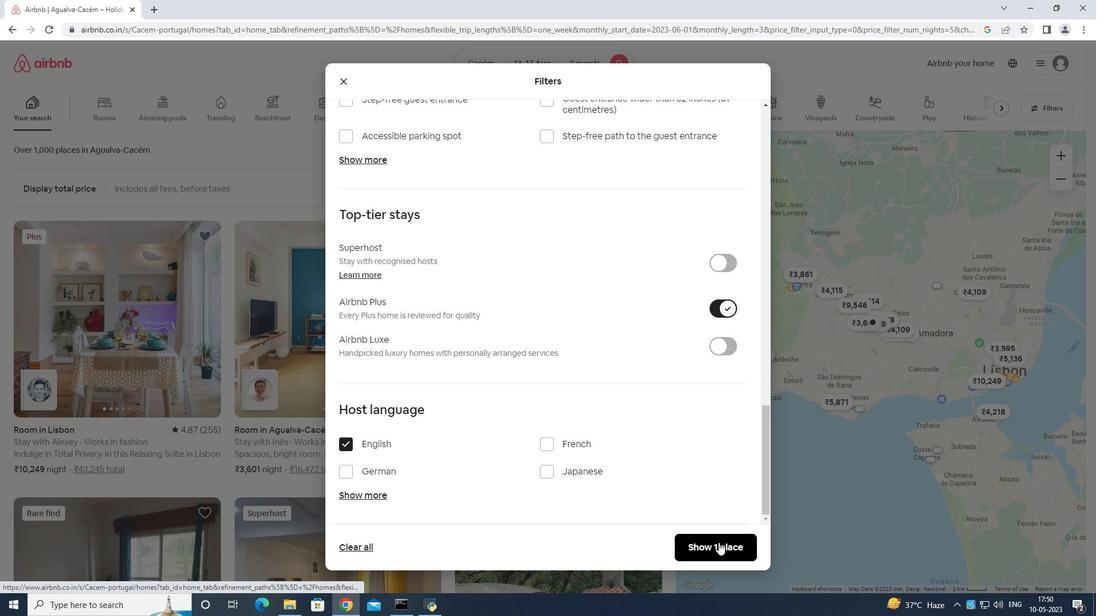 
